 Task: Find connections with filter location Gualaceo with filter topic #fintechwith filter profile language English with filter current company Applus+ IDIADA with filter school SunBeam Institute of Information Technology, Pune-Karad with filter industry Physical, Occupational and Speech Therapists with filter service category Event Photography with filter keywords title Life Coach
Action: Mouse moved to (694, 86)
Screenshot: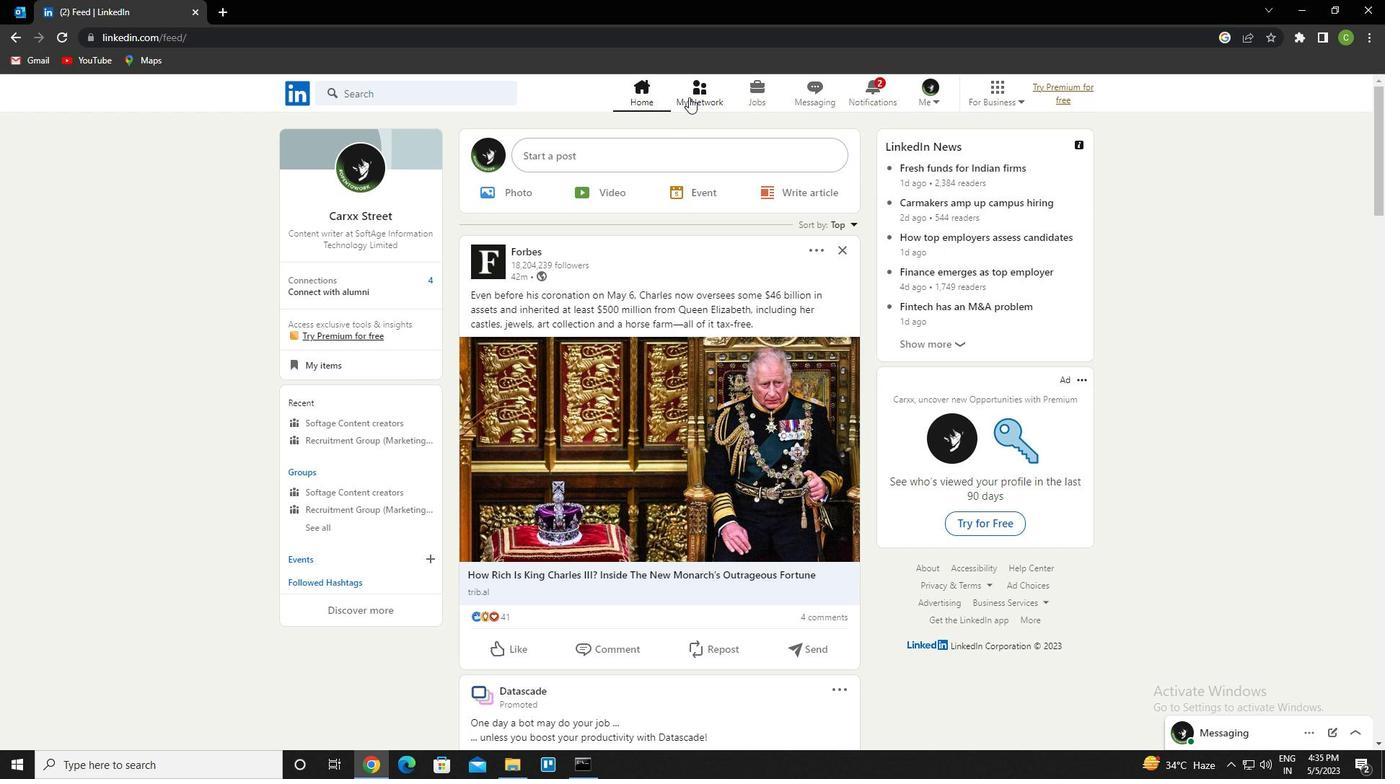 
Action: Mouse pressed left at (694, 86)
Screenshot: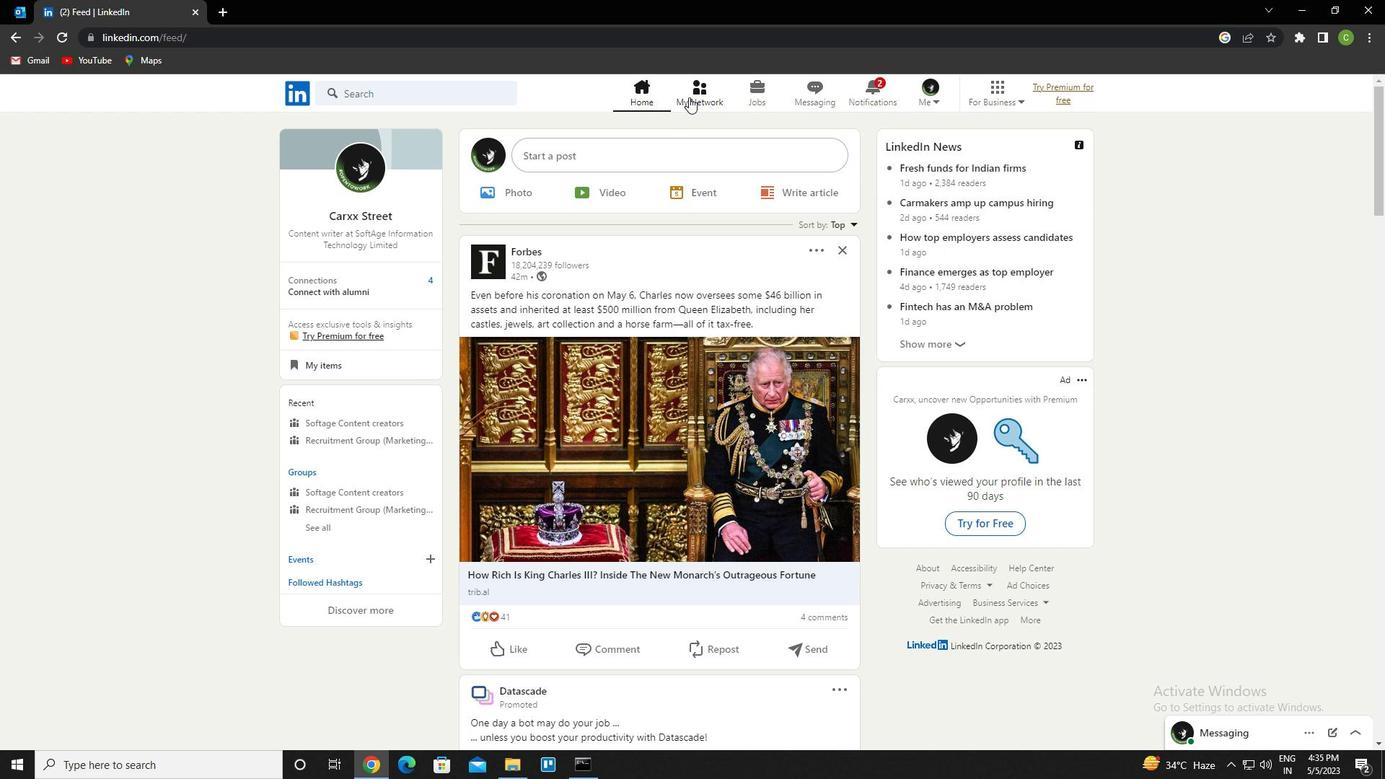
Action: Mouse moved to (433, 165)
Screenshot: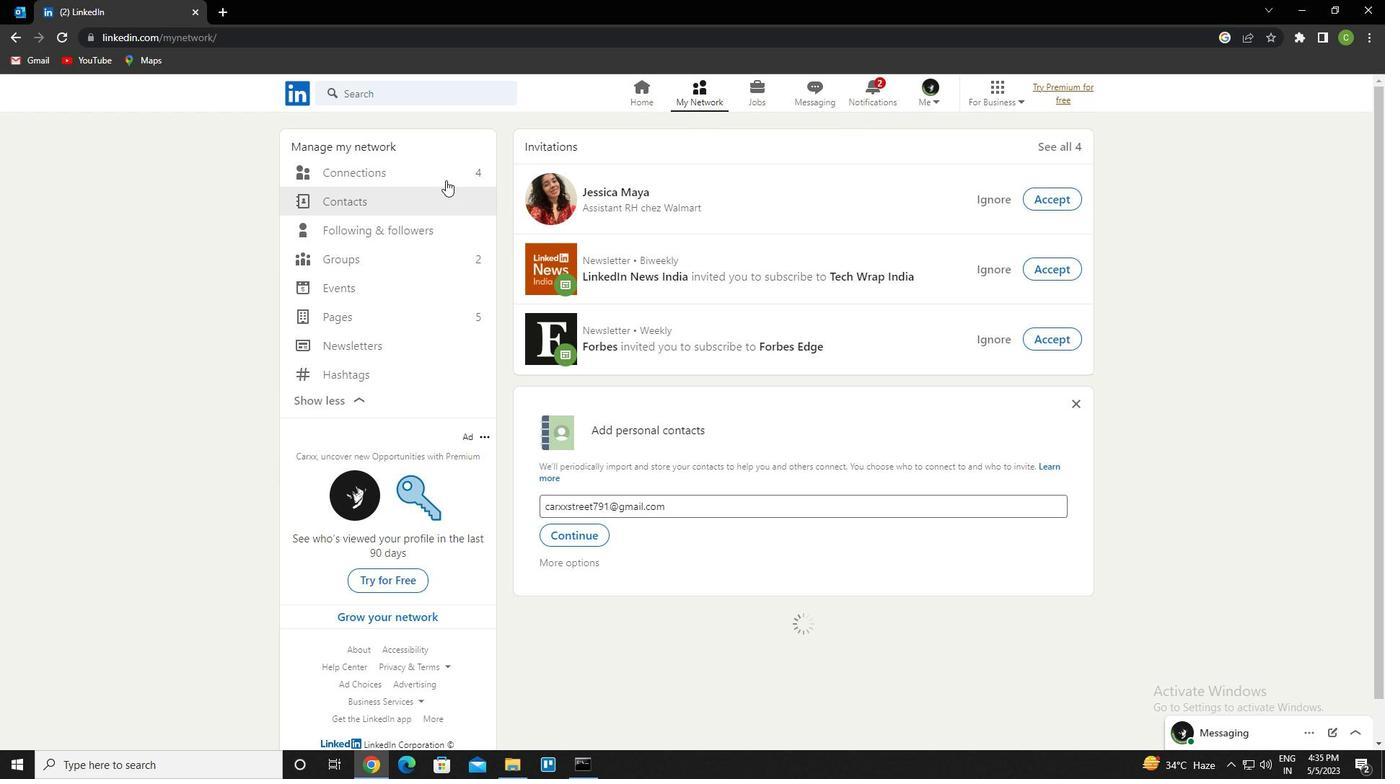 
Action: Mouse pressed left at (433, 165)
Screenshot: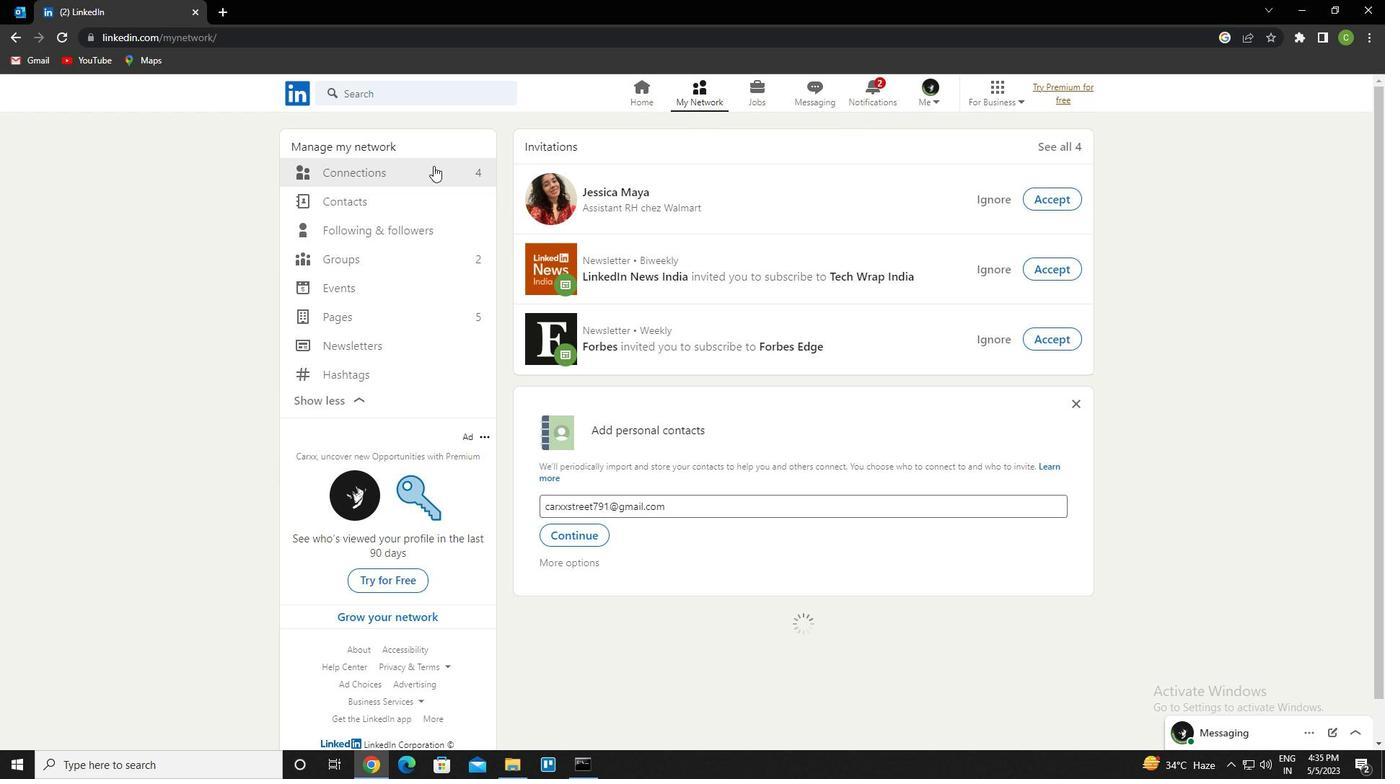 
Action: Mouse moved to (814, 176)
Screenshot: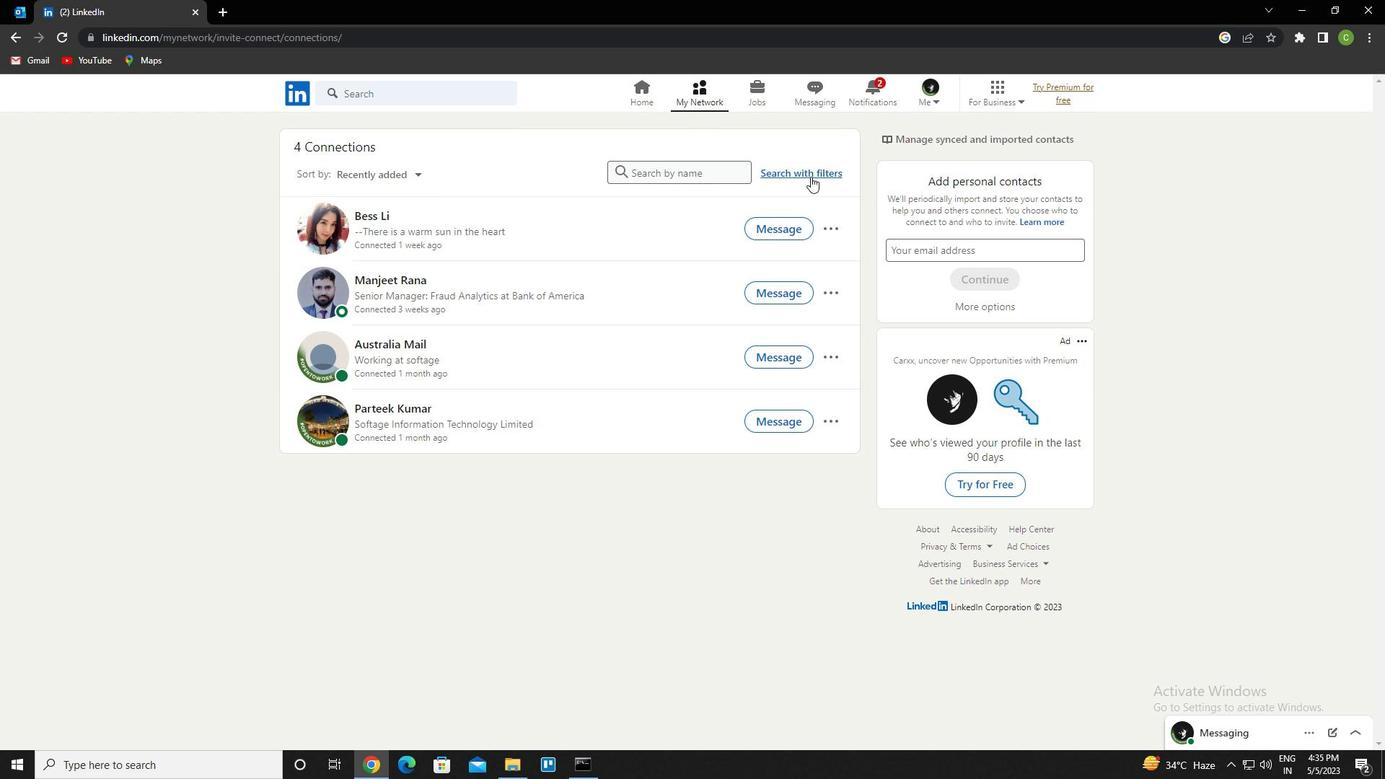 
Action: Mouse pressed left at (814, 176)
Screenshot: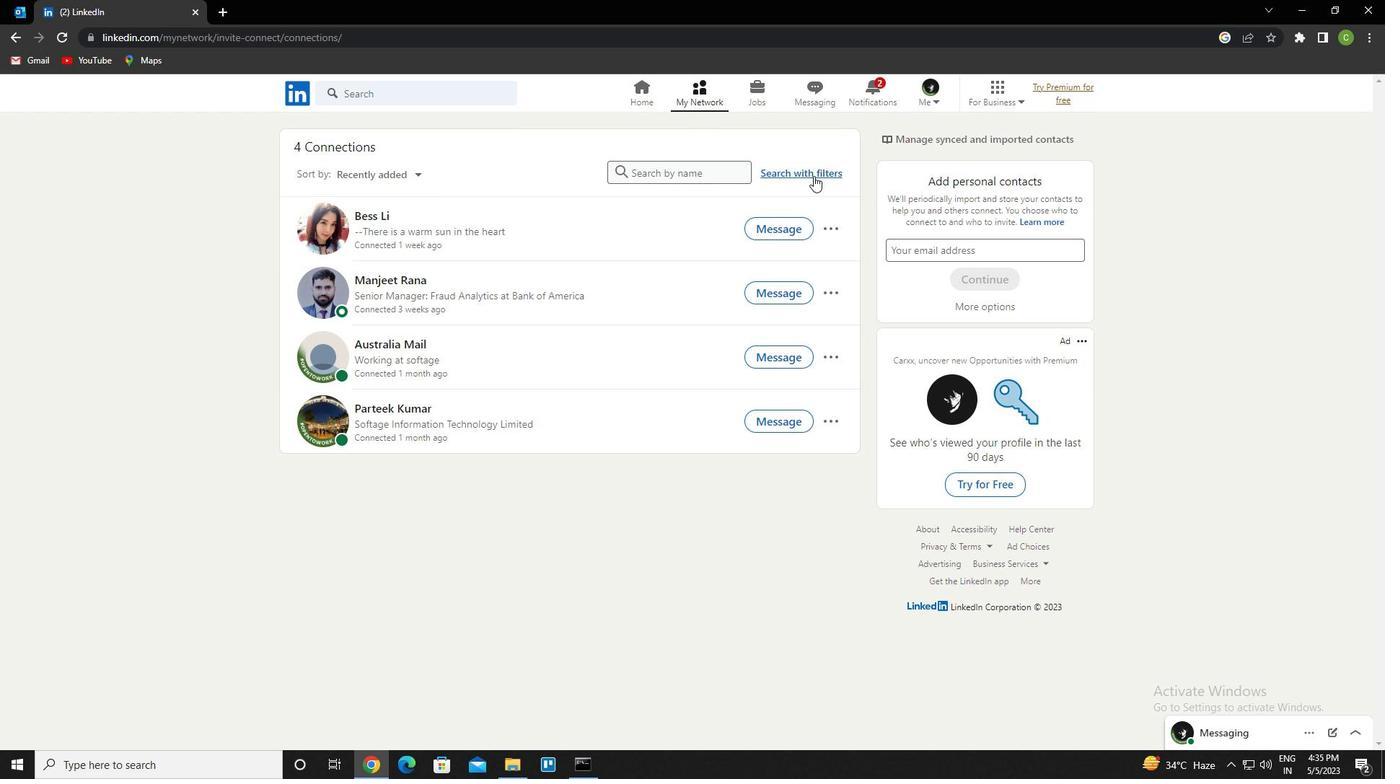 
Action: Mouse moved to (746, 137)
Screenshot: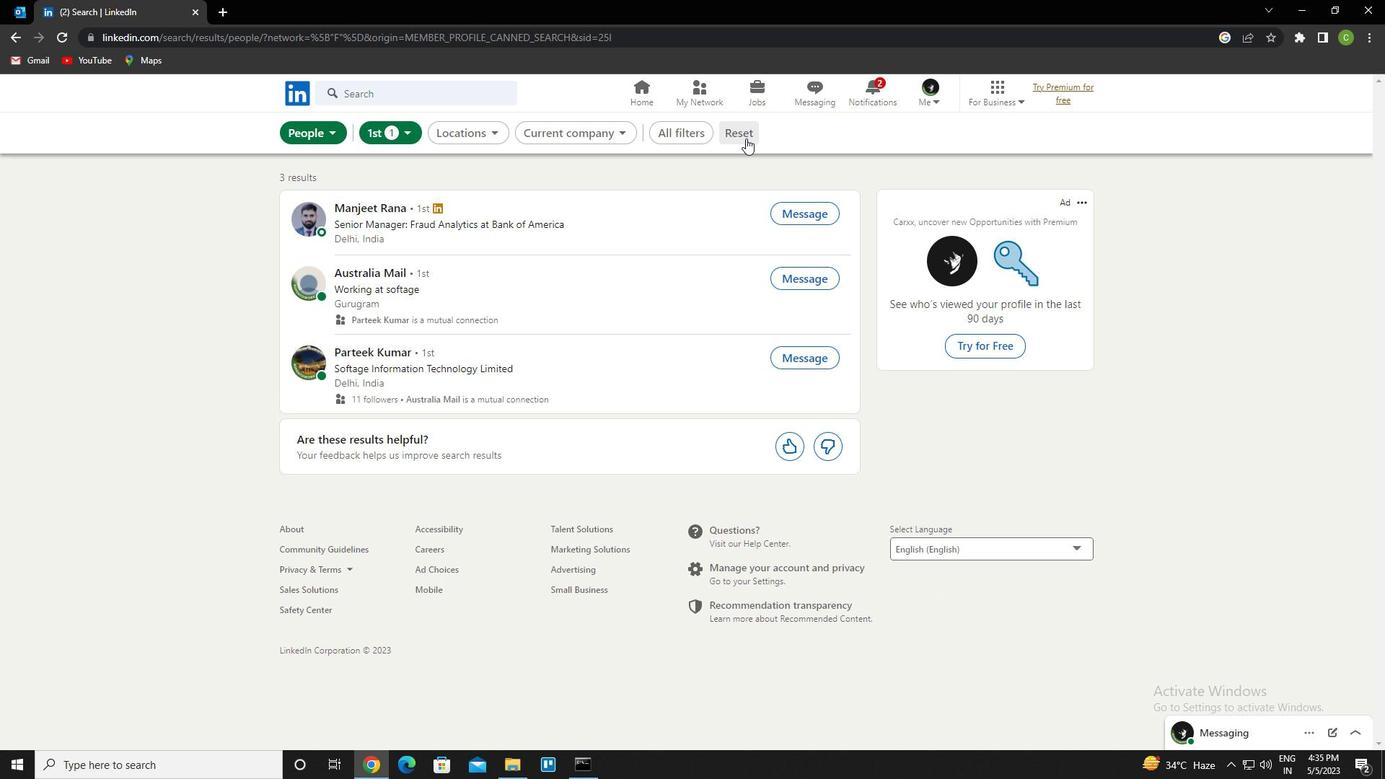 
Action: Mouse pressed left at (746, 137)
Screenshot: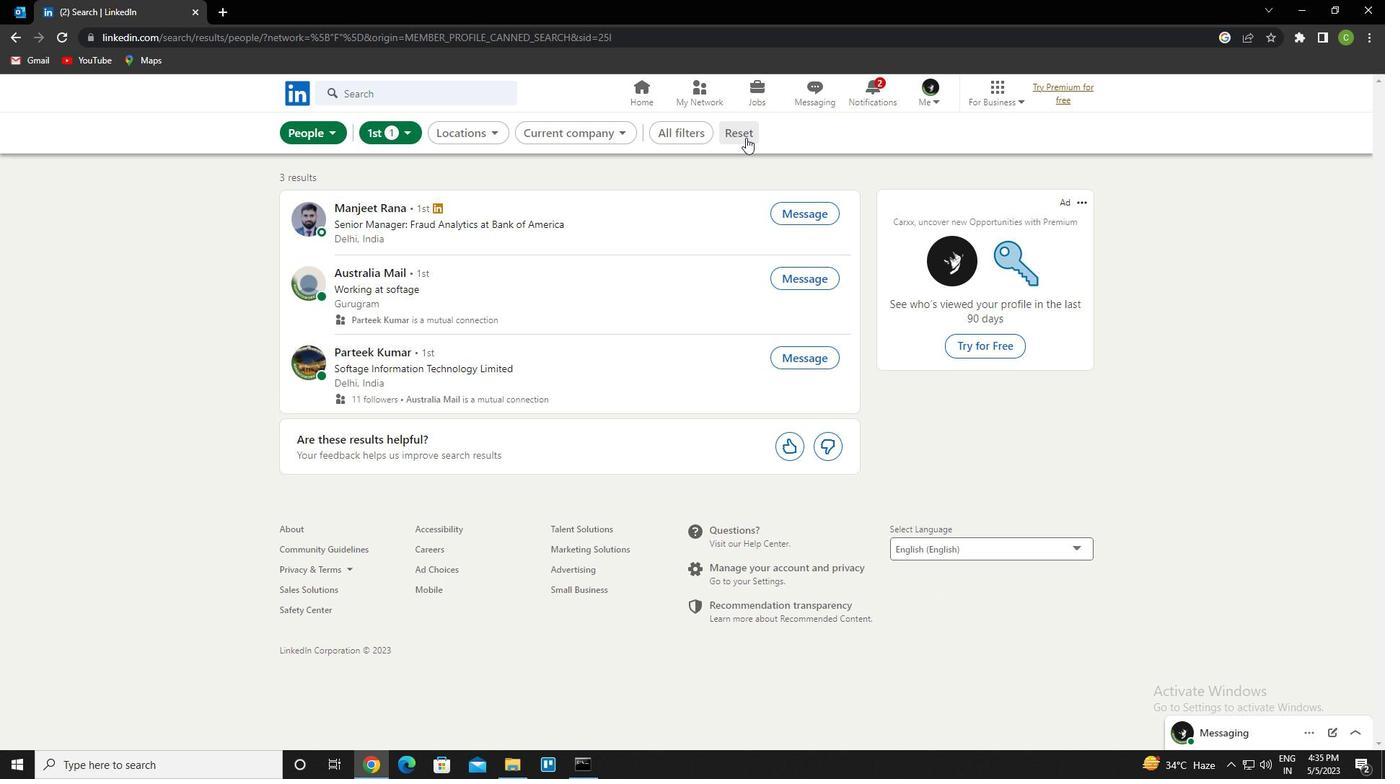
Action: Mouse moved to (713, 137)
Screenshot: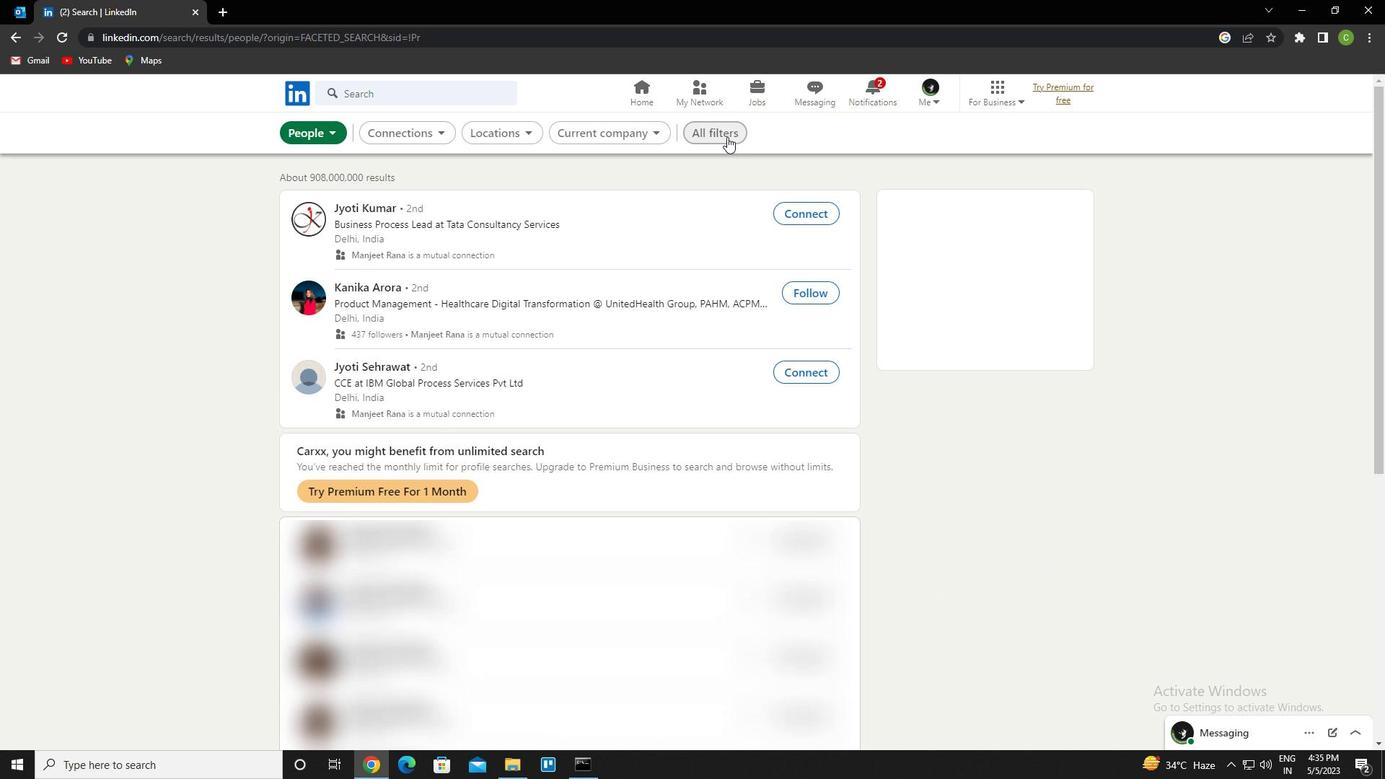 
Action: Mouse pressed left at (713, 137)
Screenshot: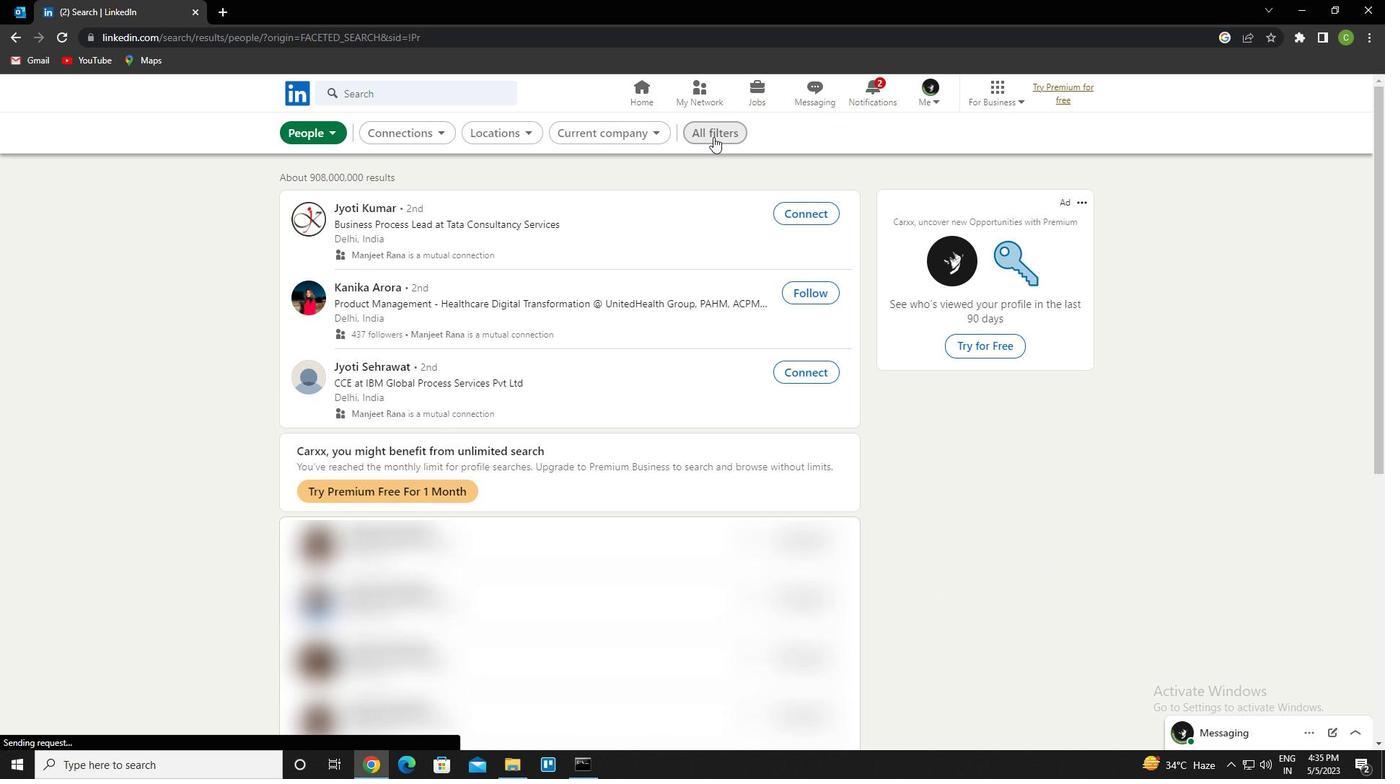 
Action: Mouse moved to (1182, 440)
Screenshot: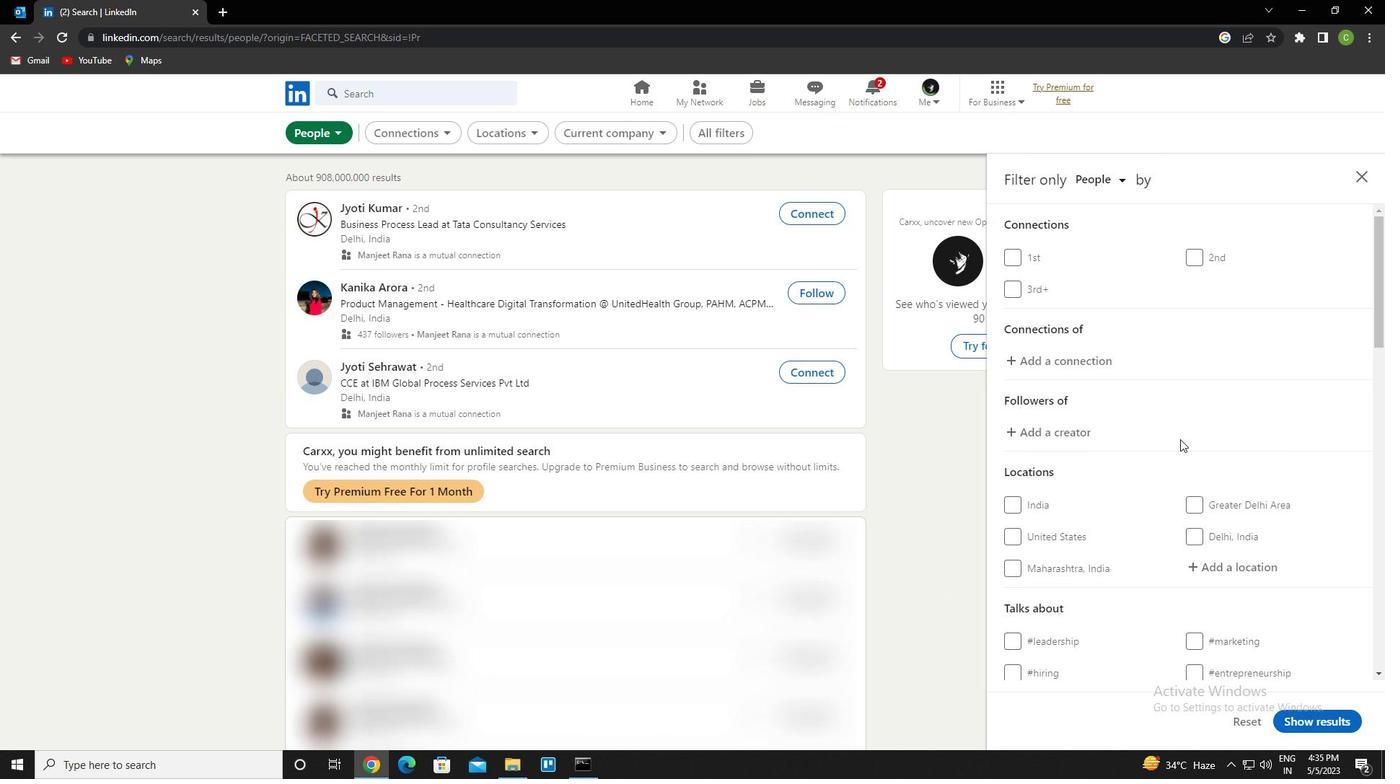 
Action: Mouse scrolled (1182, 440) with delta (0, 0)
Screenshot: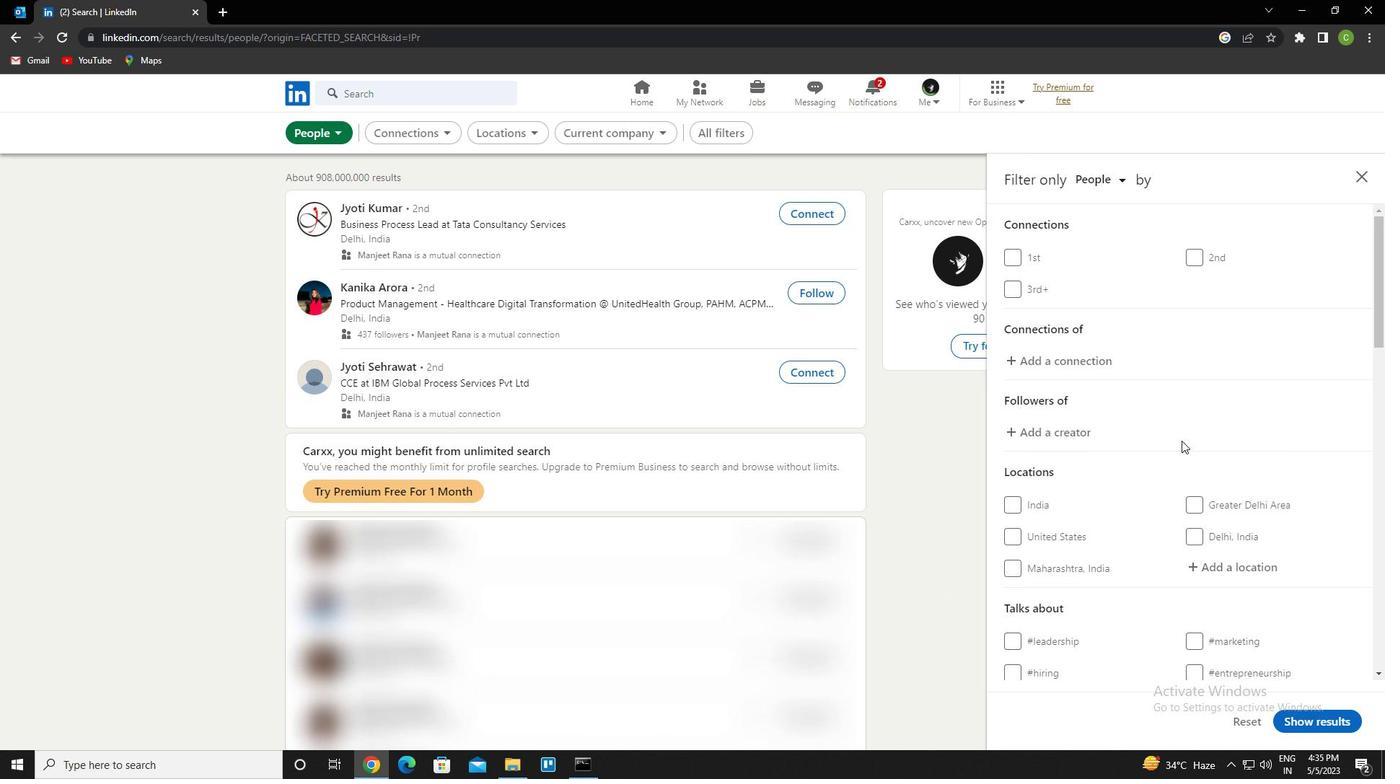 
Action: Mouse moved to (1182, 440)
Screenshot: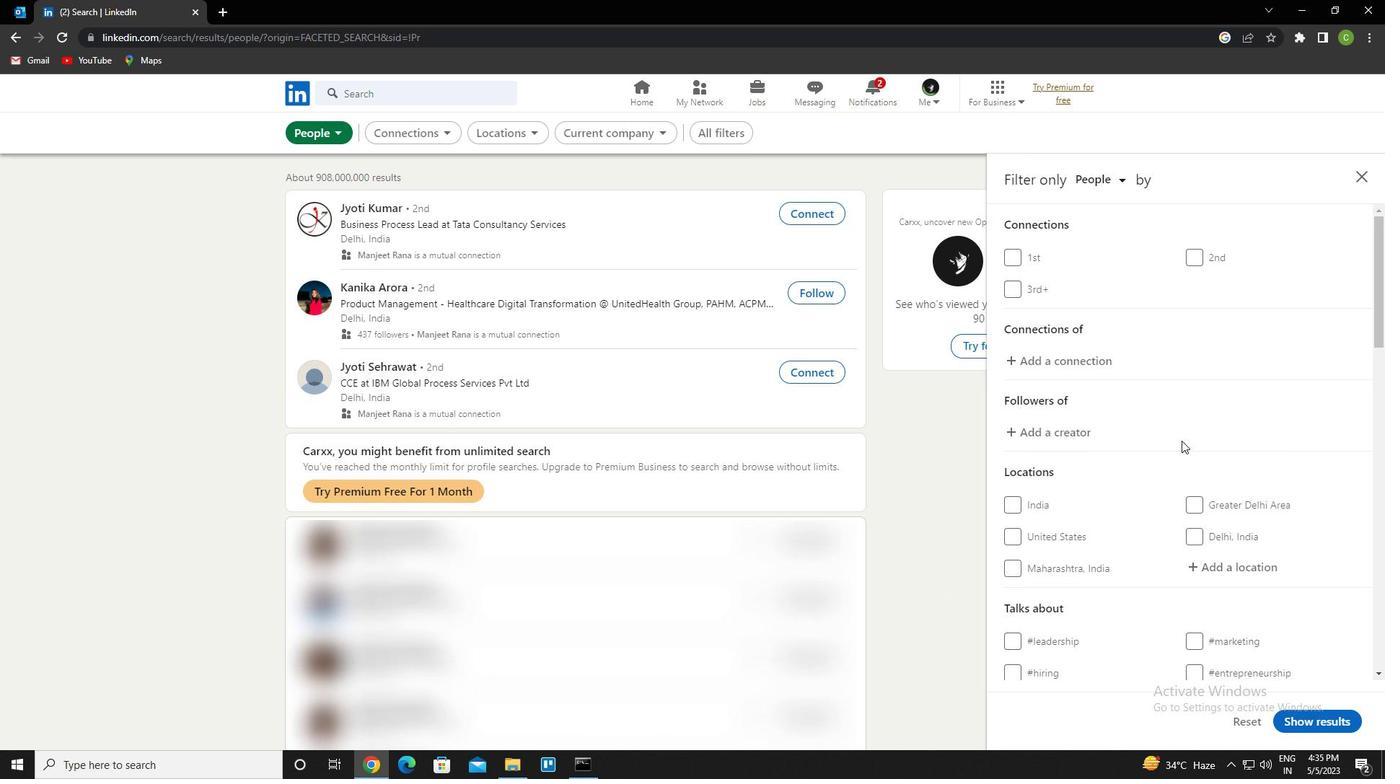 
Action: Mouse scrolled (1182, 440) with delta (0, 0)
Screenshot: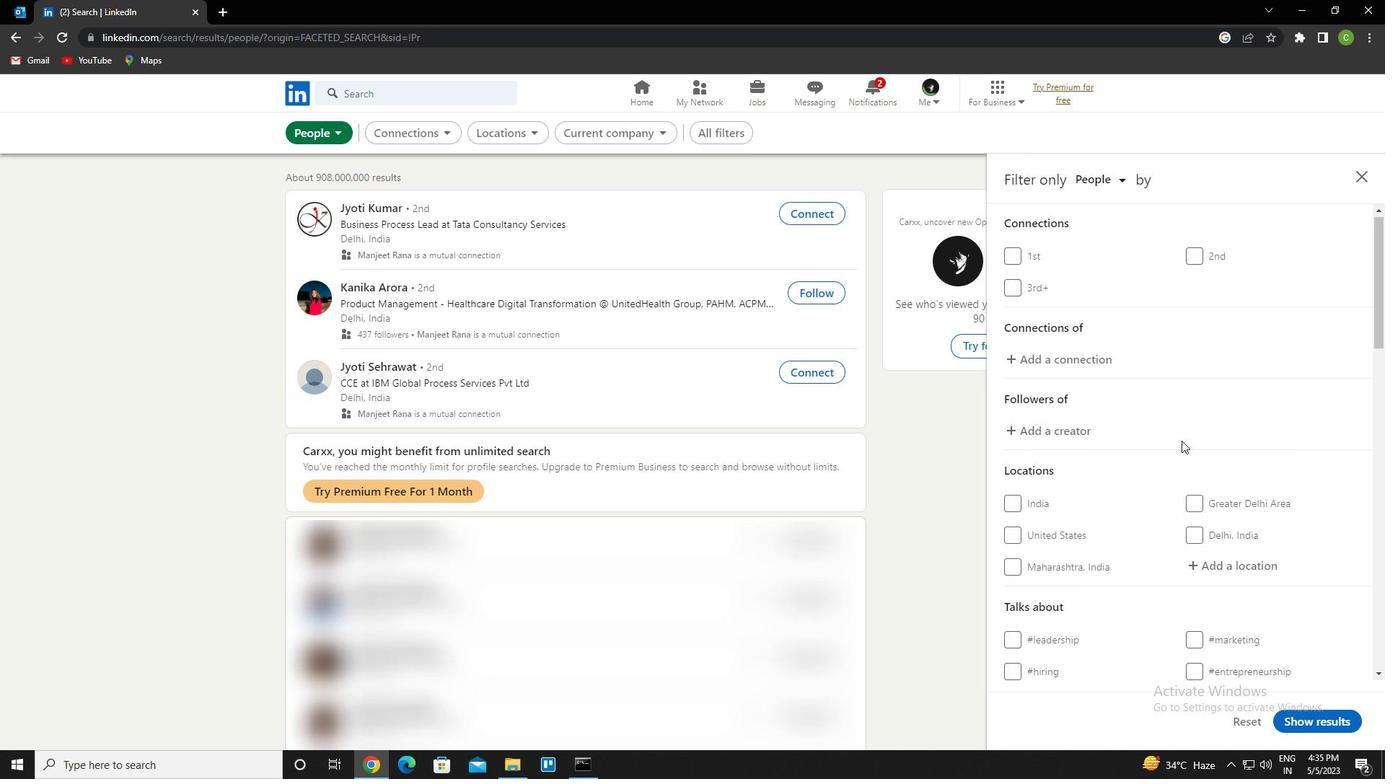
Action: Mouse moved to (1222, 422)
Screenshot: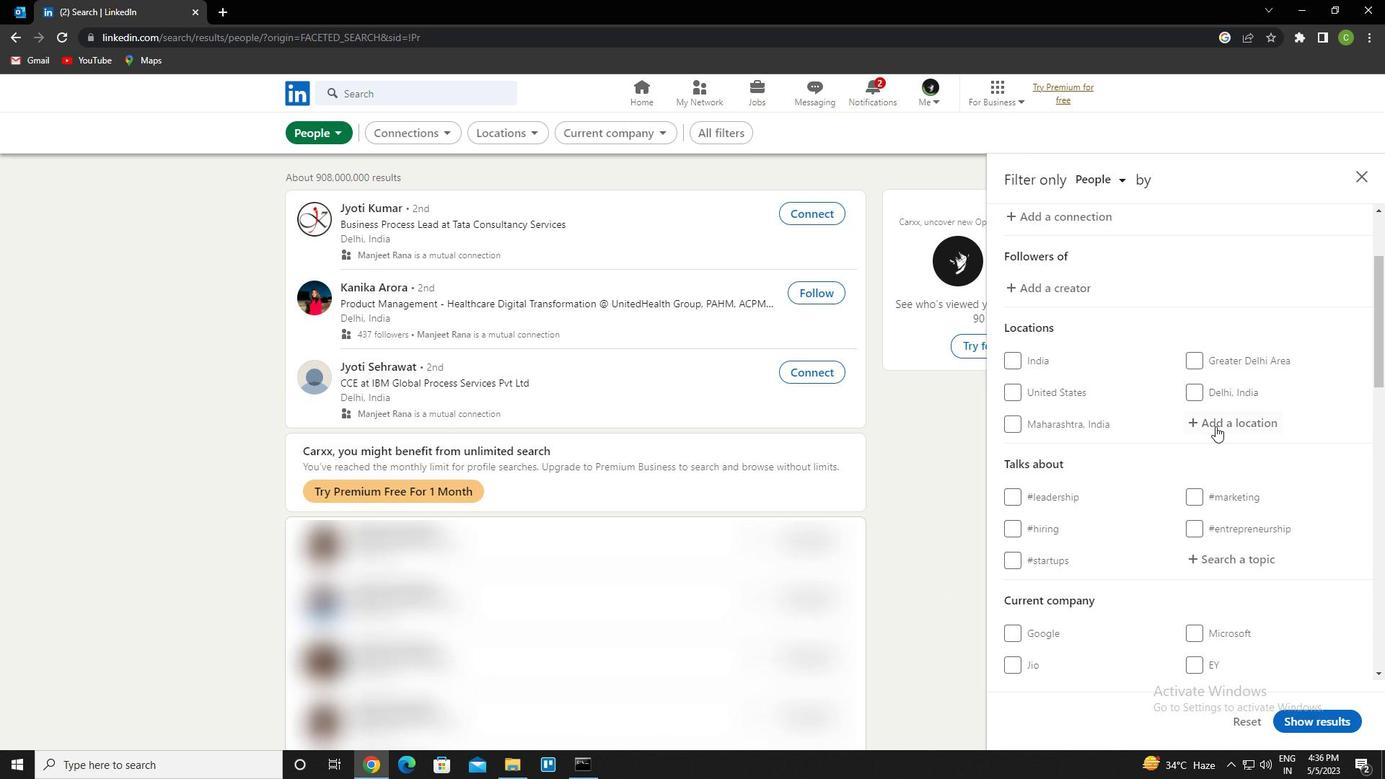 
Action: Mouse pressed left at (1222, 422)
Screenshot: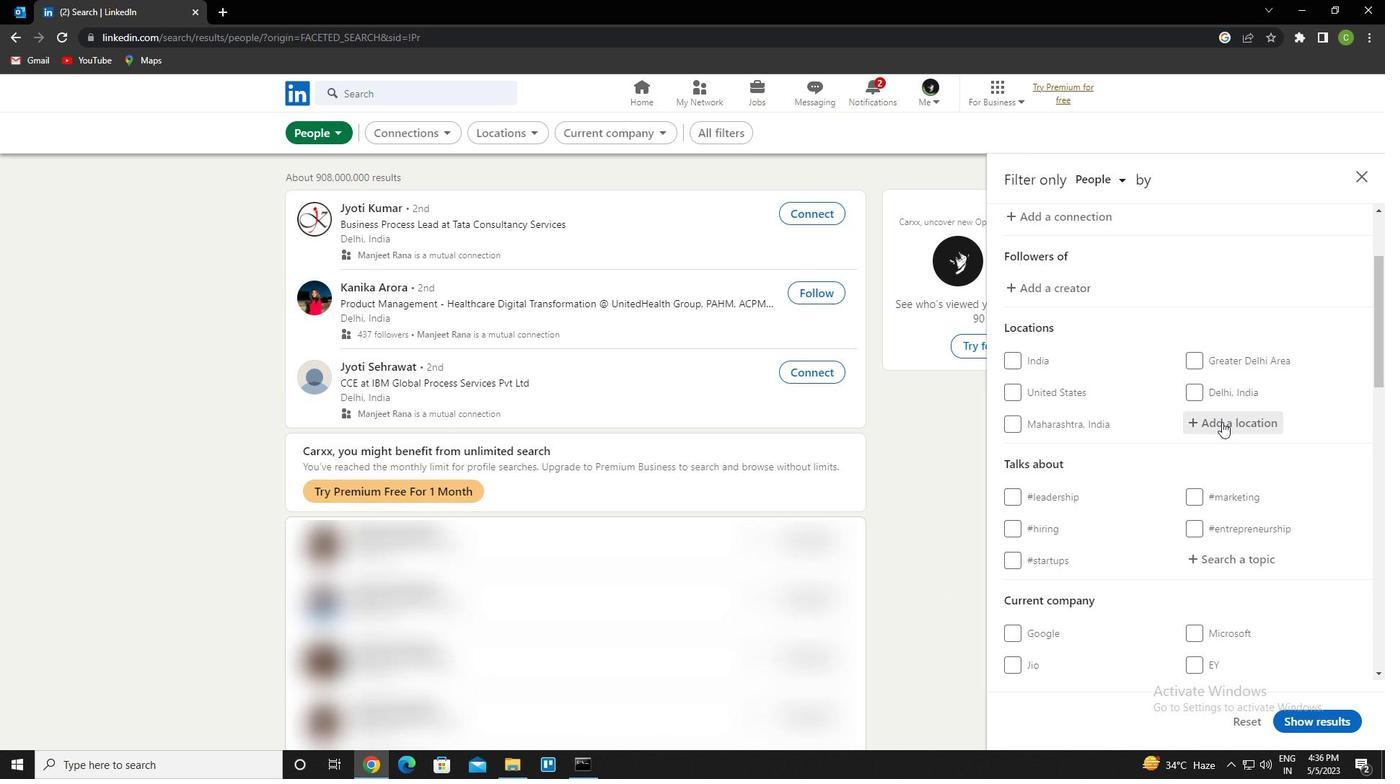 
Action: Key pressed <Key.caps_lock>g<Key.caps_lock>ualaceo<Key.down><Key.enter>
Screenshot: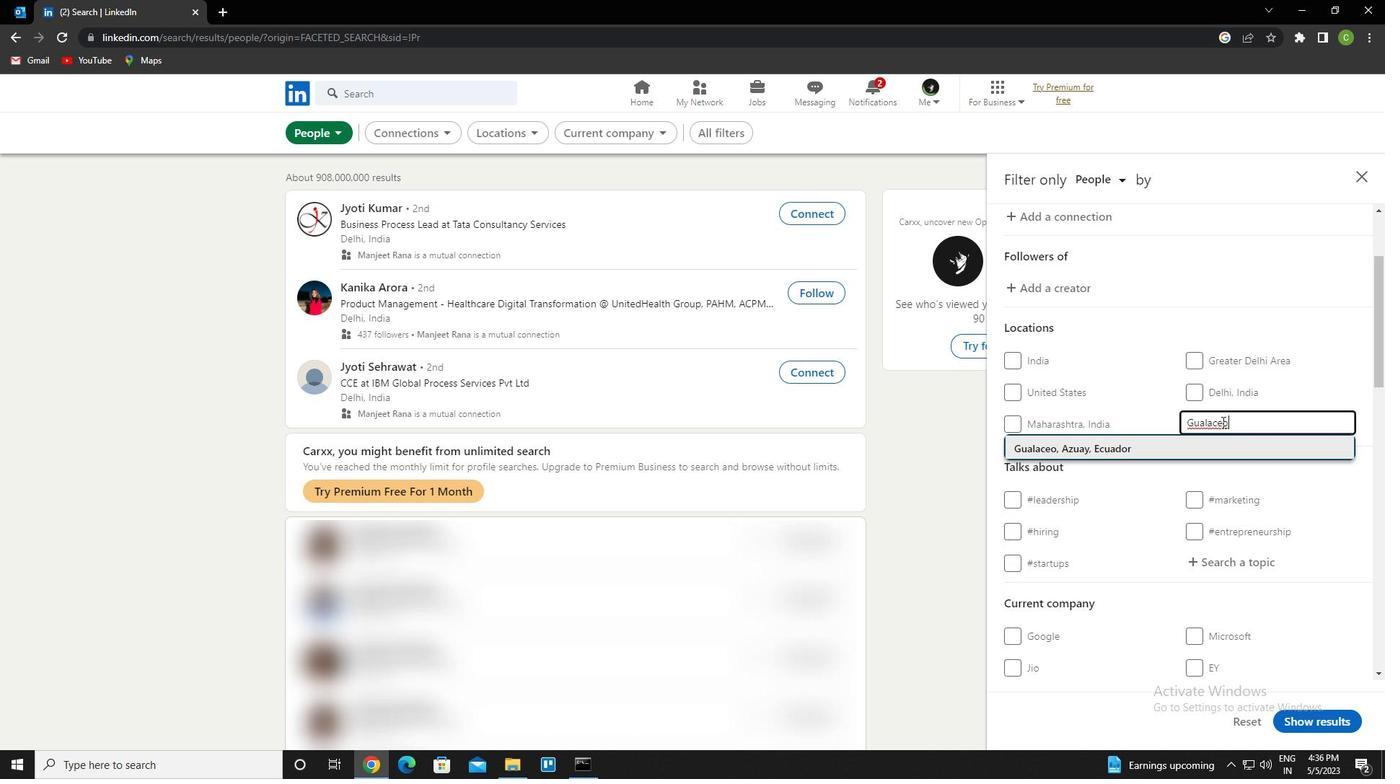 
Action: Mouse moved to (1221, 428)
Screenshot: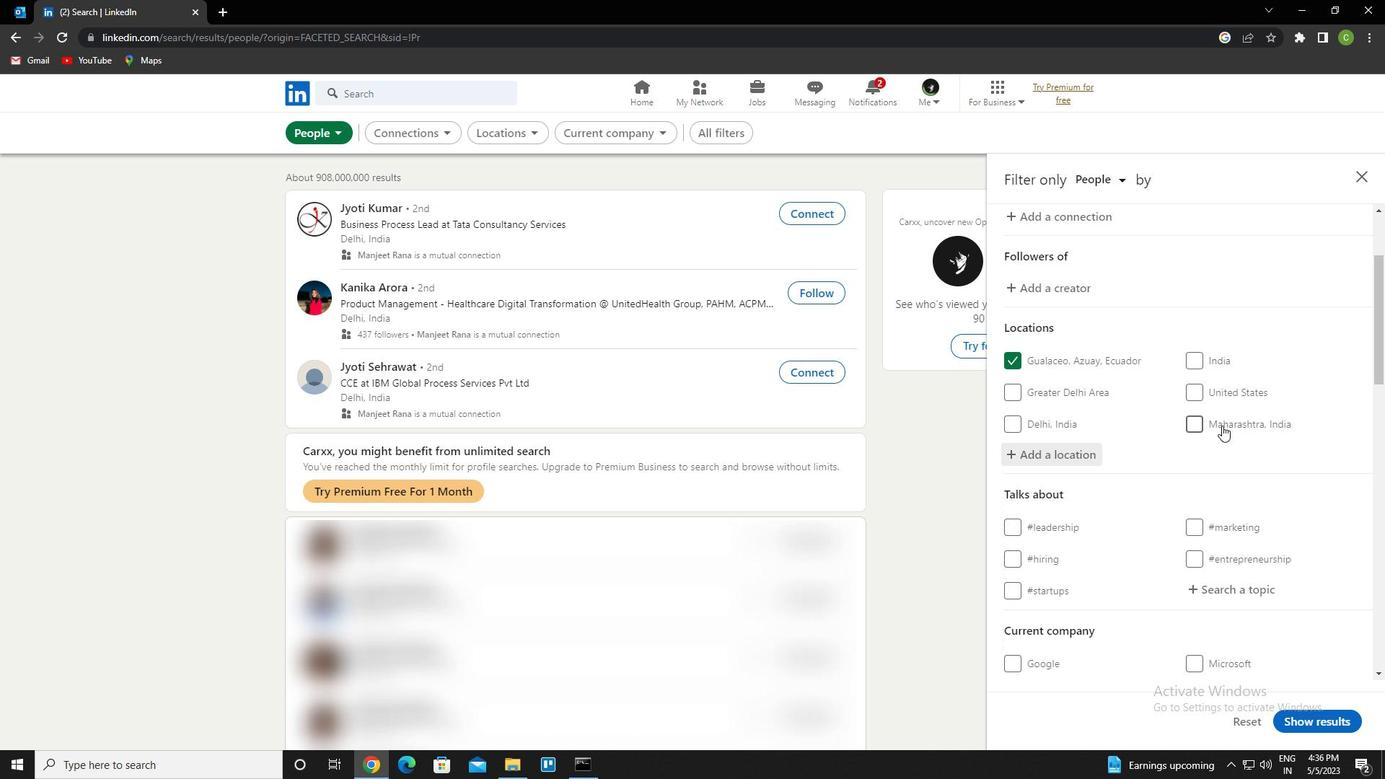 
Action: Mouse scrolled (1221, 427) with delta (0, 0)
Screenshot: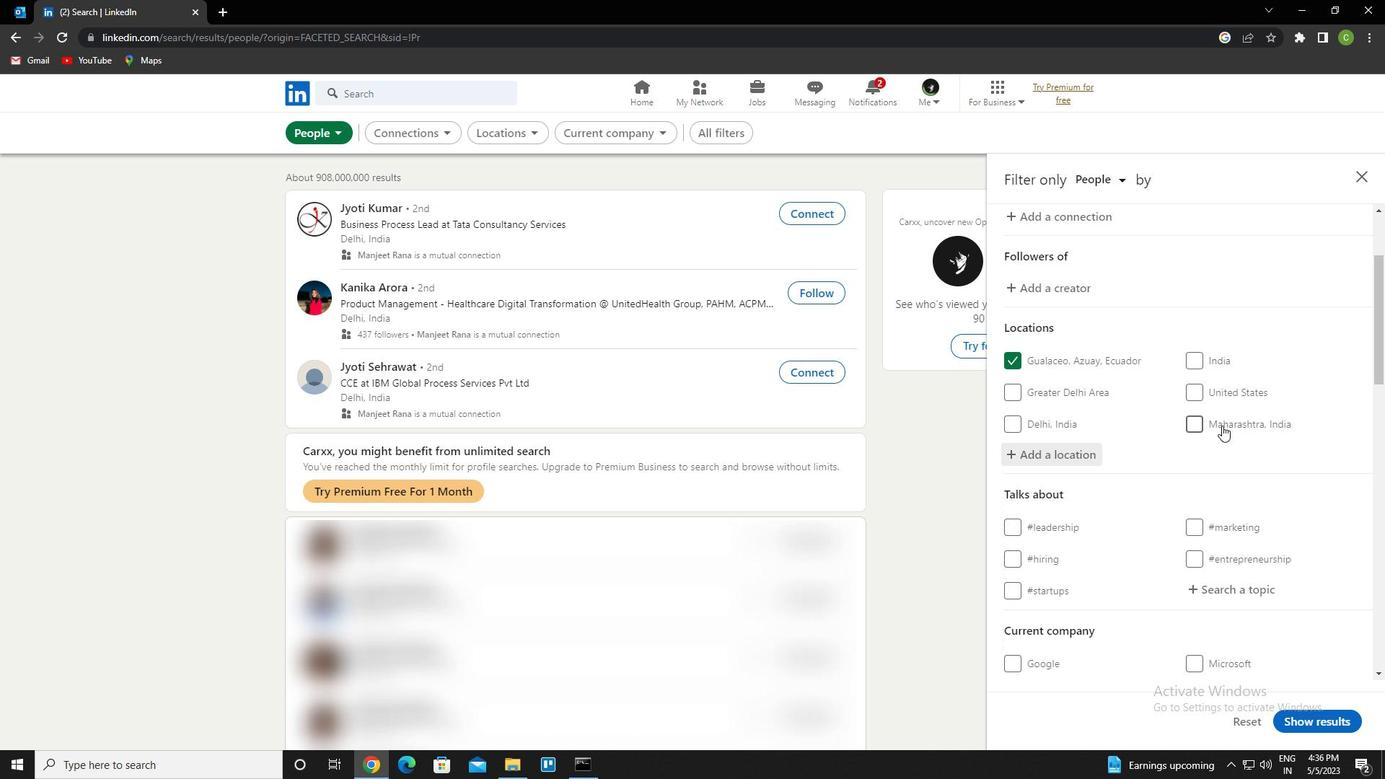 
Action: Mouse moved to (1216, 443)
Screenshot: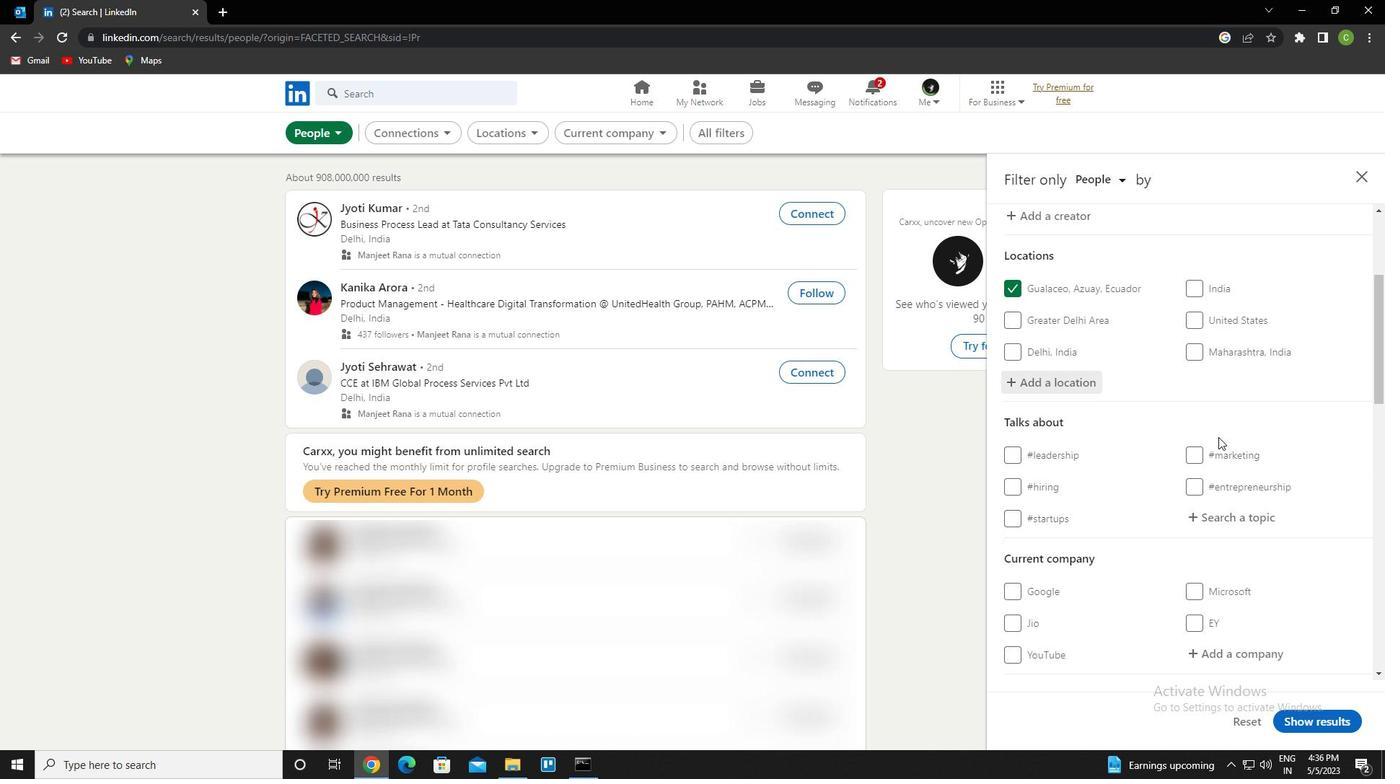 
Action: Mouse scrolled (1216, 442) with delta (0, 0)
Screenshot: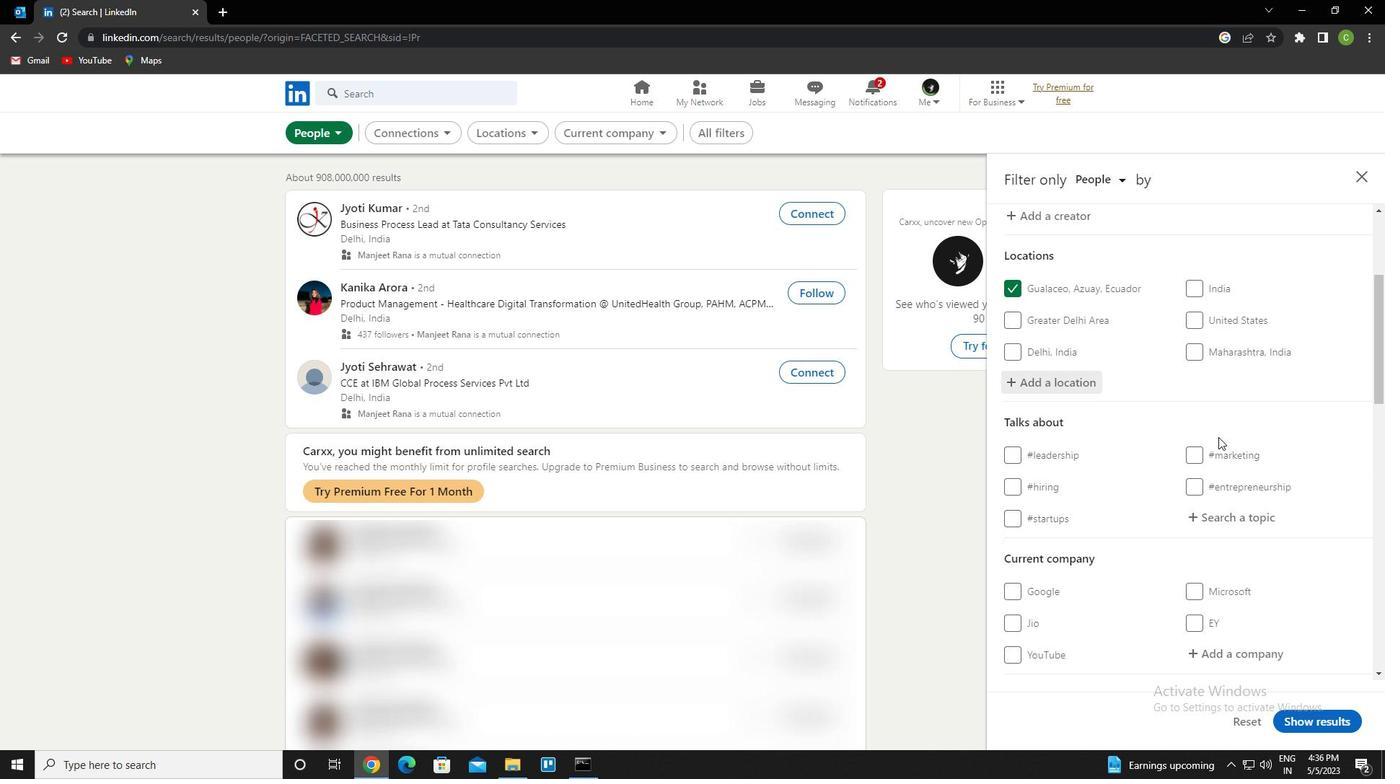
Action: Mouse moved to (1227, 451)
Screenshot: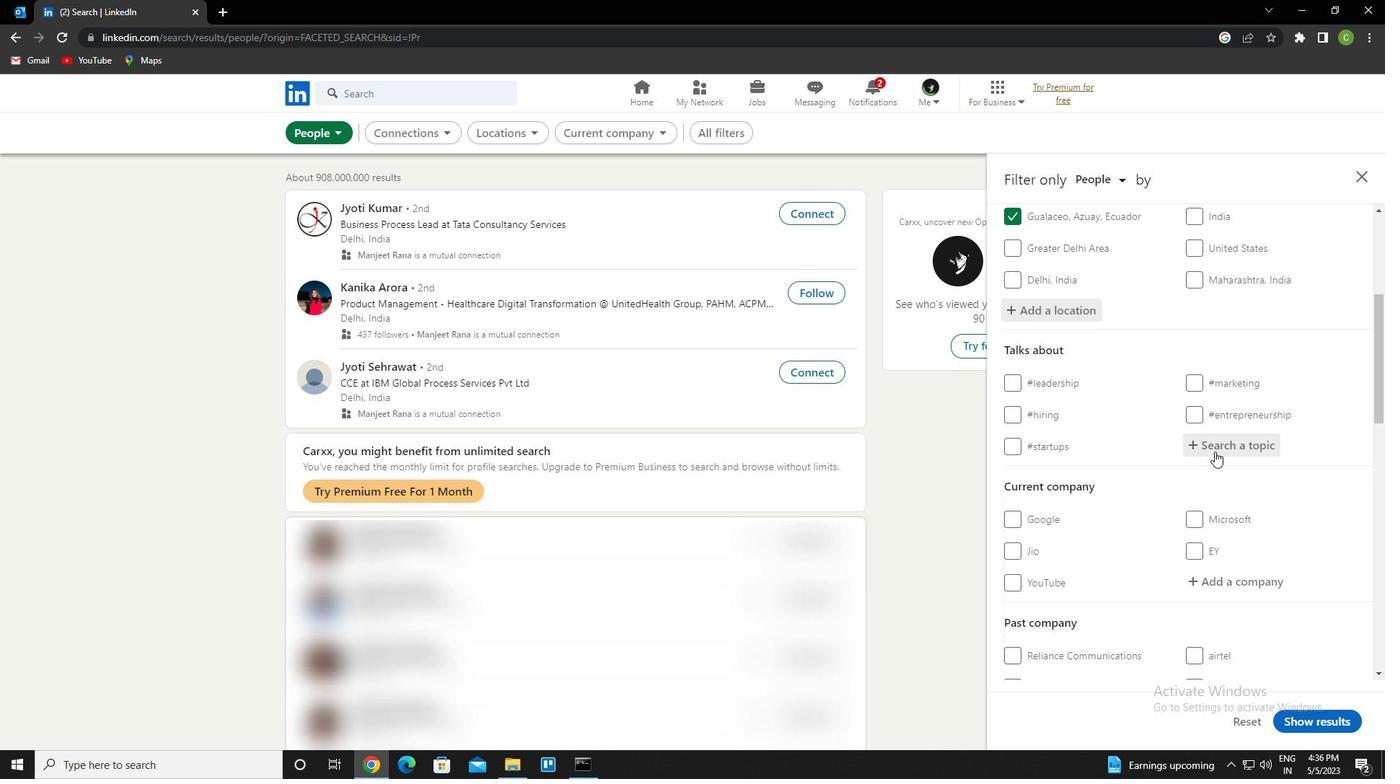 
Action: Mouse pressed left at (1227, 451)
Screenshot: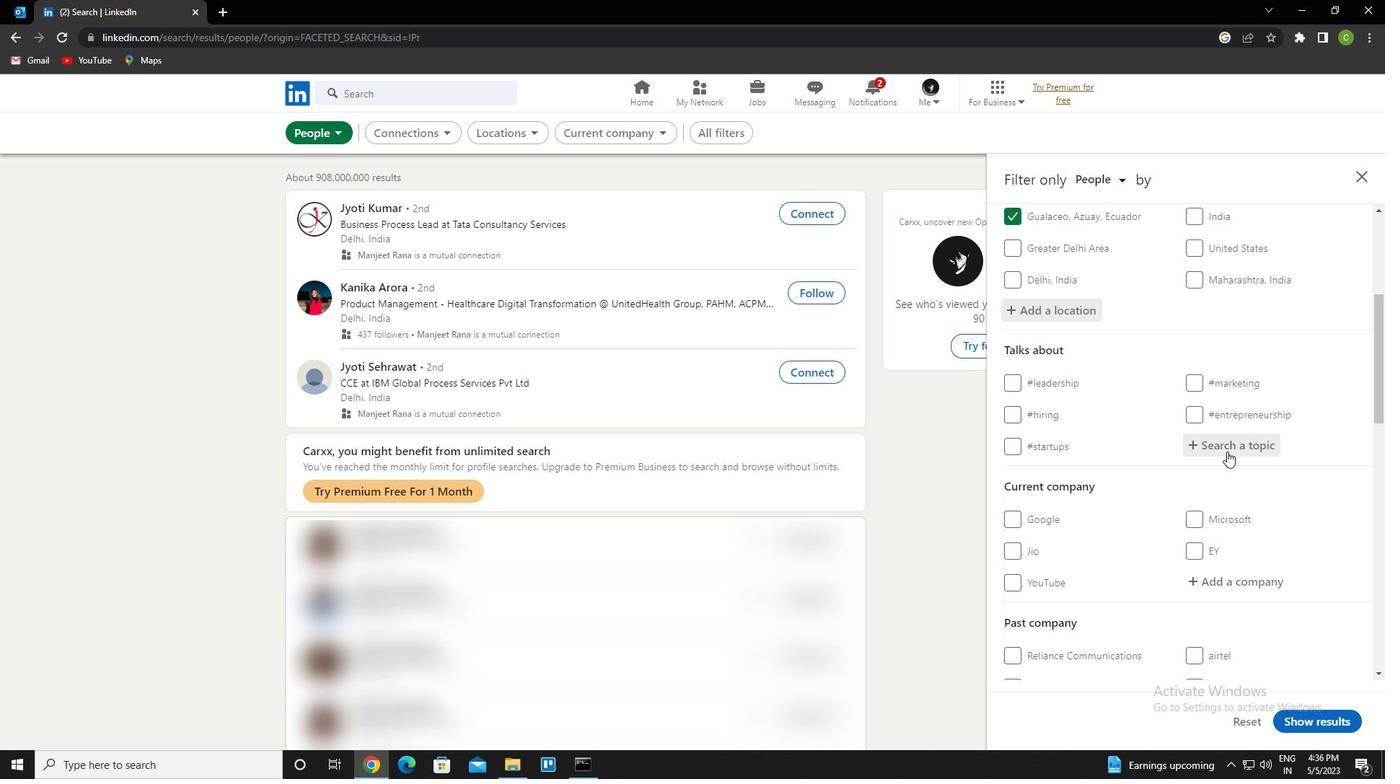 
Action: Key pressed fintech<Key.down><Key.enter>
Screenshot: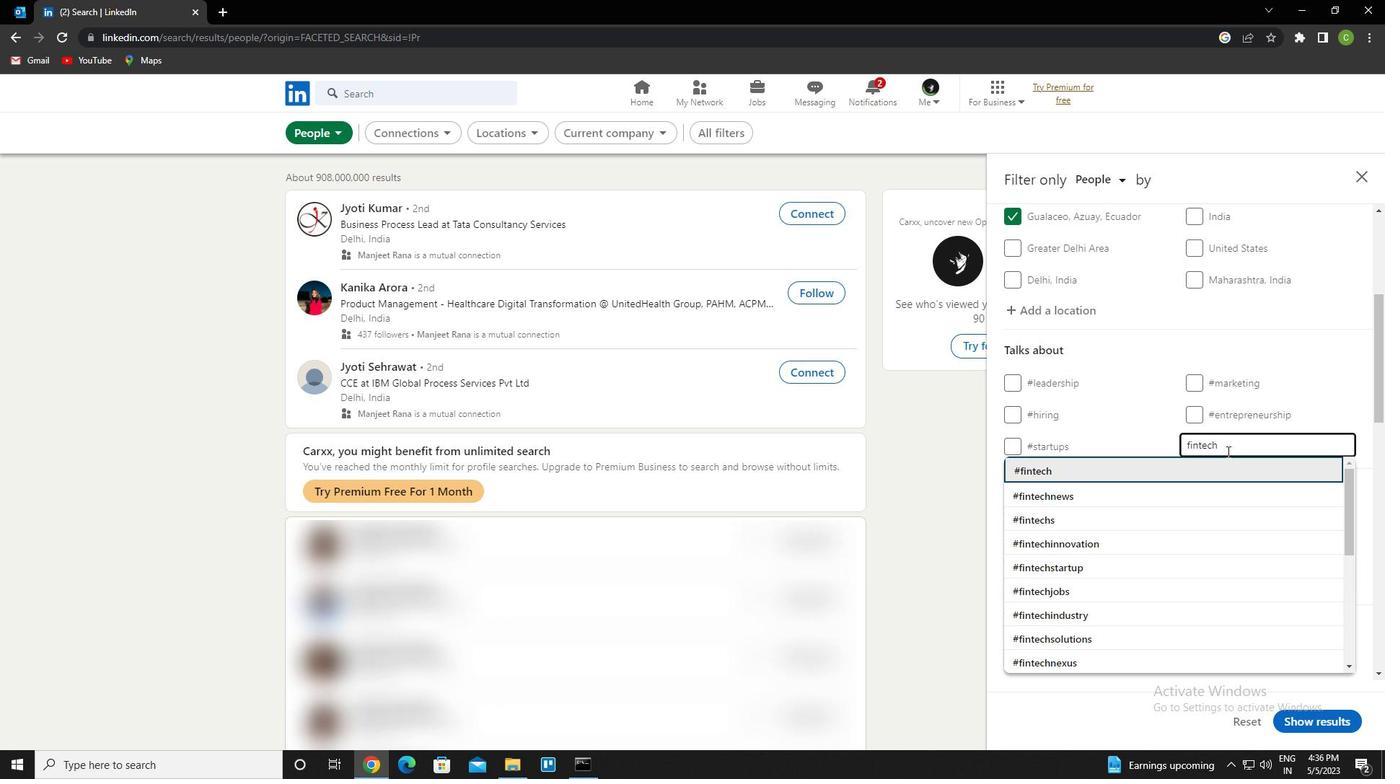 
Action: Mouse scrolled (1227, 451) with delta (0, 0)
Screenshot: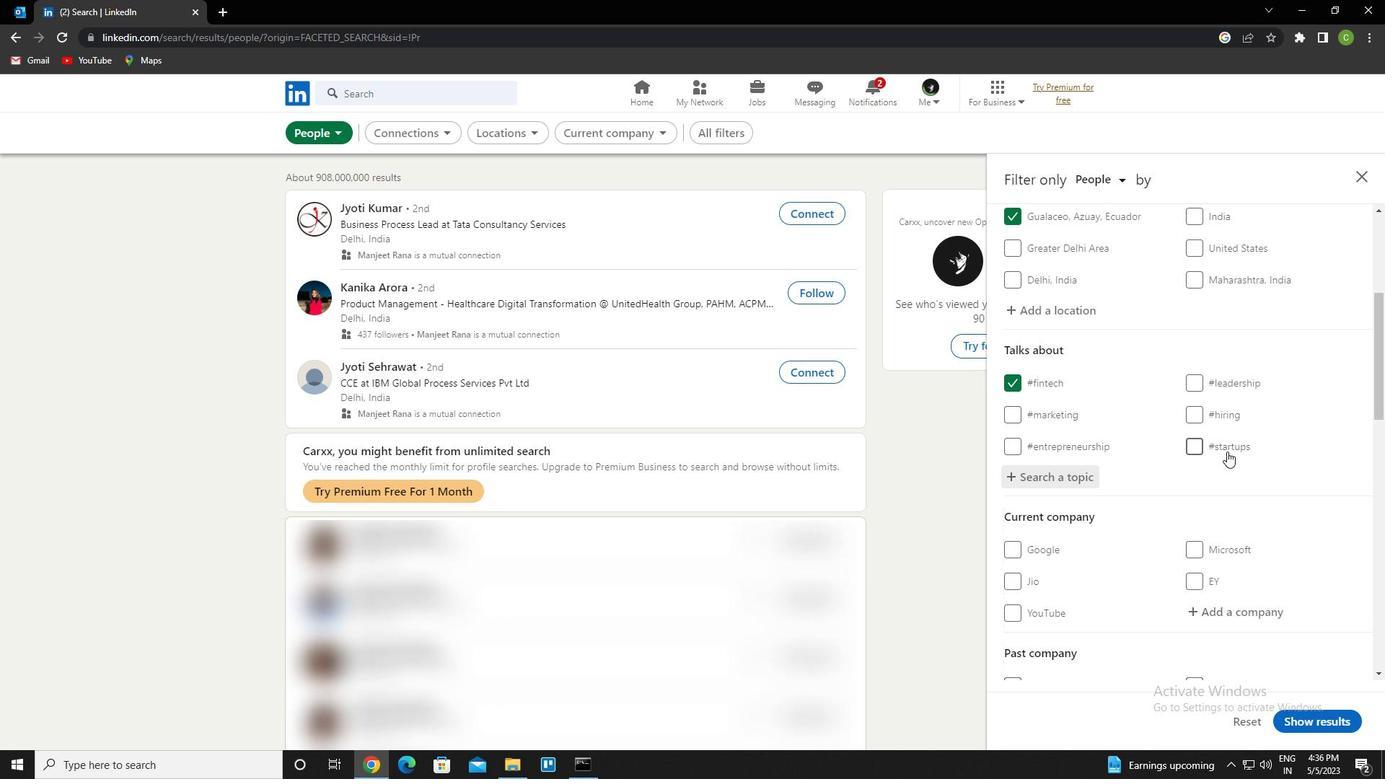 
Action: Mouse scrolled (1227, 451) with delta (0, 0)
Screenshot: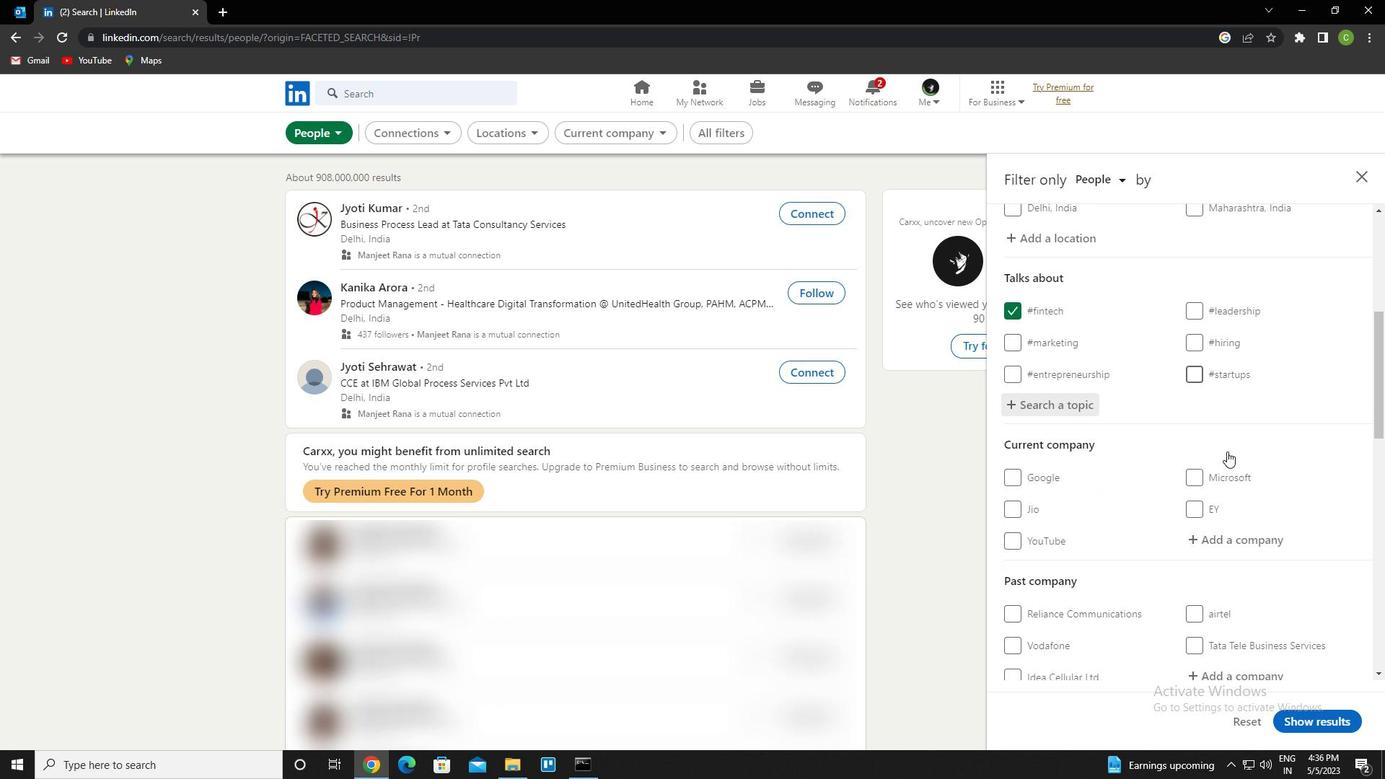 
Action: Mouse scrolled (1227, 451) with delta (0, 0)
Screenshot: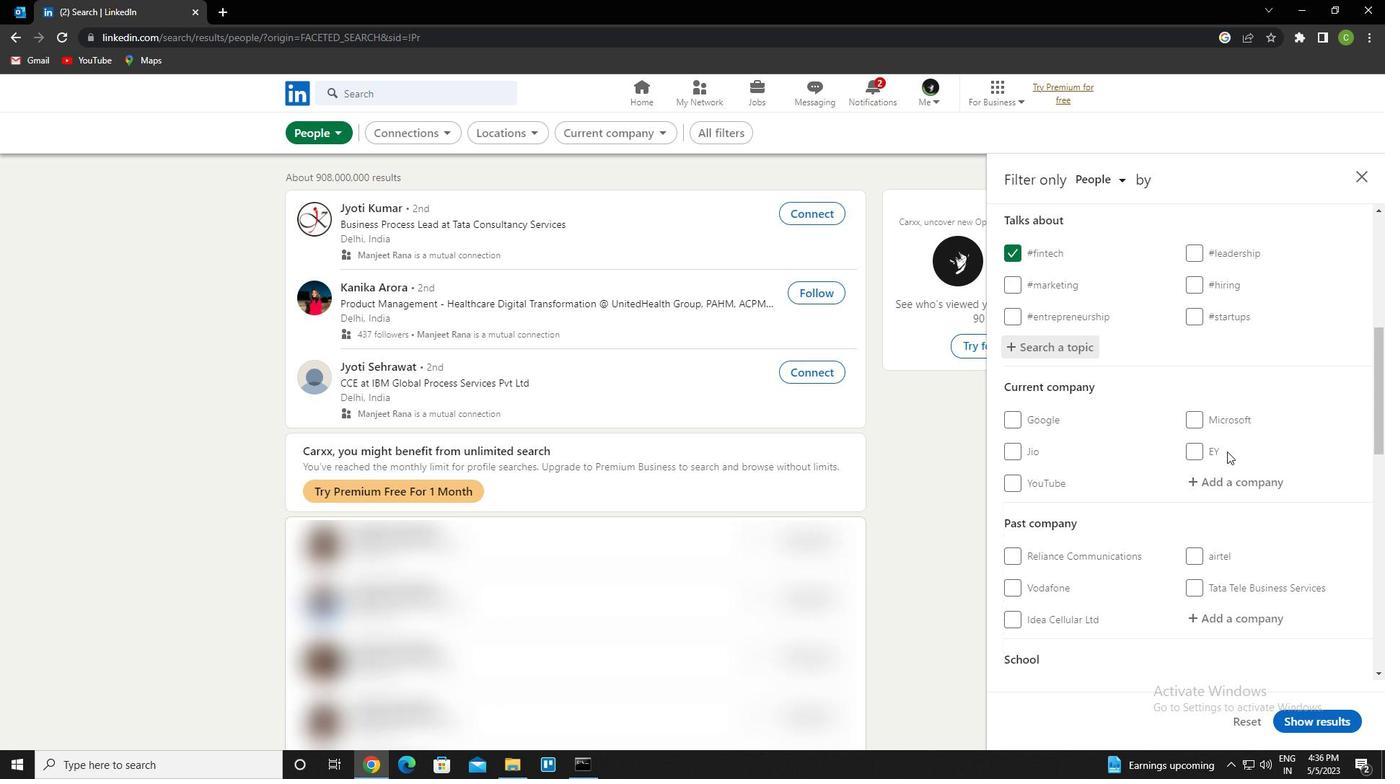 
Action: Mouse scrolled (1227, 451) with delta (0, 0)
Screenshot: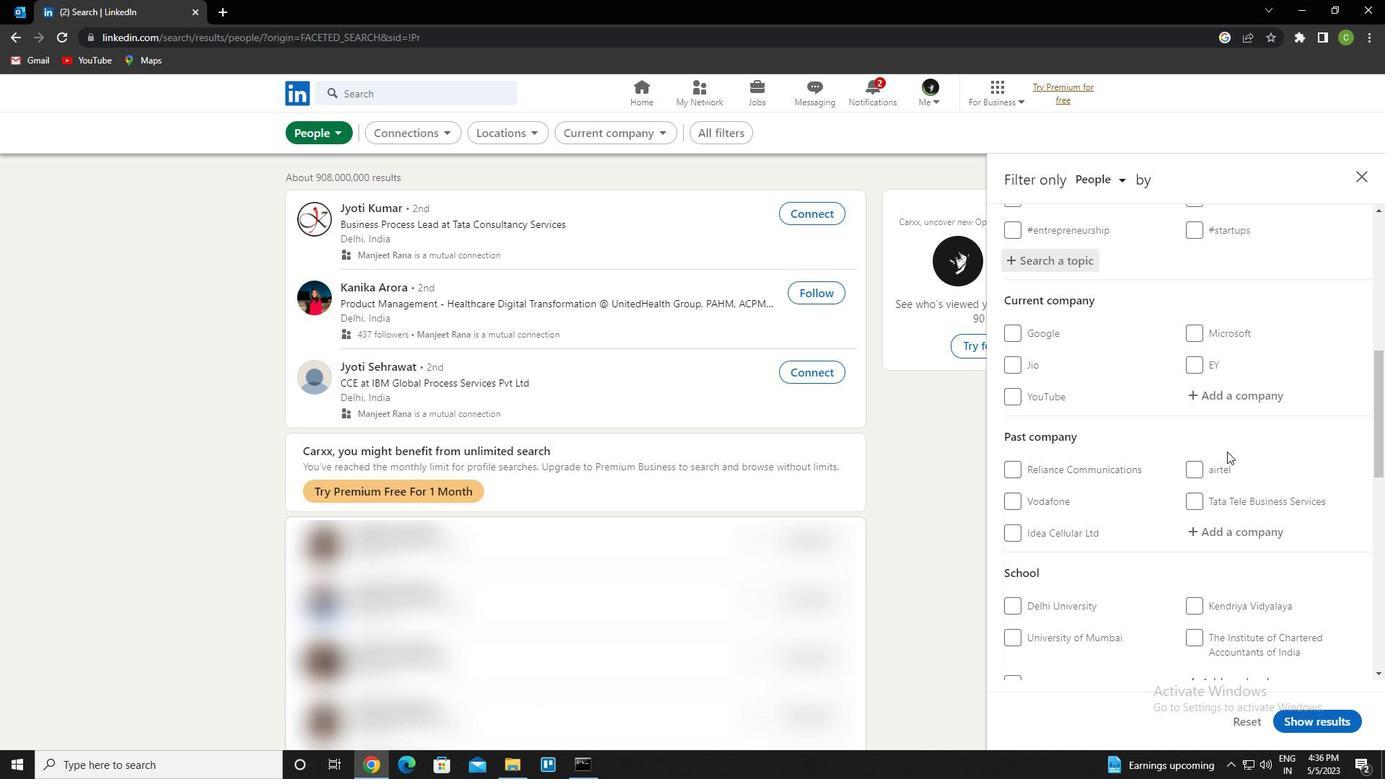 
Action: Mouse scrolled (1227, 451) with delta (0, 0)
Screenshot: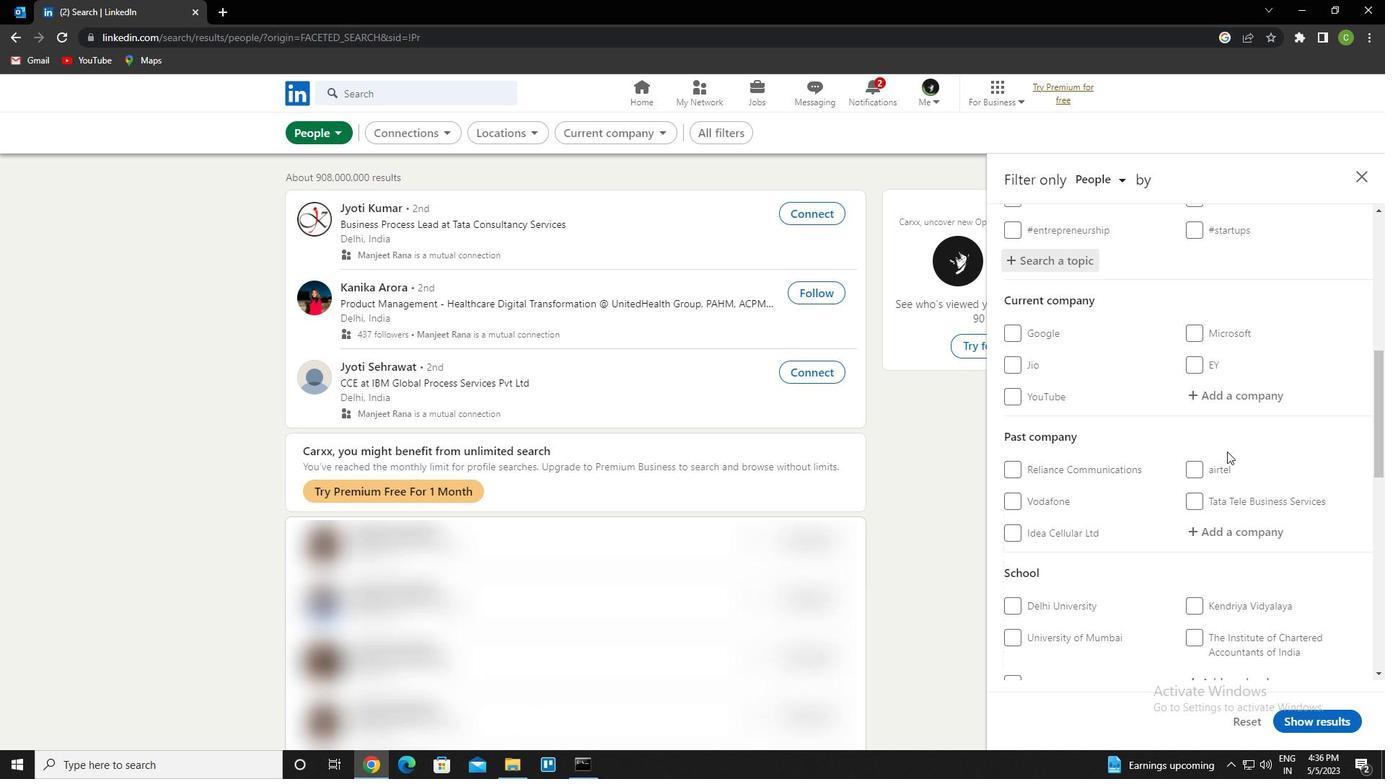 
Action: Mouse scrolled (1227, 451) with delta (0, 0)
Screenshot: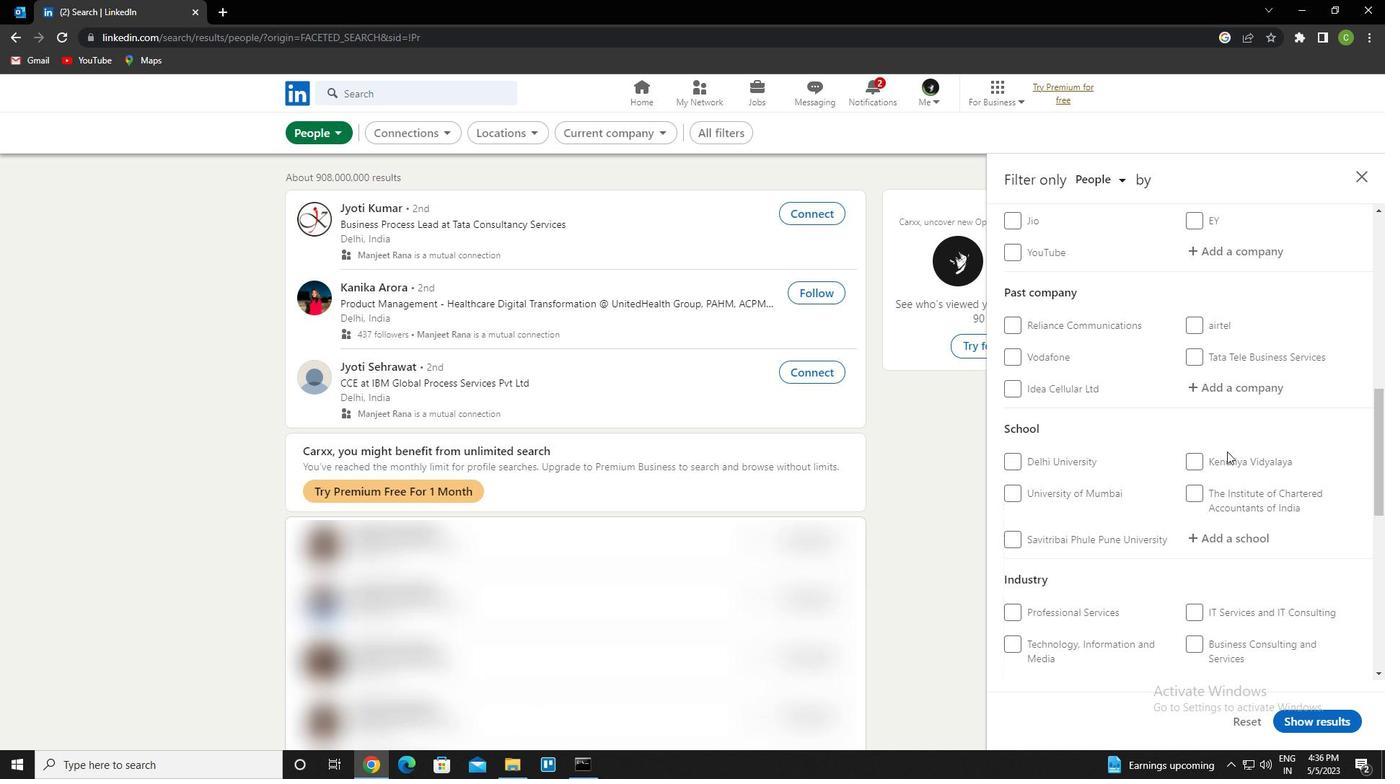 
Action: Mouse scrolled (1227, 451) with delta (0, 0)
Screenshot: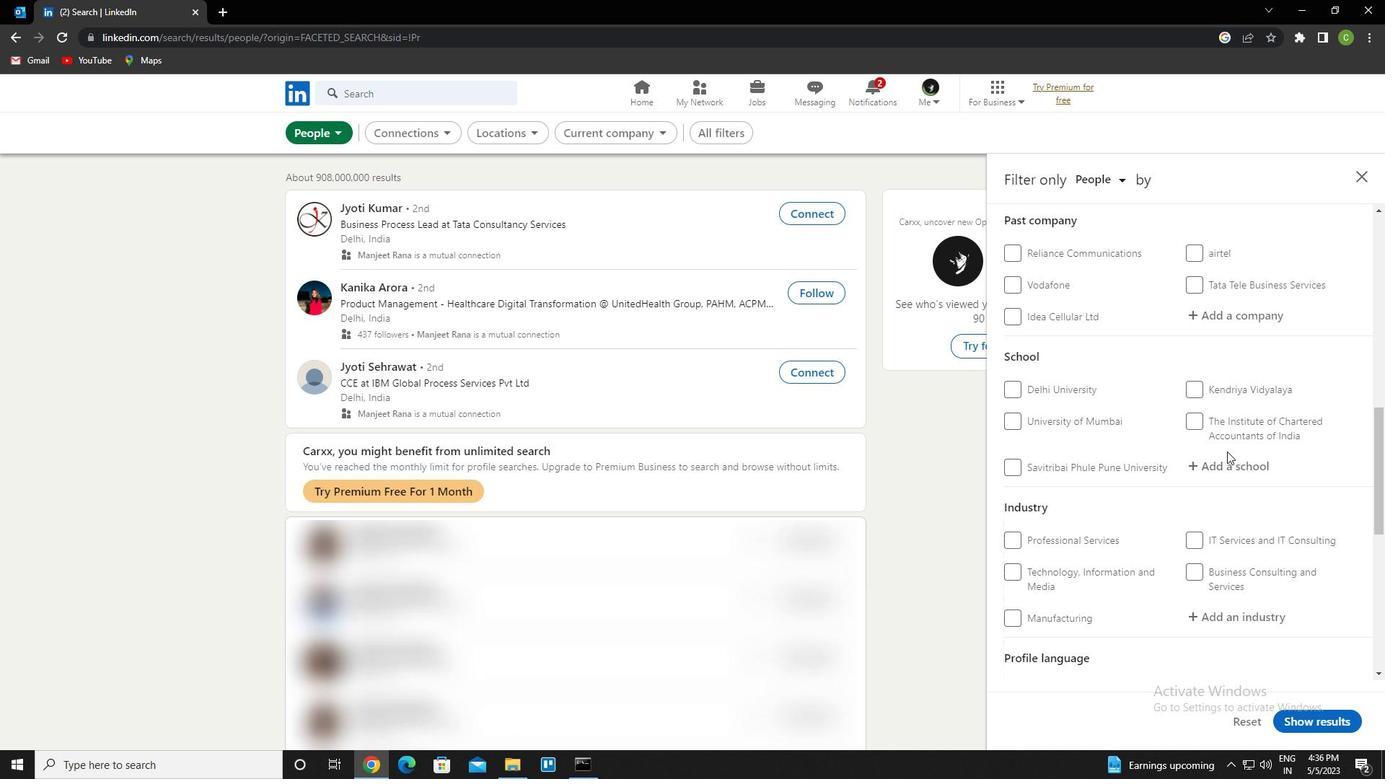 
Action: Mouse scrolled (1227, 451) with delta (0, 0)
Screenshot: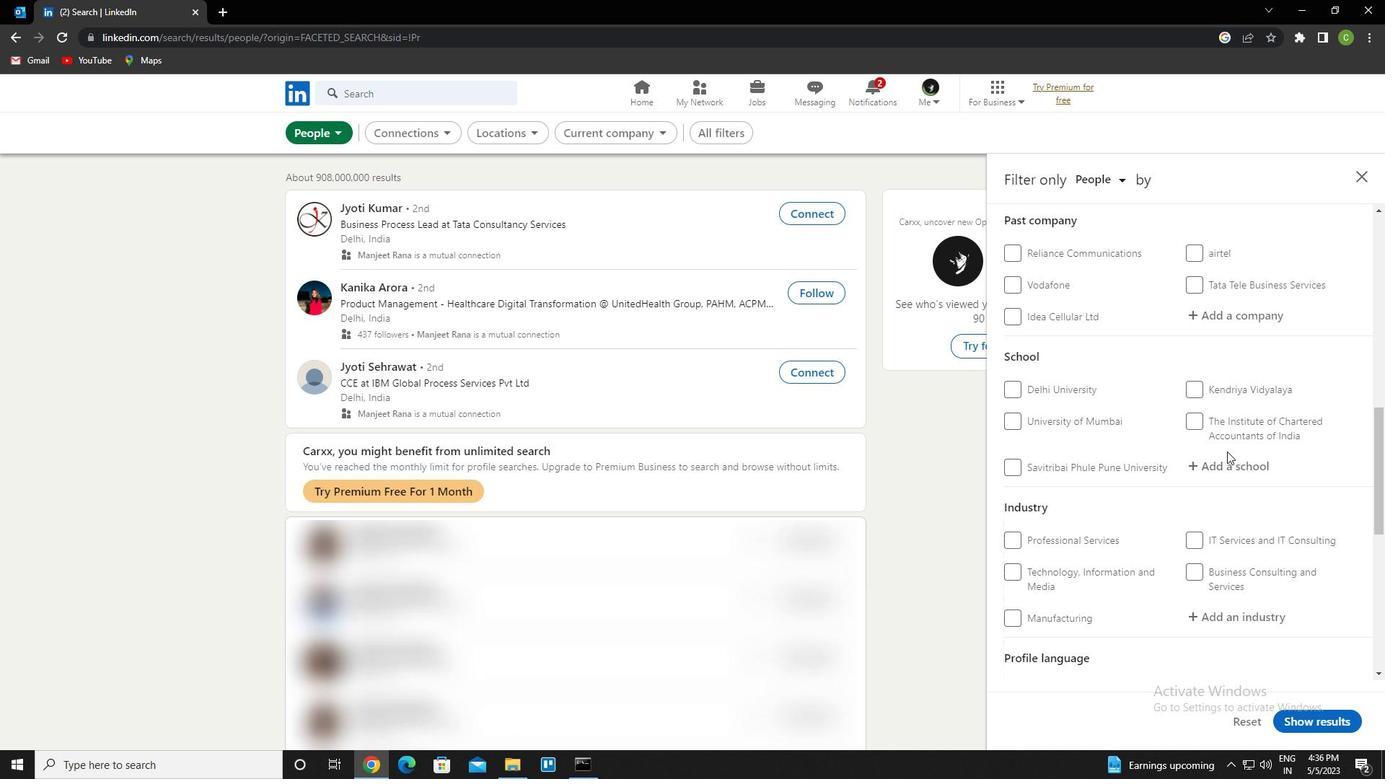 
Action: Mouse scrolled (1227, 451) with delta (0, 0)
Screenshot: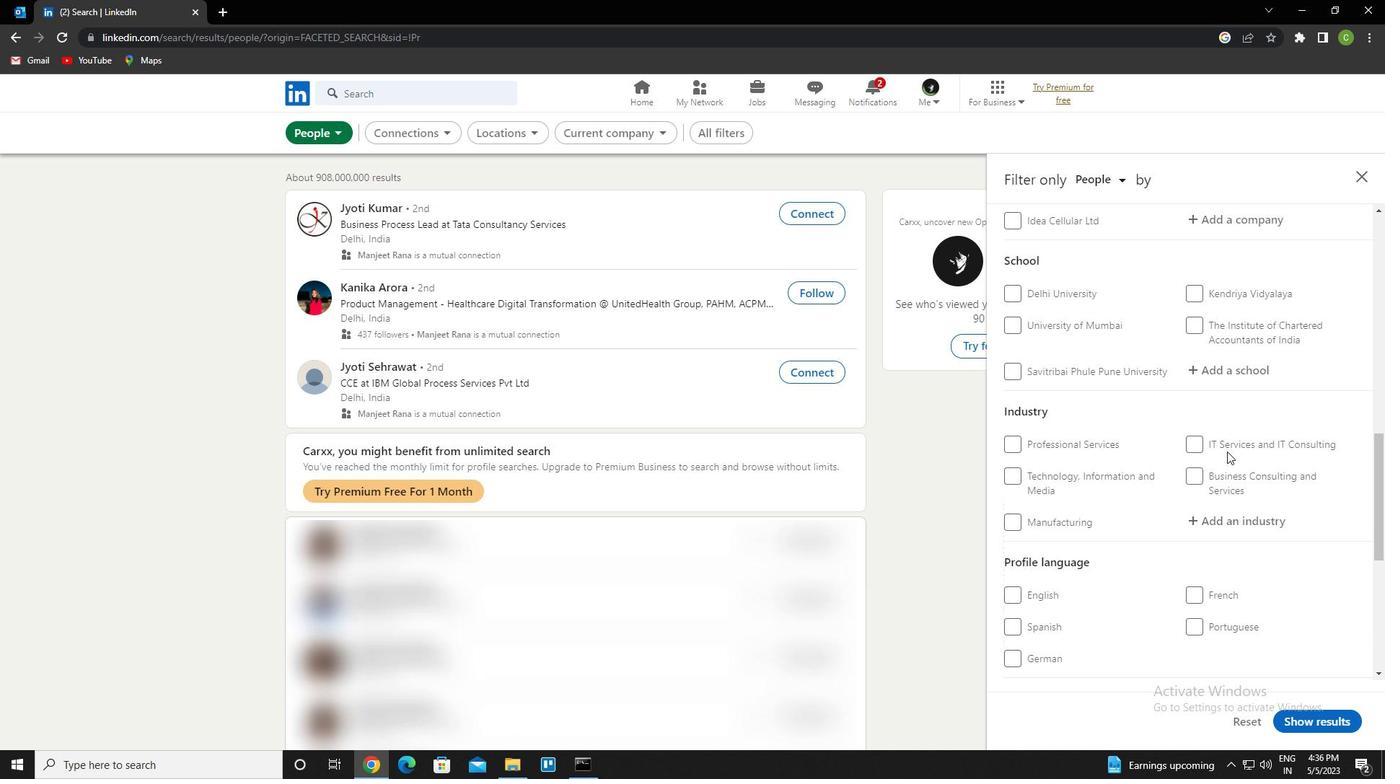 
Action: Mouse moved to (1008, 469)
Screenshot: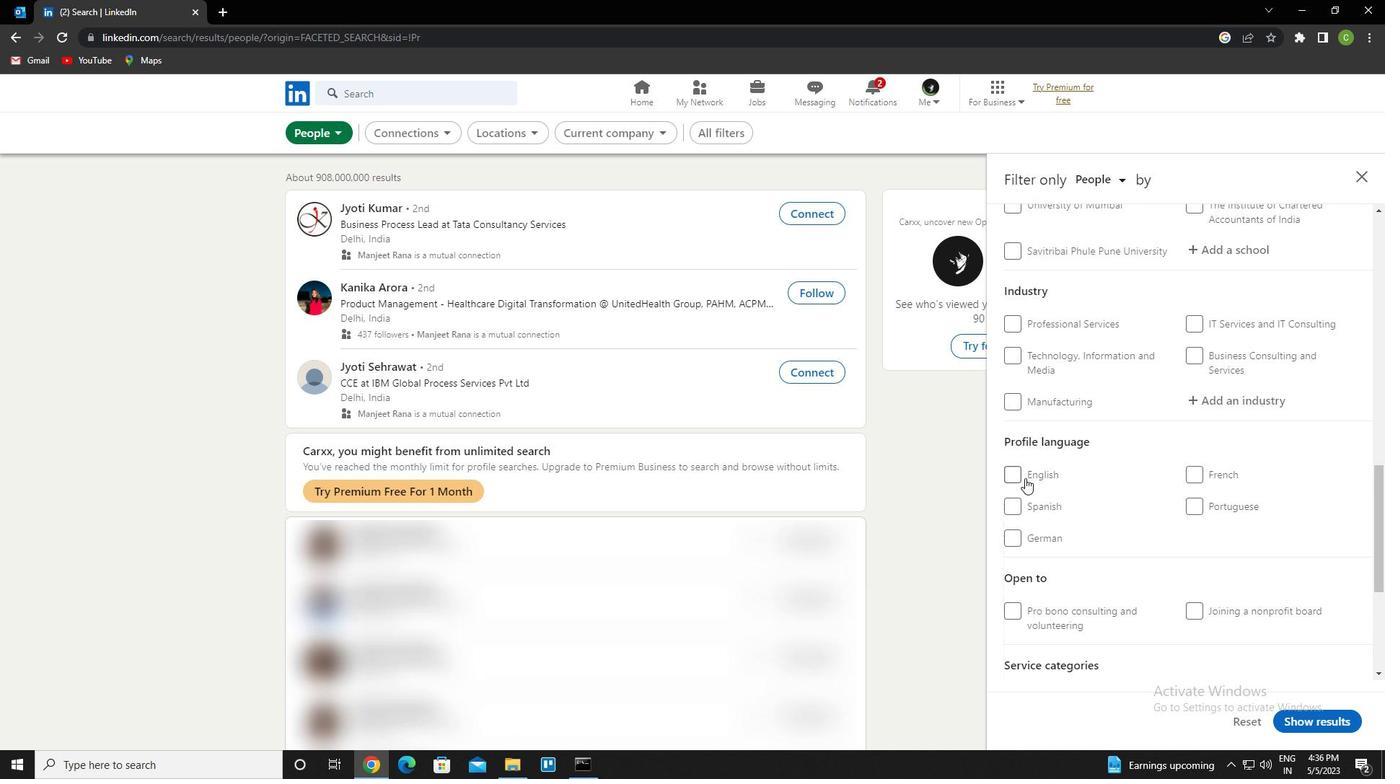 
Action: Mouse pressed left at (1008, 469)
Screenshot: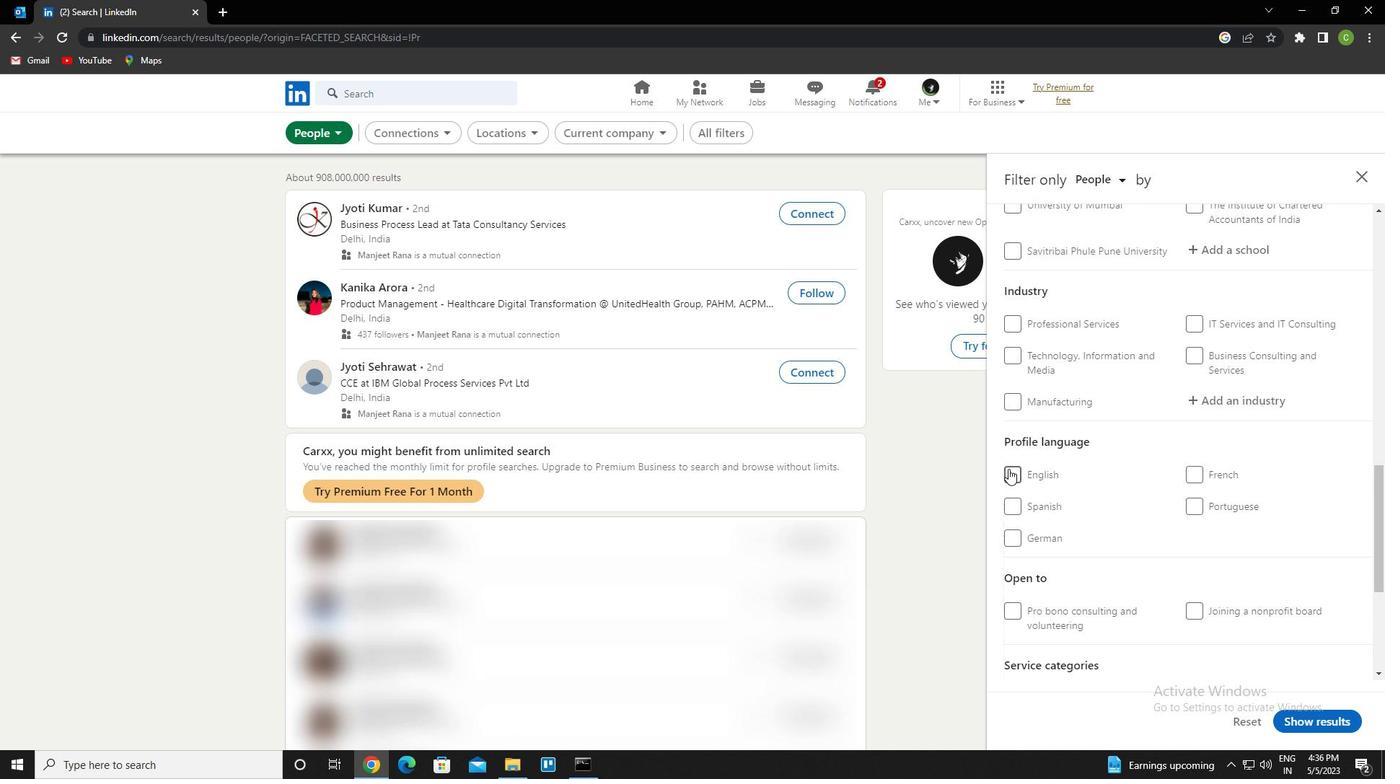 
Action: Mouse moved to (1119, 450)
Screenshot: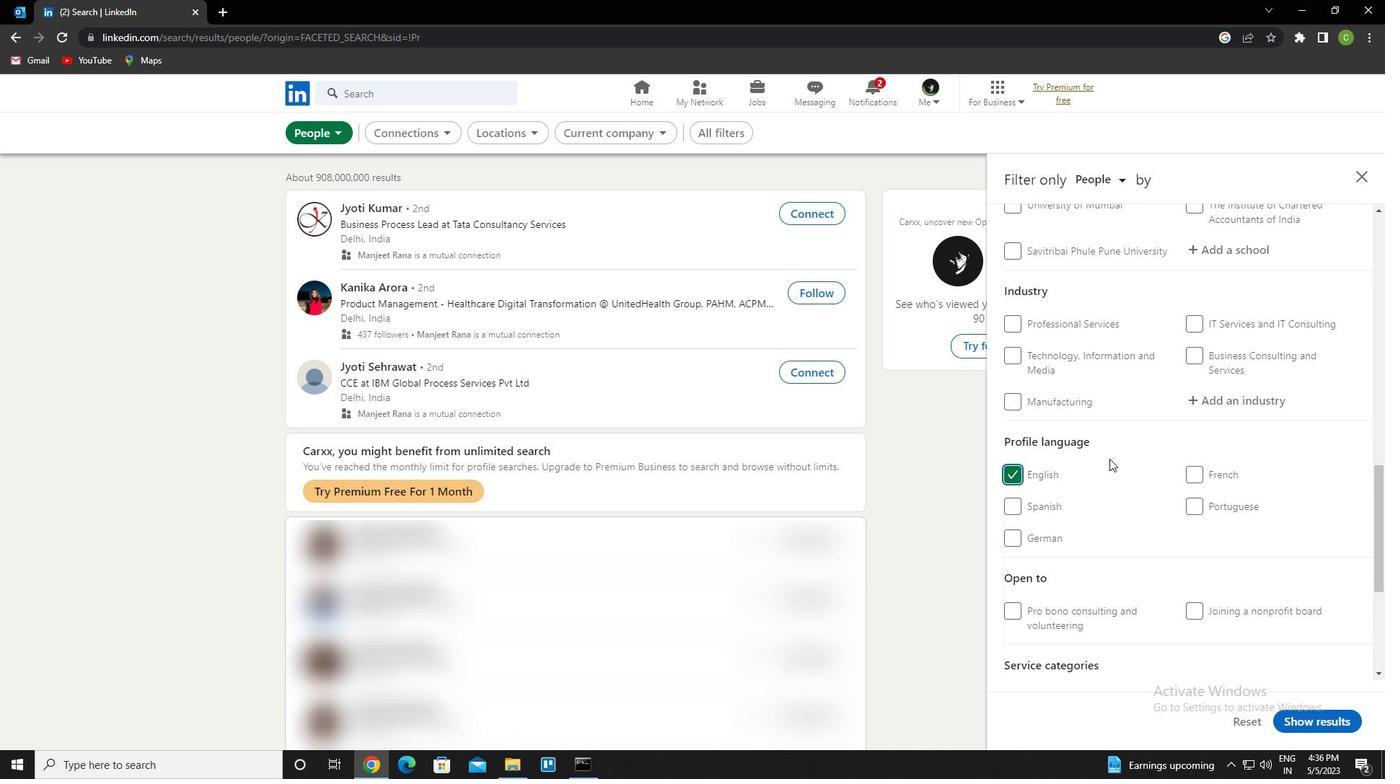 
Action: Mouse scrolled (1119, 451) with delta (0, 0)
Screenshot: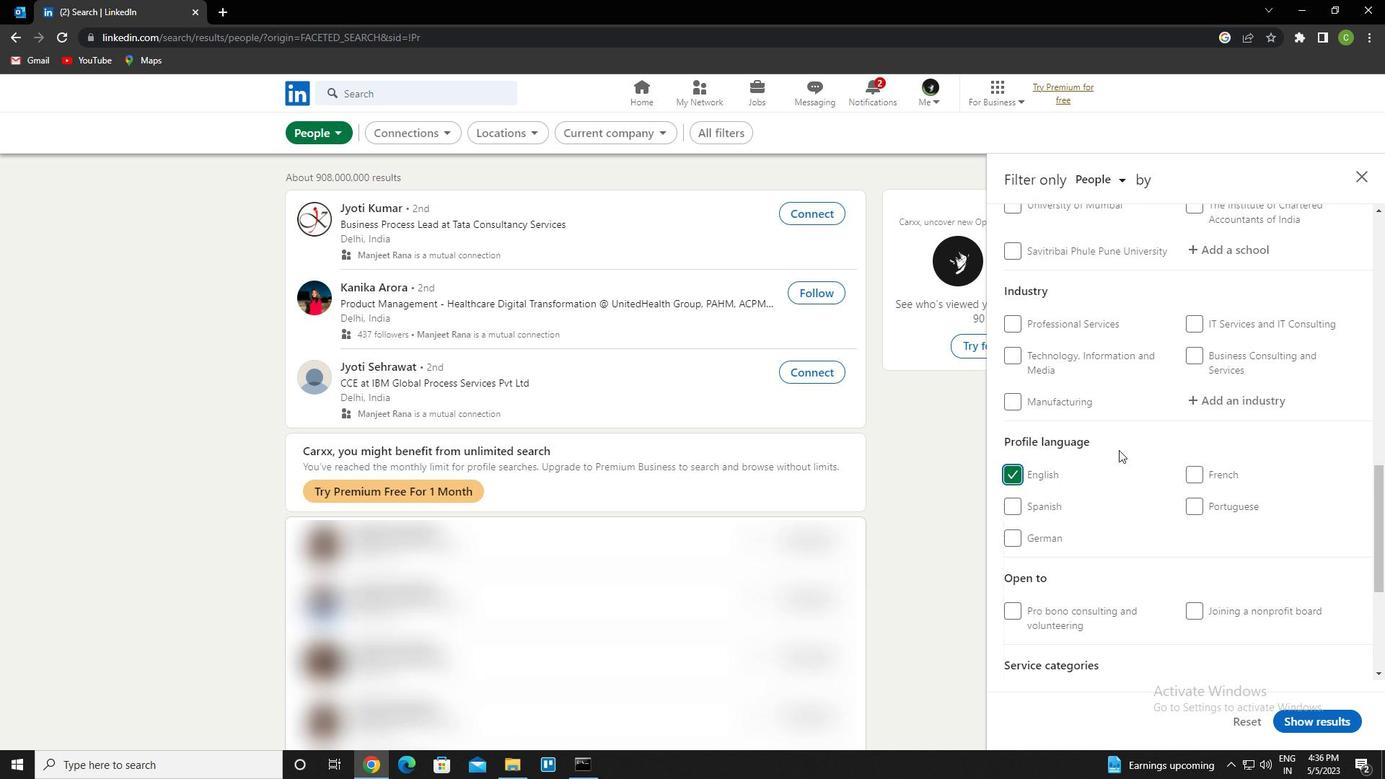
Action: Mouse scrolled (1119, 451) with delta (0, 0)
Screenshot: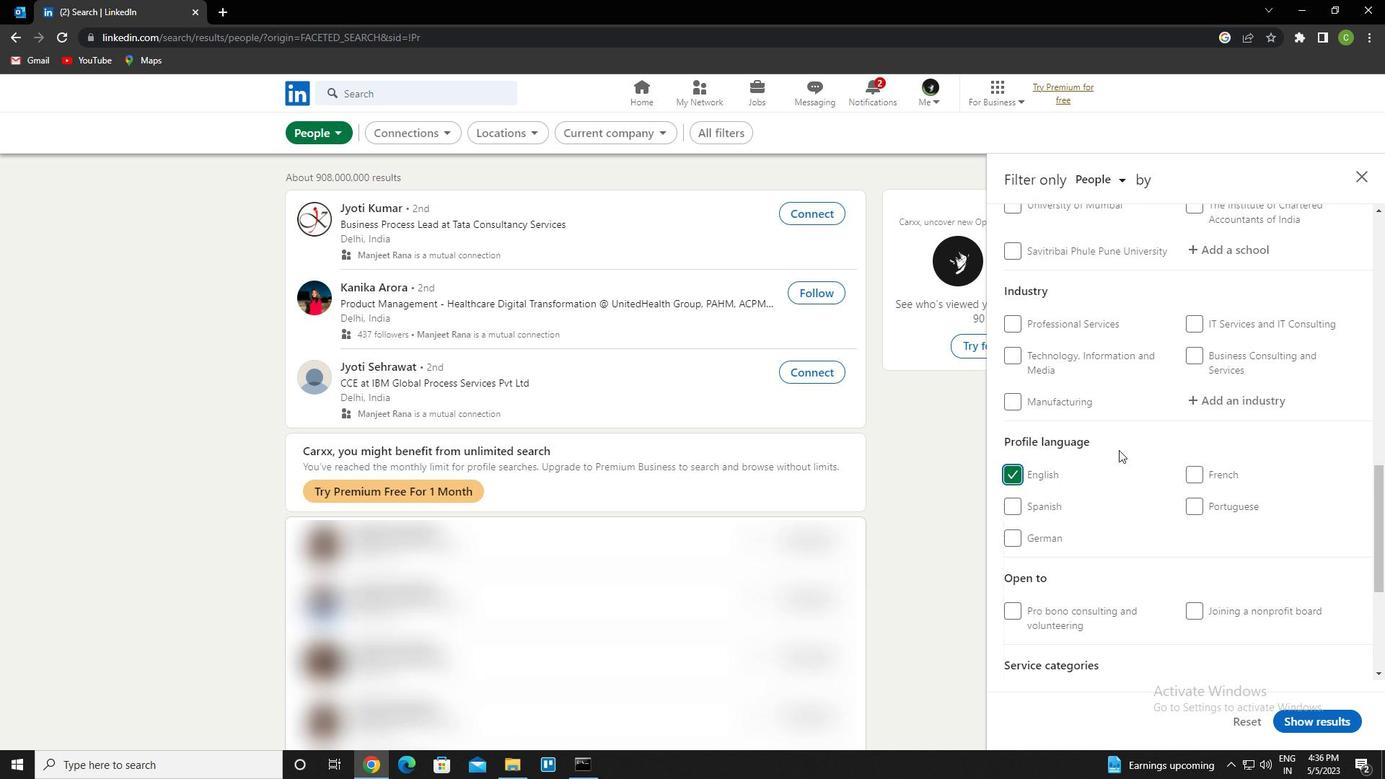 
Action: Mouse scrolled (1119, 451) with delta (0, 0)
Screenshot: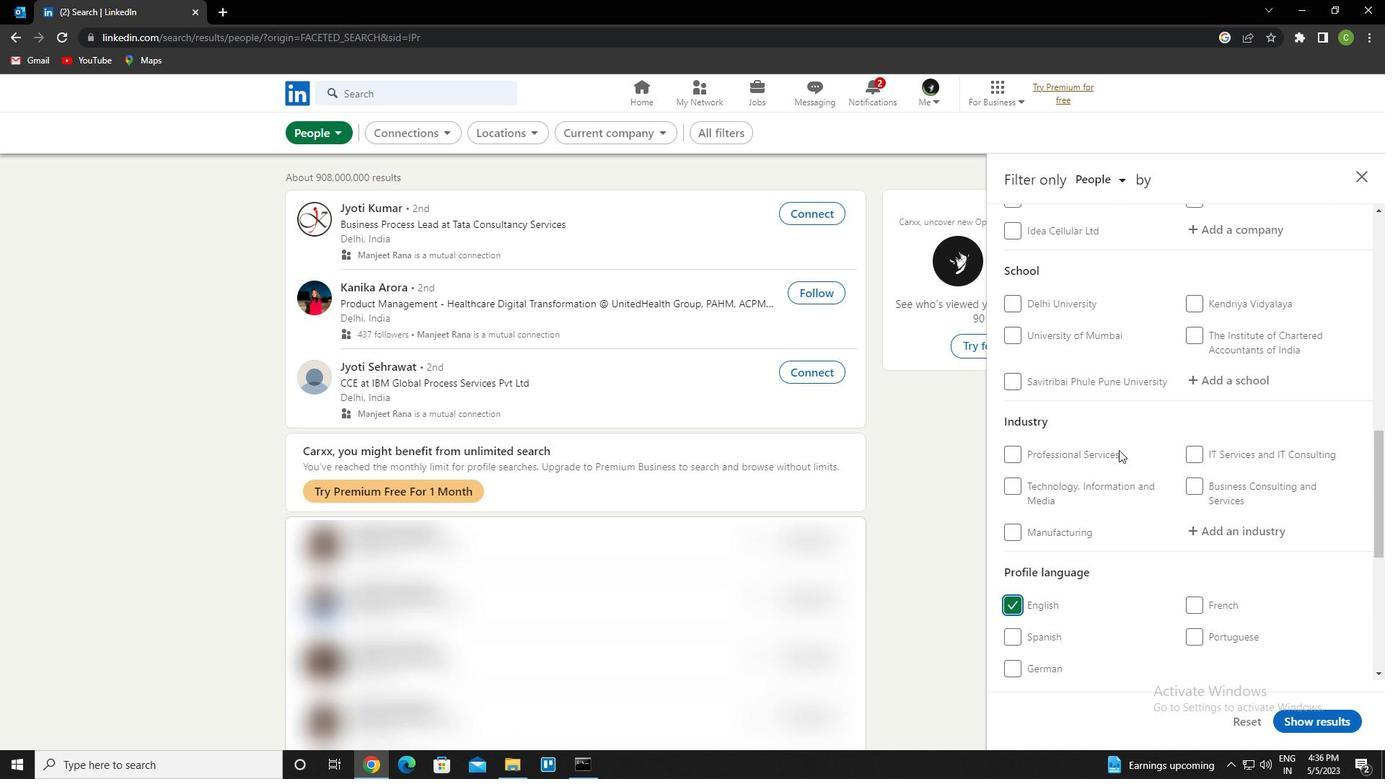 
Action: Mouse scrolled (1119, 451) with delta (0, 0)
Screenshot: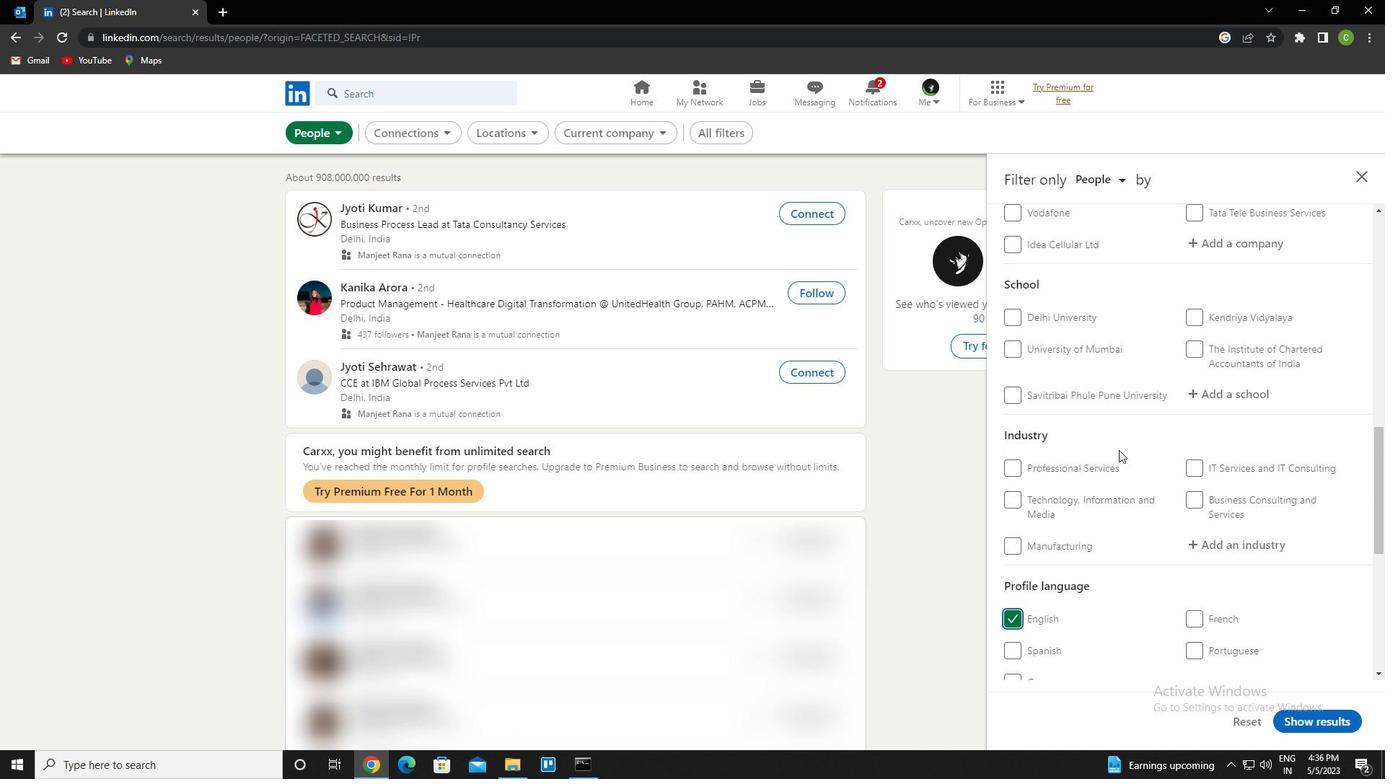 
Action: Mouse scrolled (1119, 451) with delta (0, 0)
Screenshot: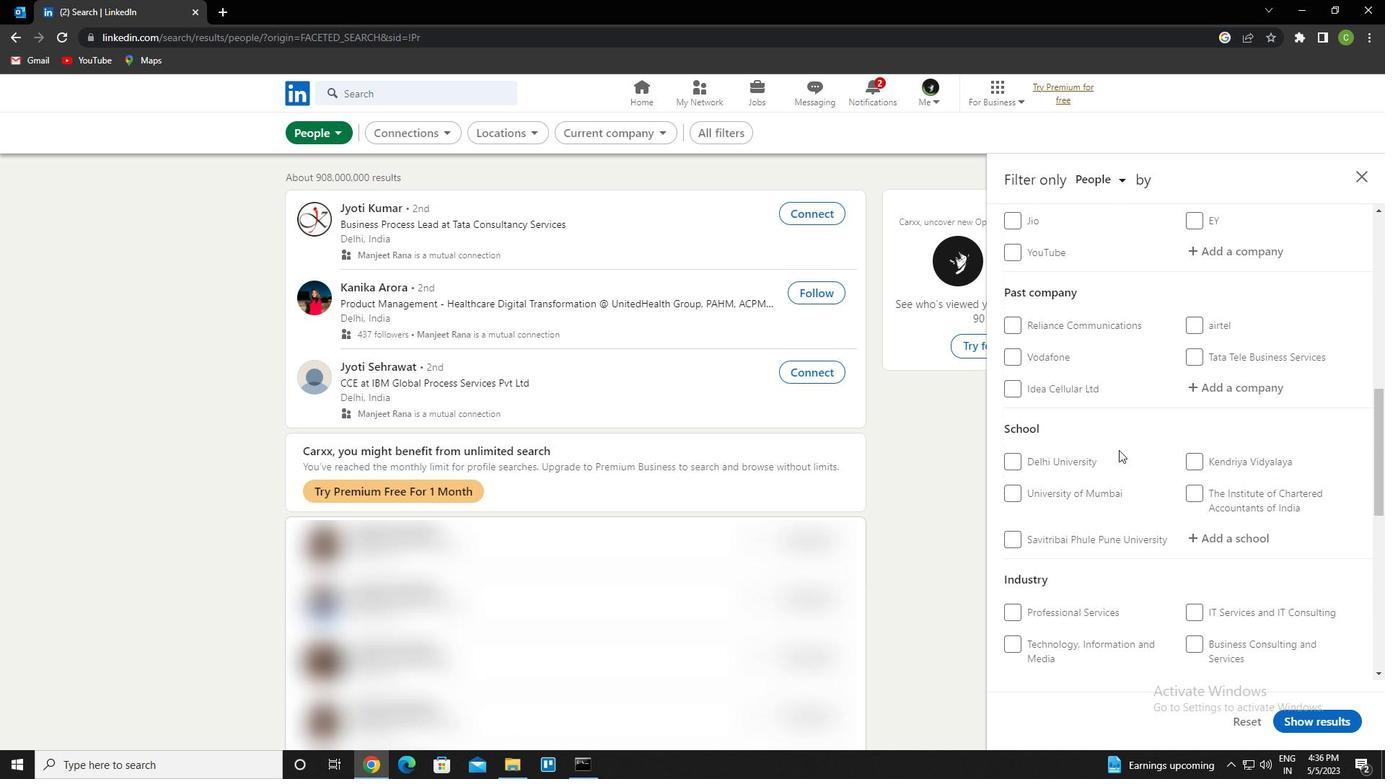 
Action: Mouse scrolled (1119, 451) with delta (0, 0)
Screenshot: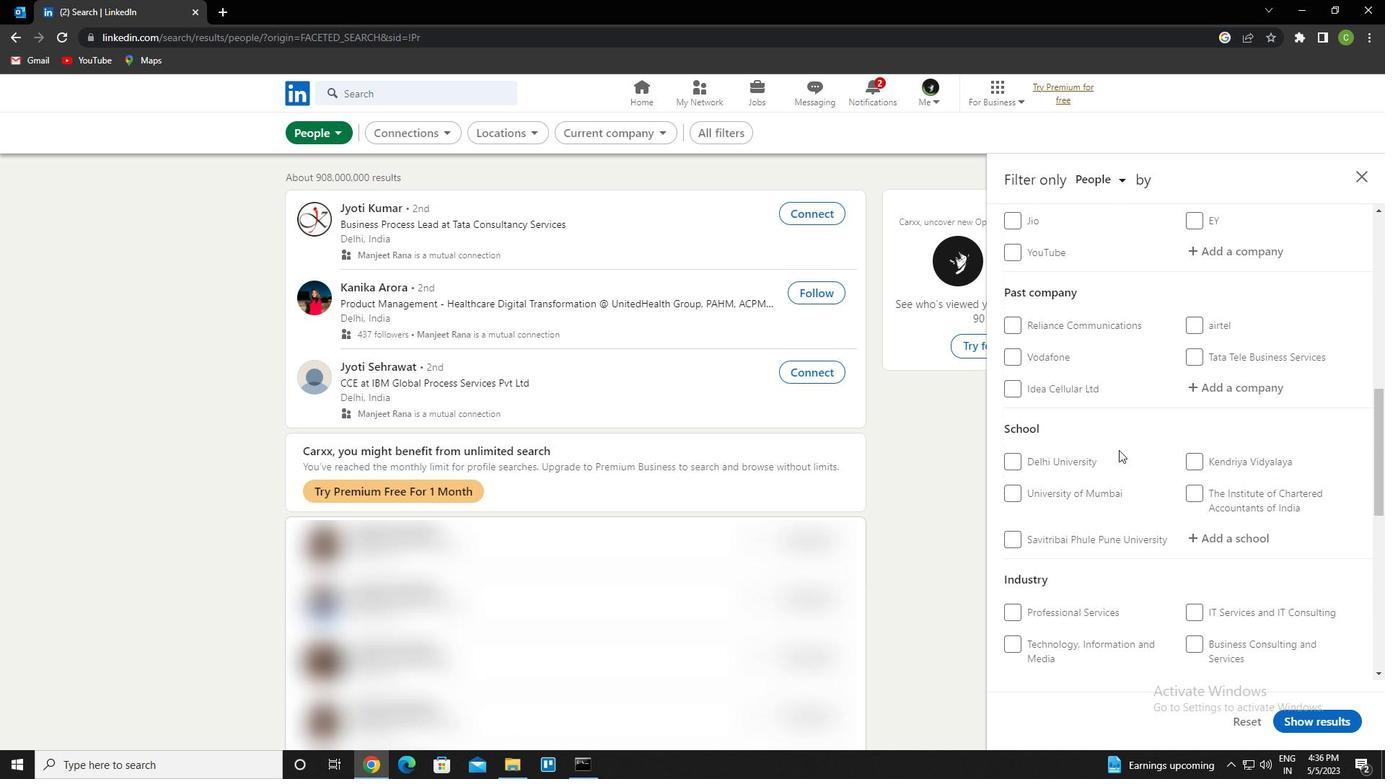 
Action: Mouse scrolled (1119, 451) with delta (0, 0)
Screenshot: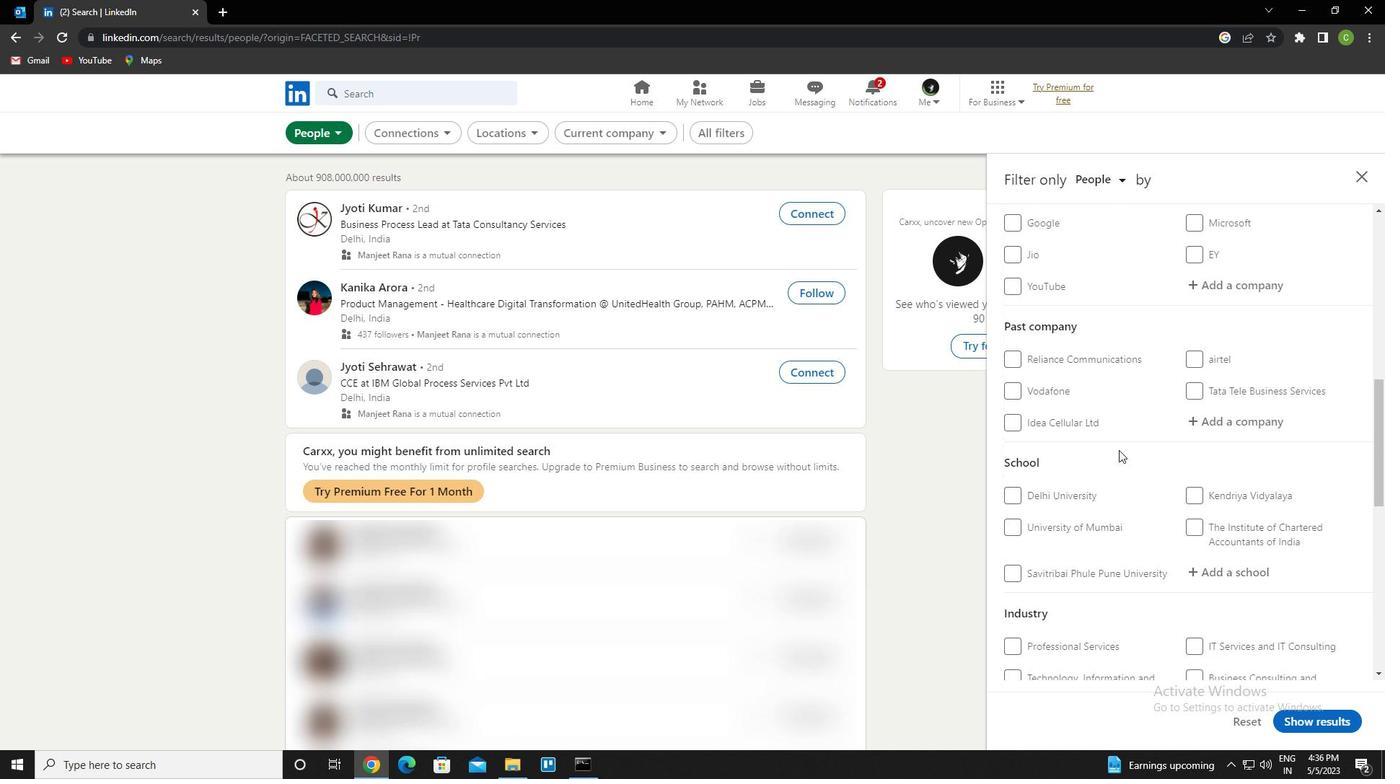 
Action: Mouse moved to (1217, 467)
Screenshot: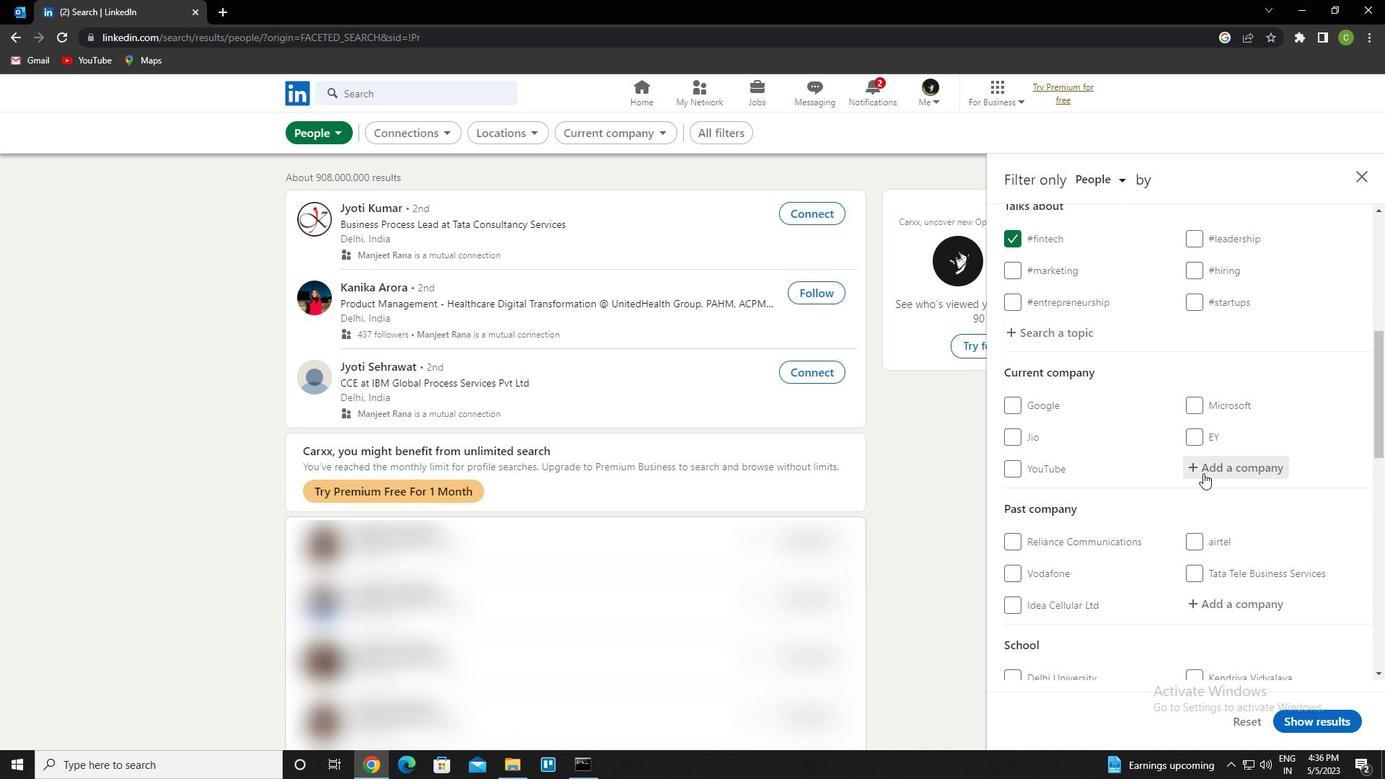 
Action: Mouse pressed left at (1217, 467)
Screenshot: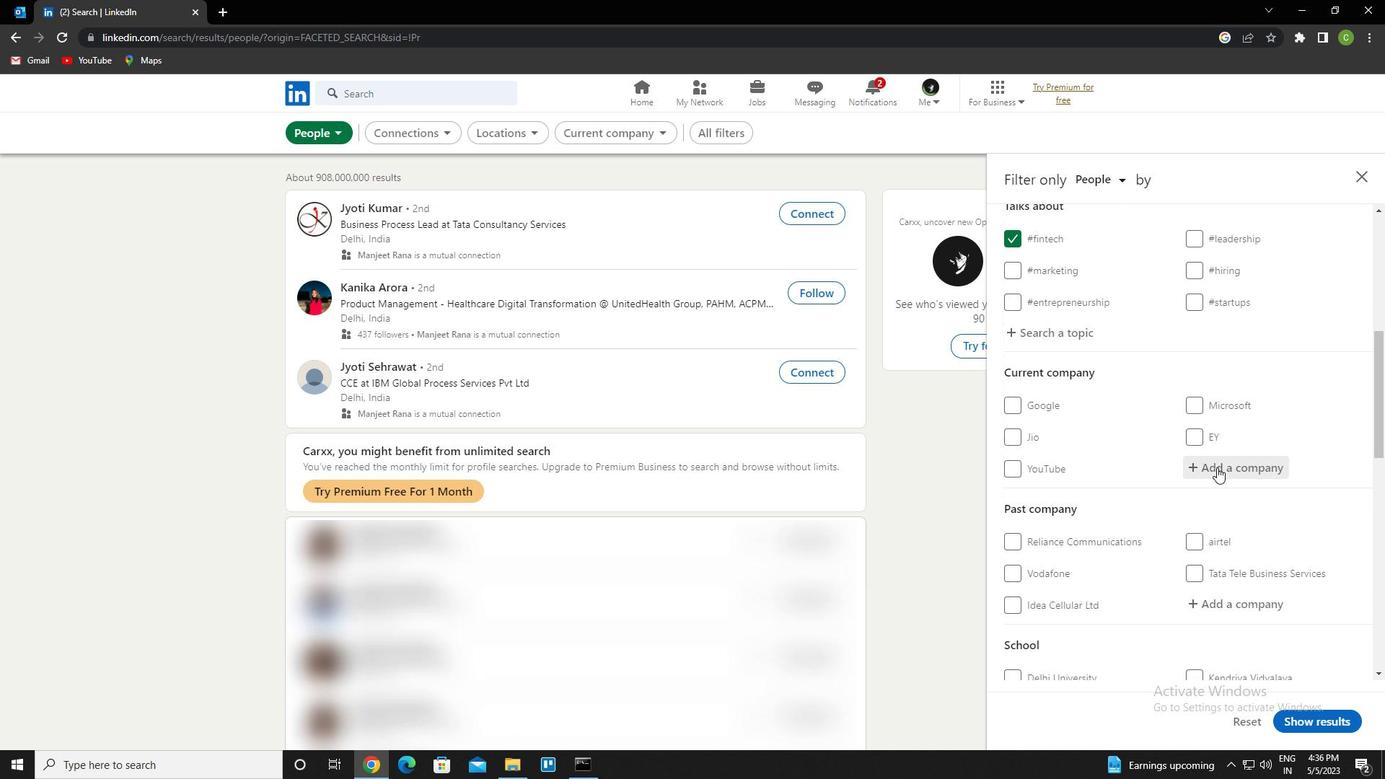 
Action: Key pressed <Key.caps_lock>a<Key.caps_lock>ppl
Screenshot: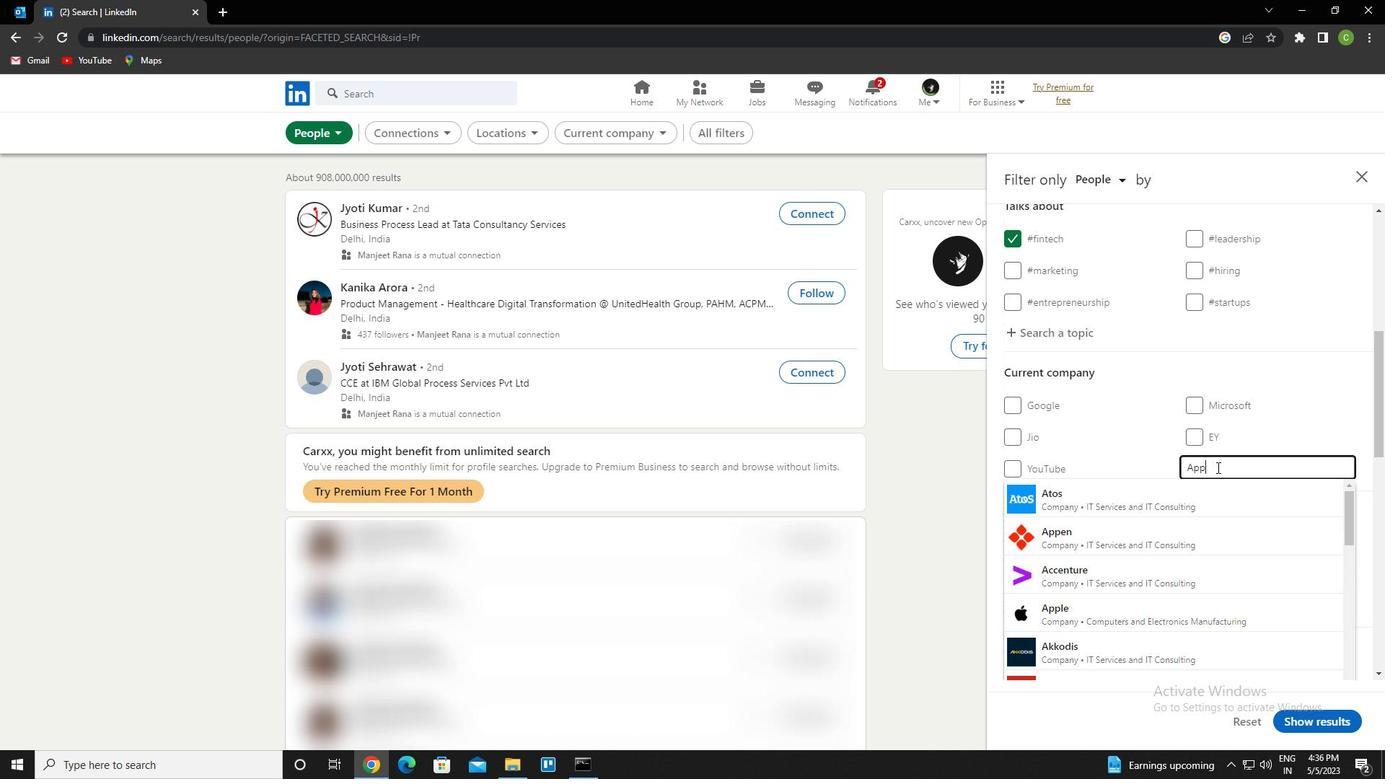 
Action: Mouse moved to (1218, 466)
Screenshot: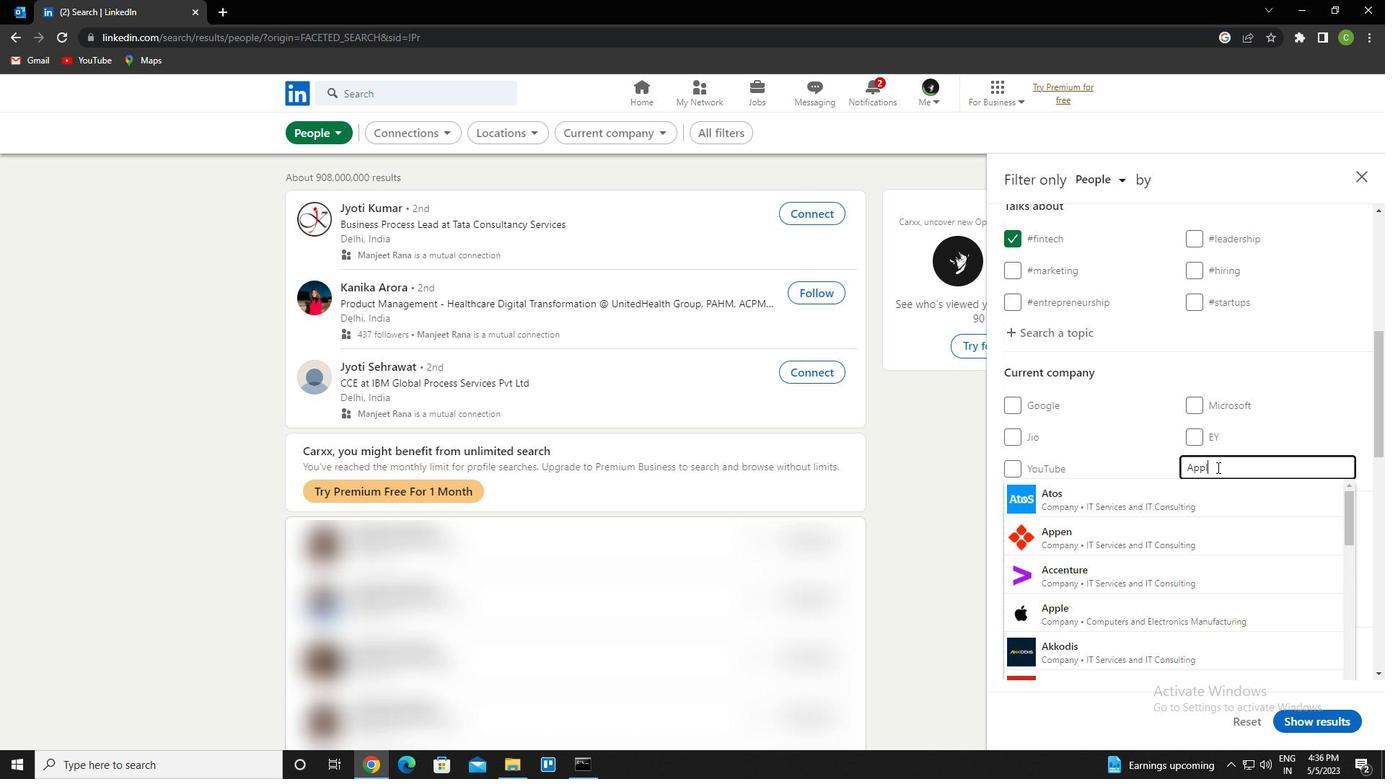 
Action: Key pressed us<Key.space><Key.caps_lock>idiada<Key.down><Key.enter>
Screenshot: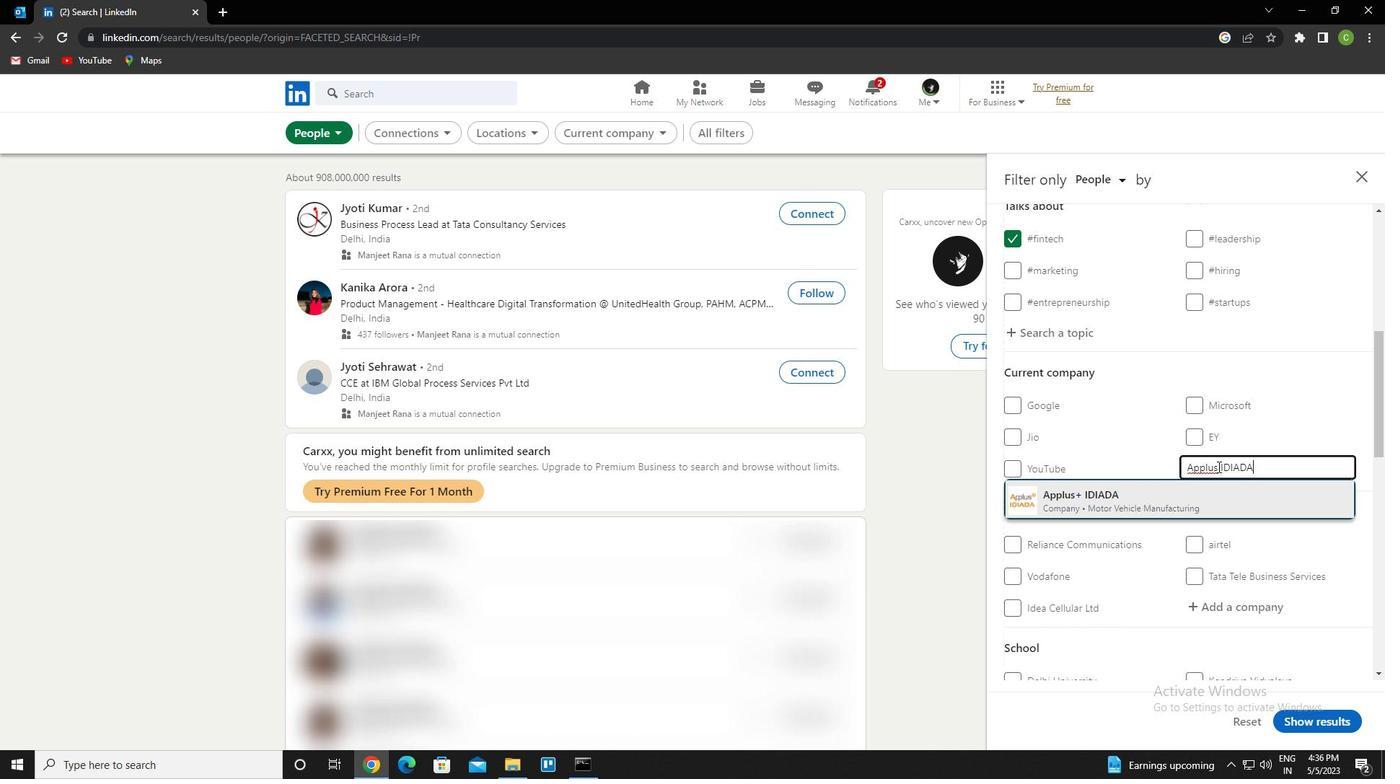 
Action: Mouse moved to (1238, 449)
Screenshot: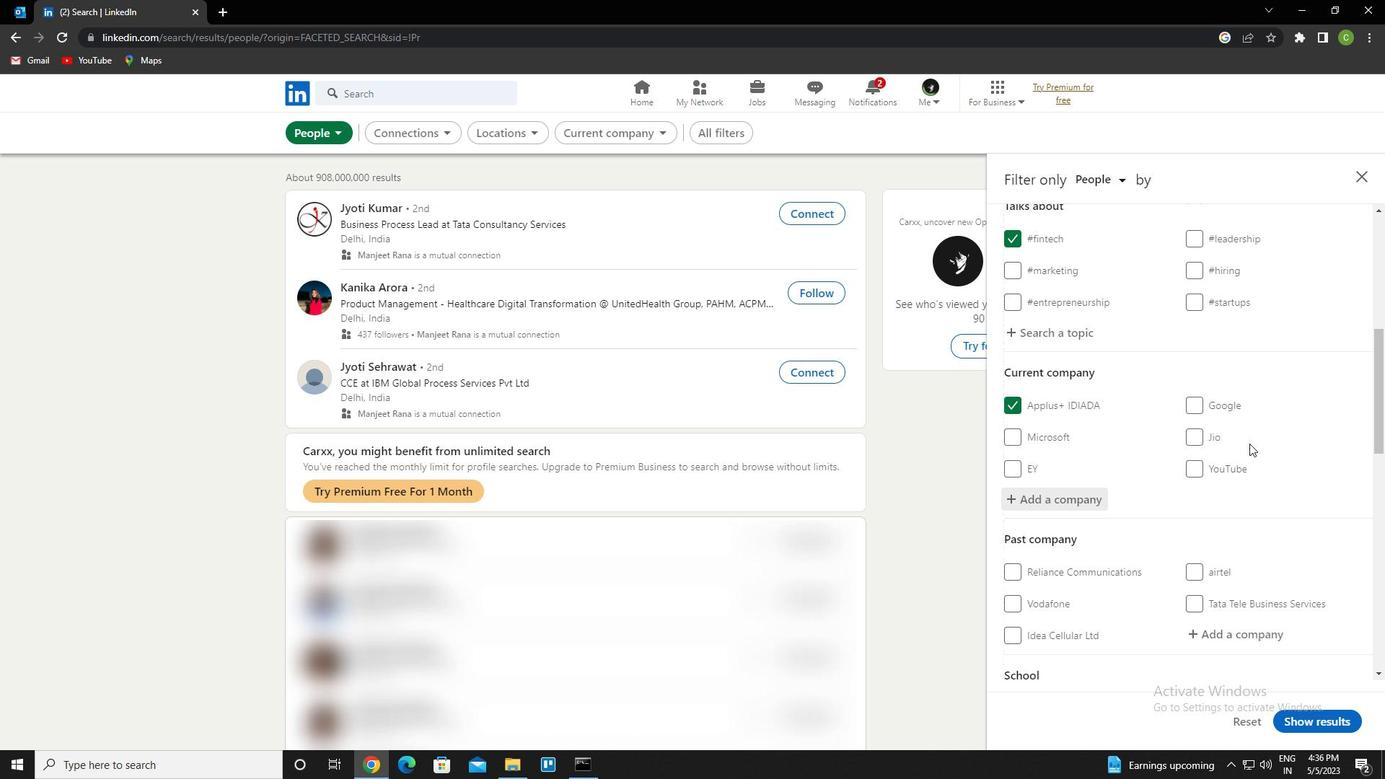 
Action: Mouse scrolled (1238, 448) with delta (0, 0)
Screenshot: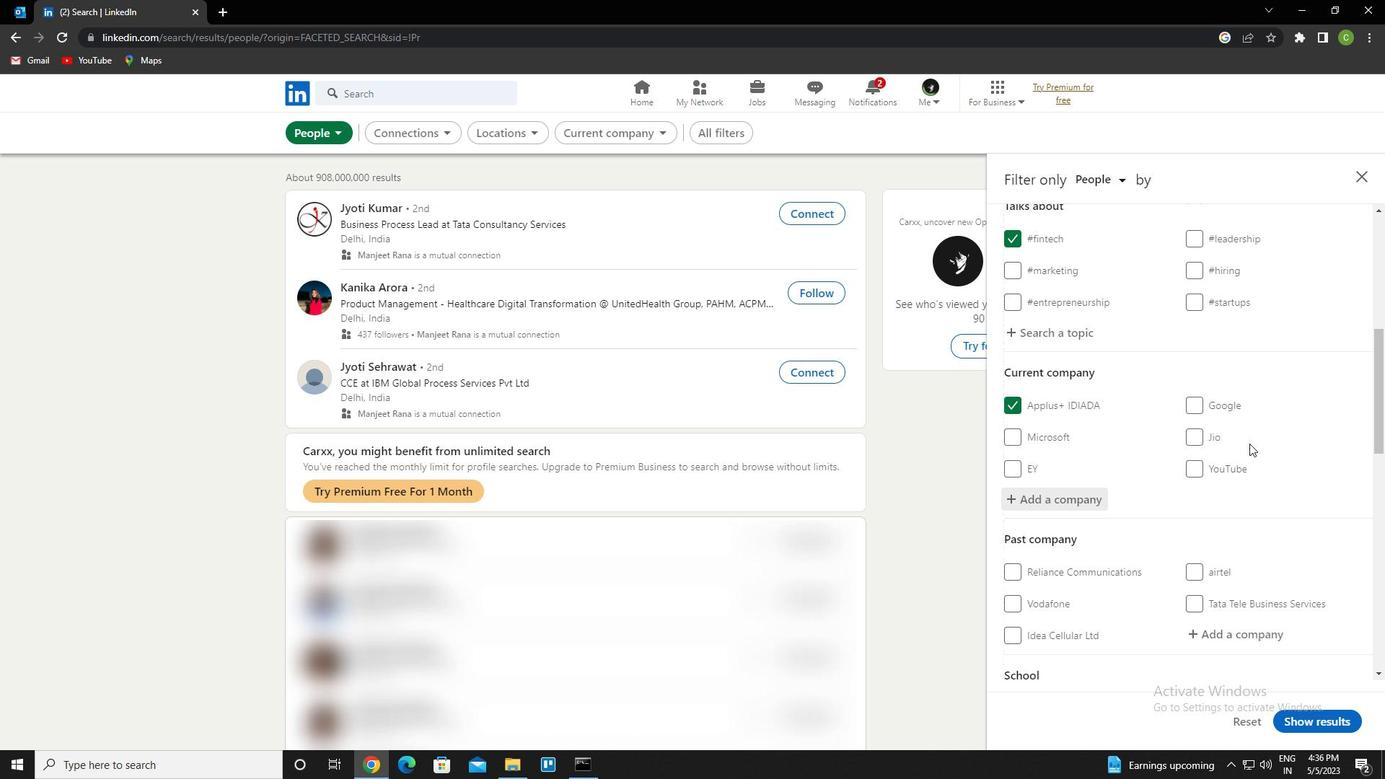 
Action: Mouse moved to (1236, 450)
Screenshot: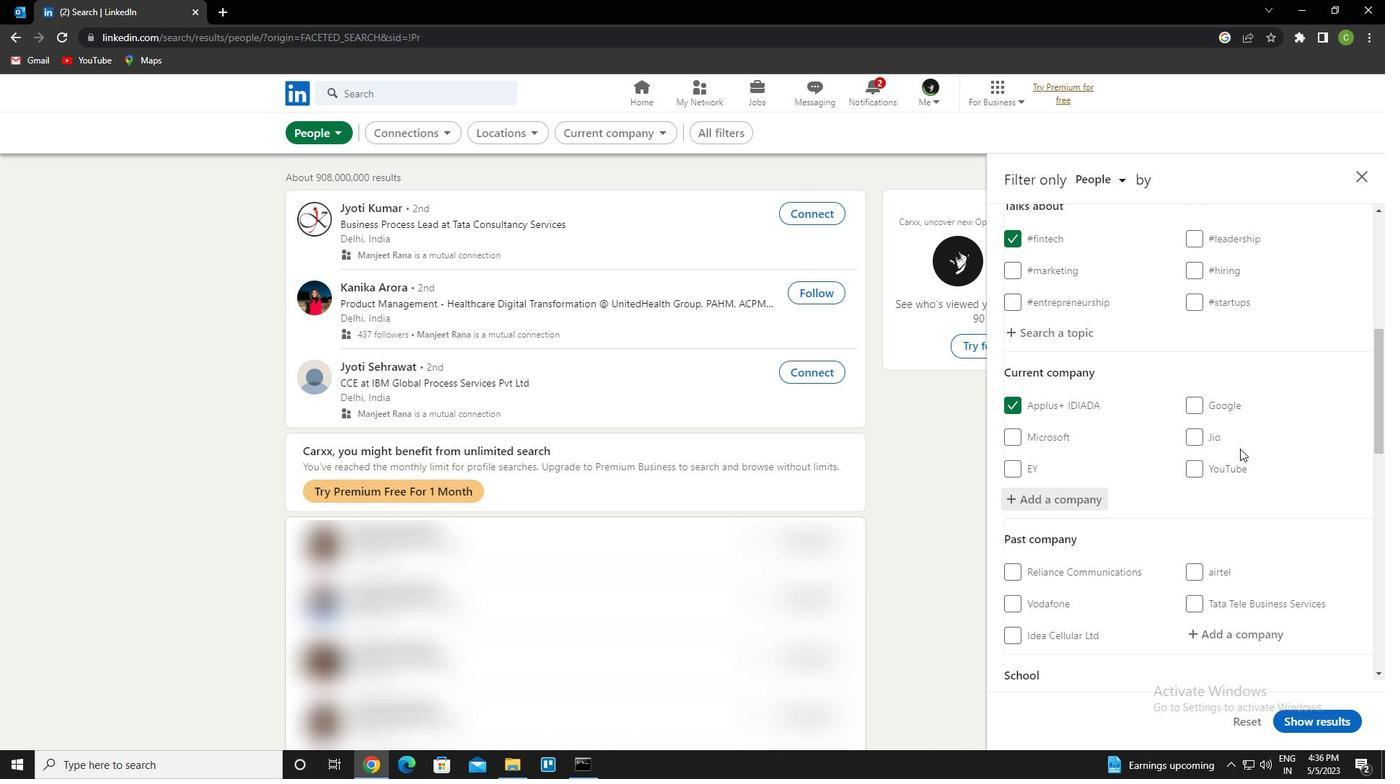 
Action: Mouse scrolled (1236, 449) with delta (0, 0)
Screenshot: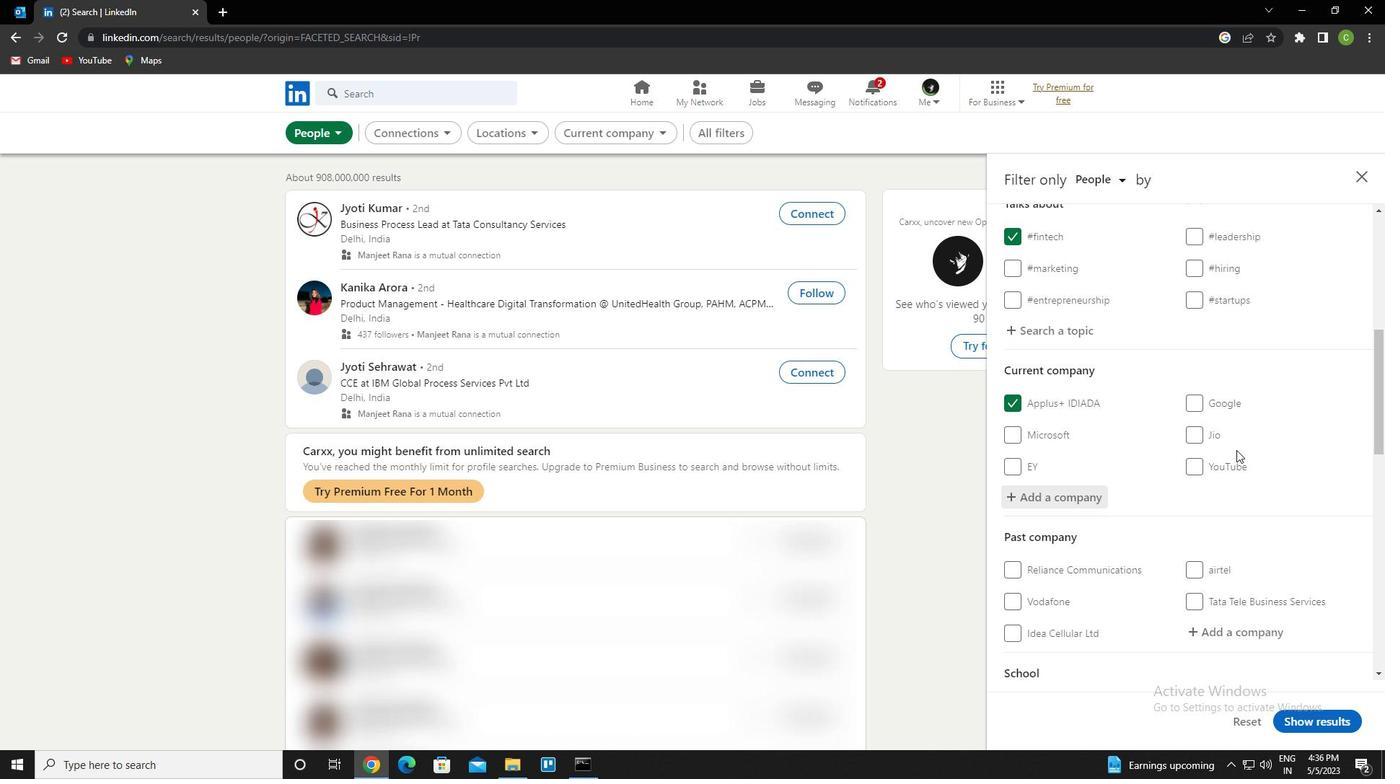 
Action: Mouse scrolled (1236, 449) with delta (0, 0)
Screenshot: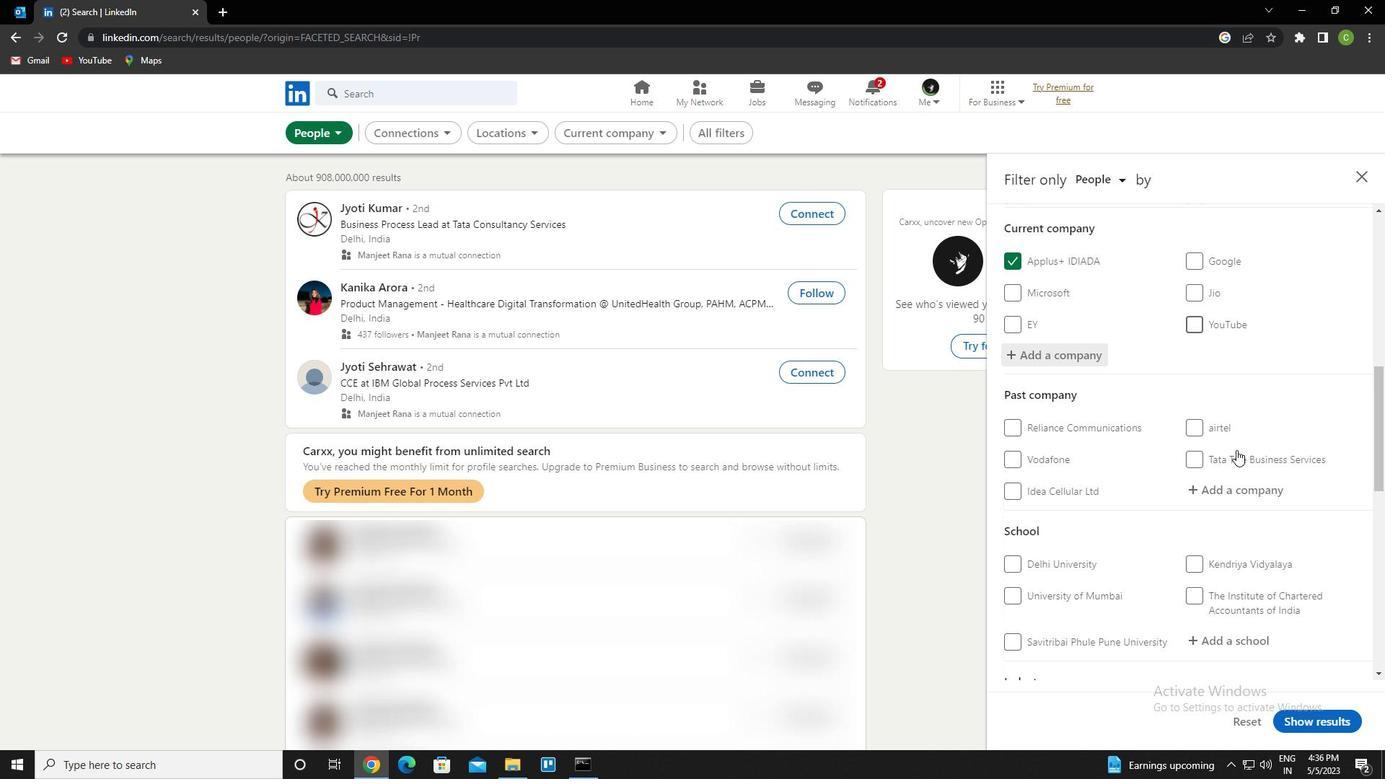 
Action: Mouse scrolled (1236, 449) with delta (0, 0)
Screenshot: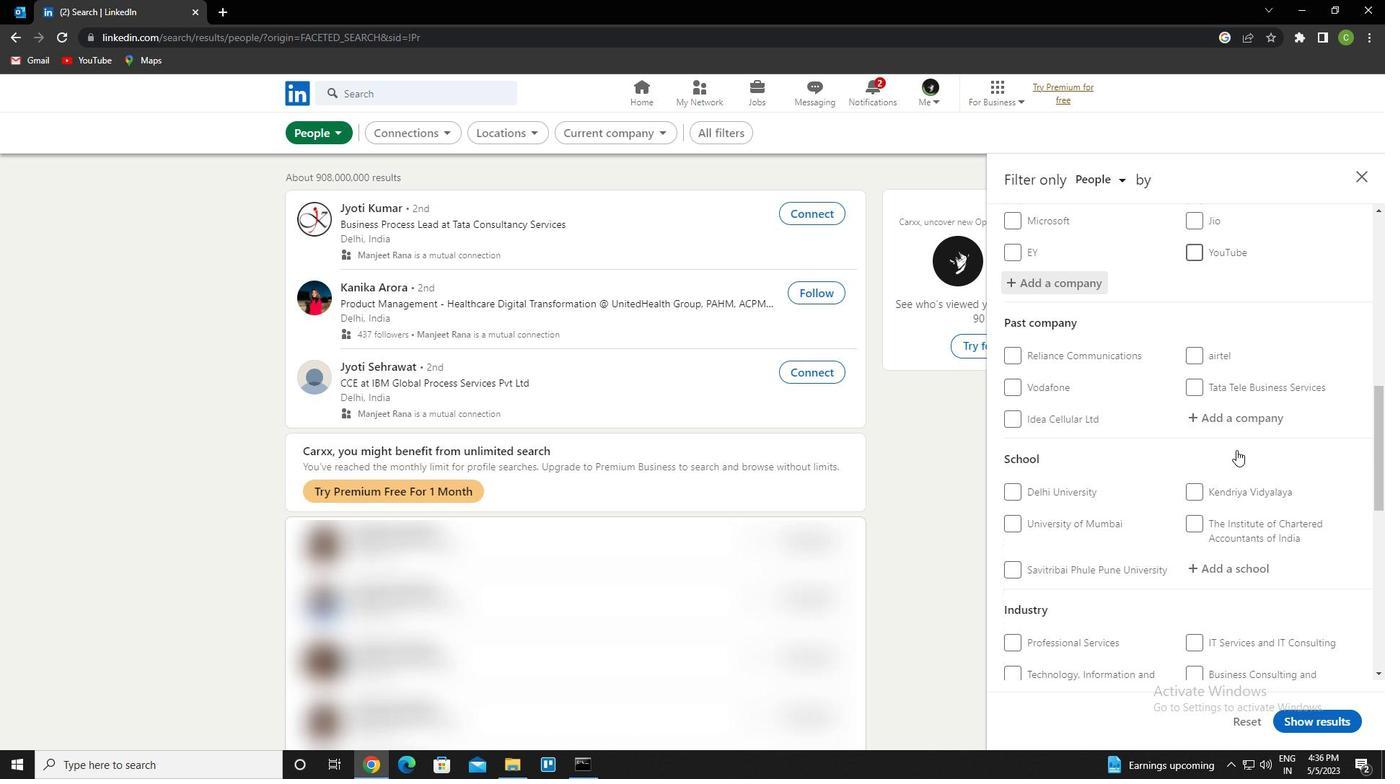 
Action: Mouse moved to (1231, 497)
Screenshot: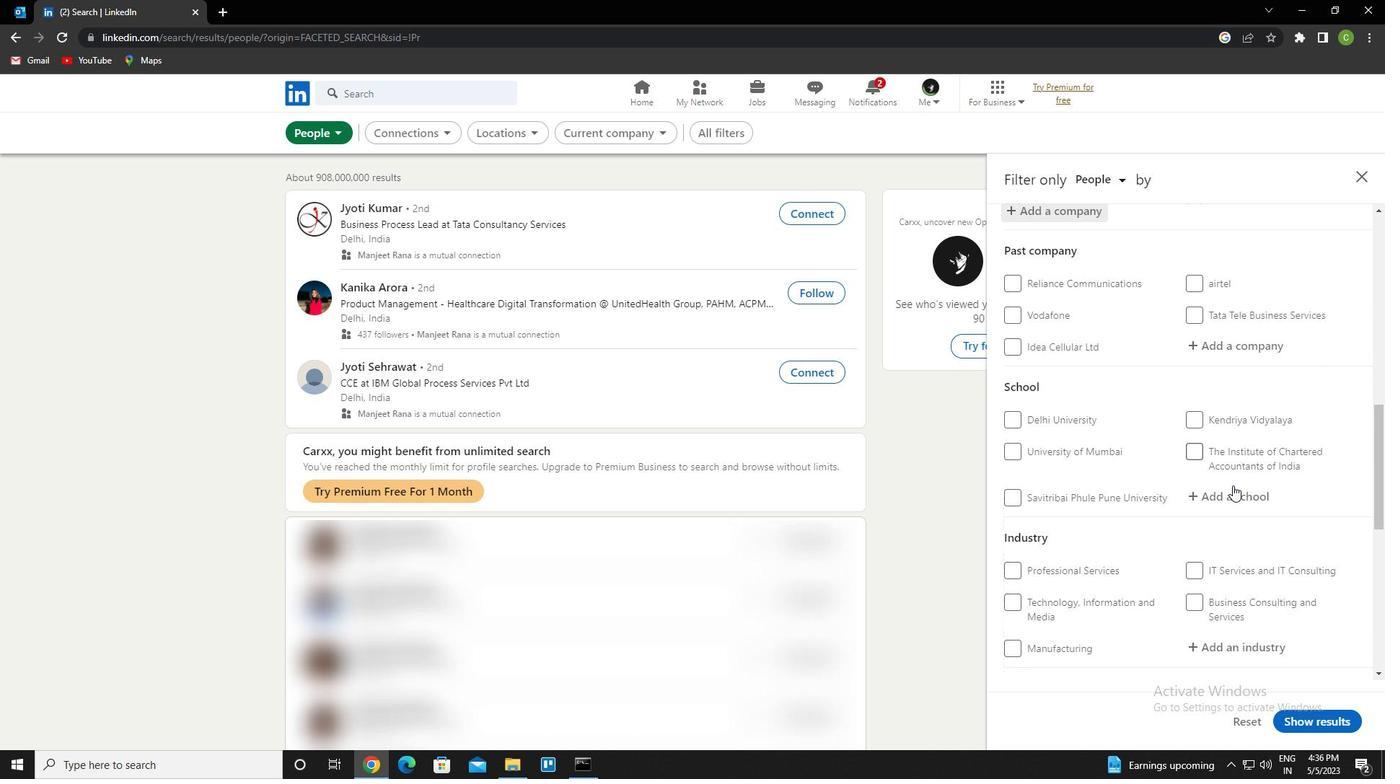 
Action: Mouse pressed left at (1231, 497)
Screenshot: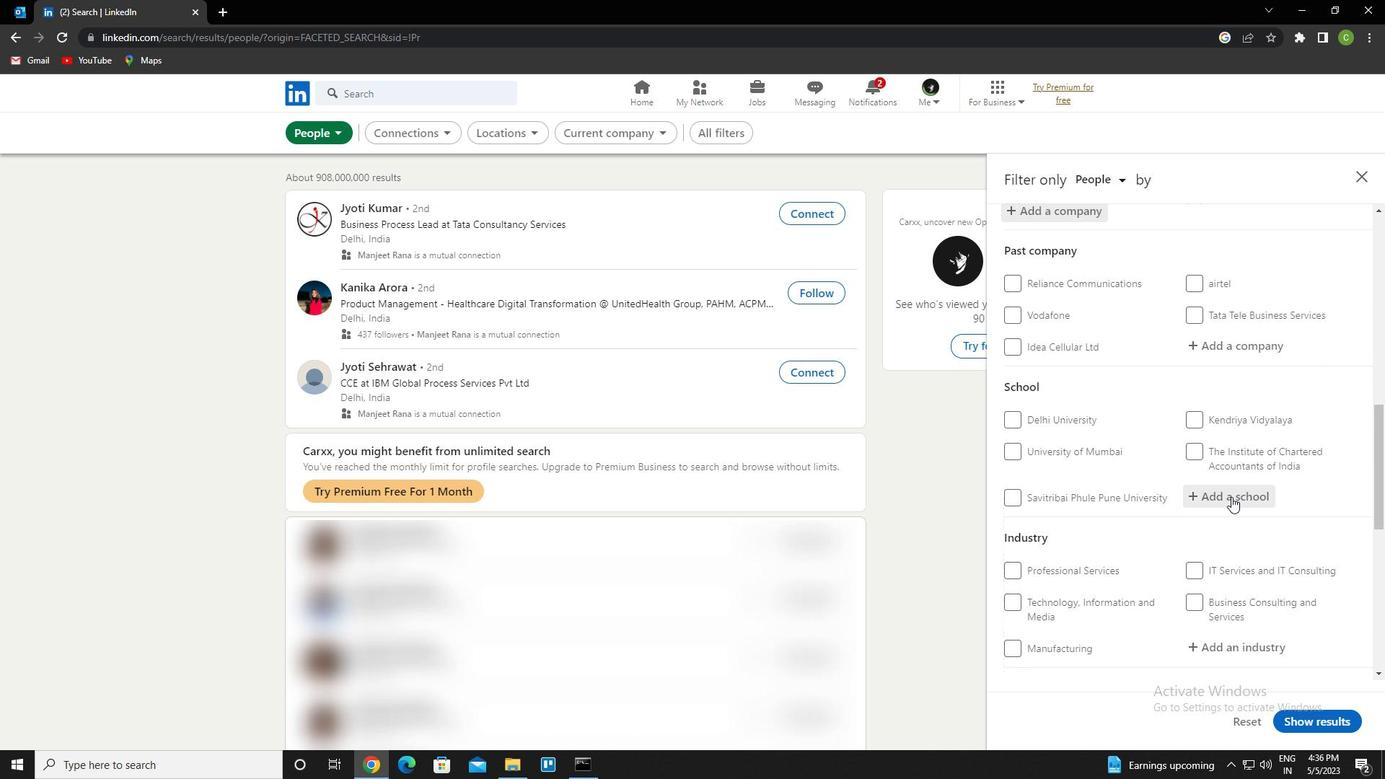 
Action: Key pressed <Key.caps_lock><Key.caps_lock>s<Key.caps_lock>unbeam<Key.space><Key.caps_lock>i<Key.caps_lock>nstitute<Key.space>of<Key.space>information<Key.space><Key.caps_lock>t<Key.caps_lock>echnology<Key.down><Key.enter>
Screenshot: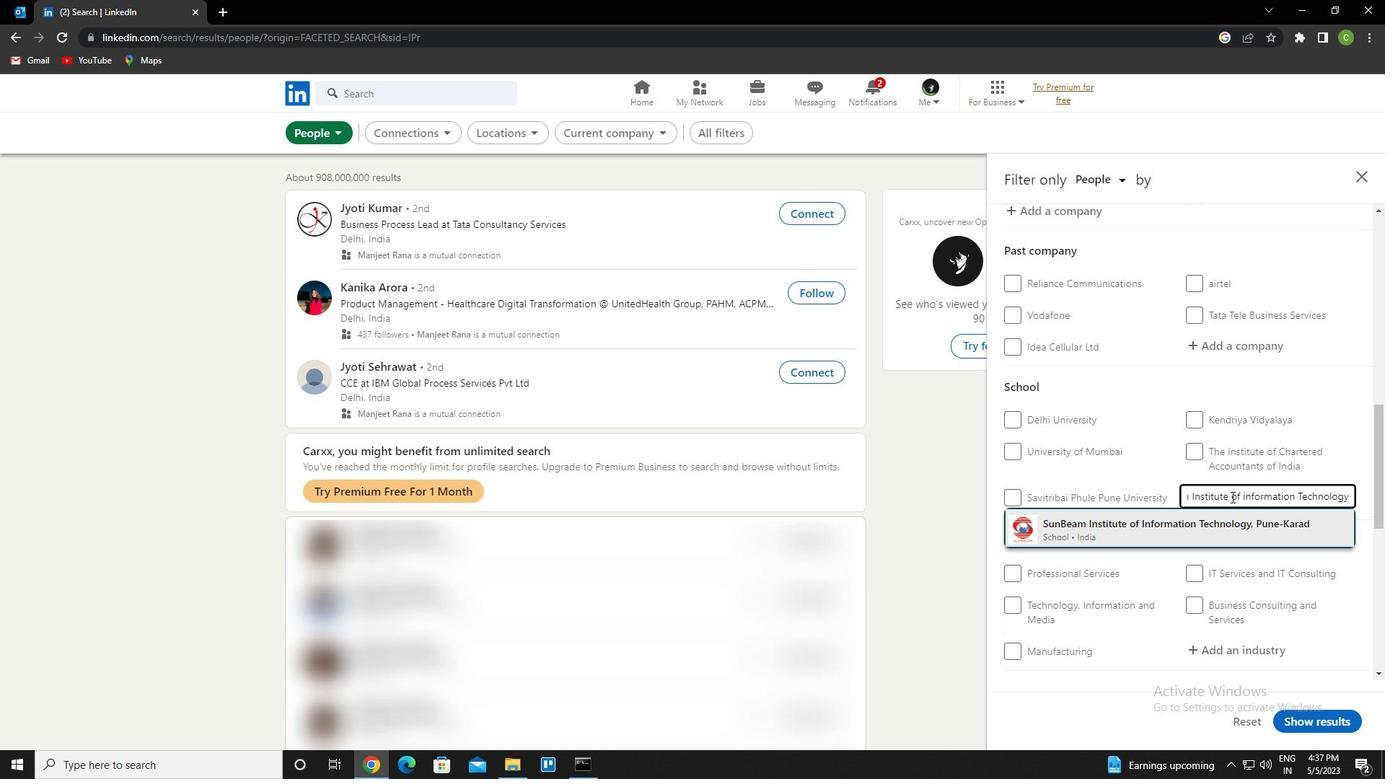 
Action: Mouse scrolled (1231, 496) with delta (0, 0)
Screenshot: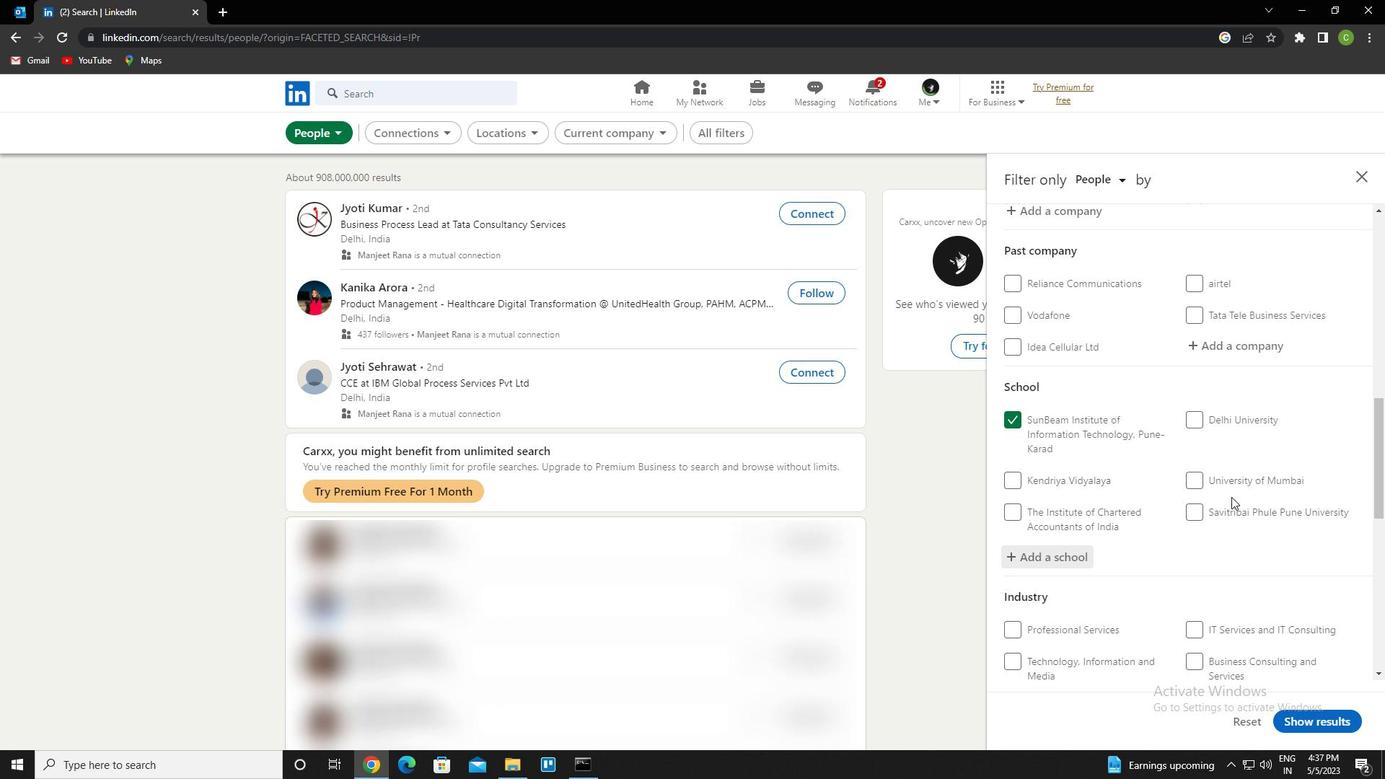 
Action: Mouse scrolled (1231, 496) with delta (0, 0)
Screenshot: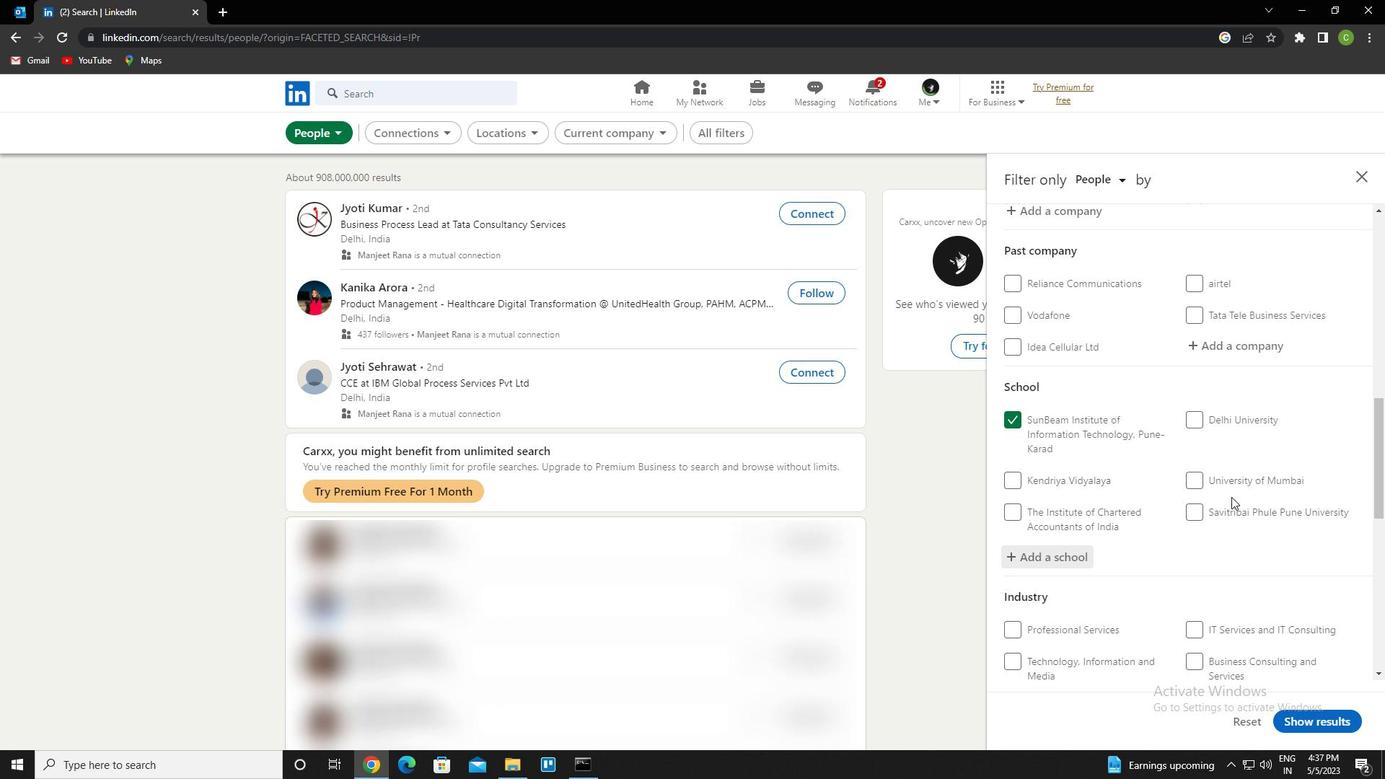 
Action: Mouse scrolled (1231, 496) with delta (0, 0)
Screenshot: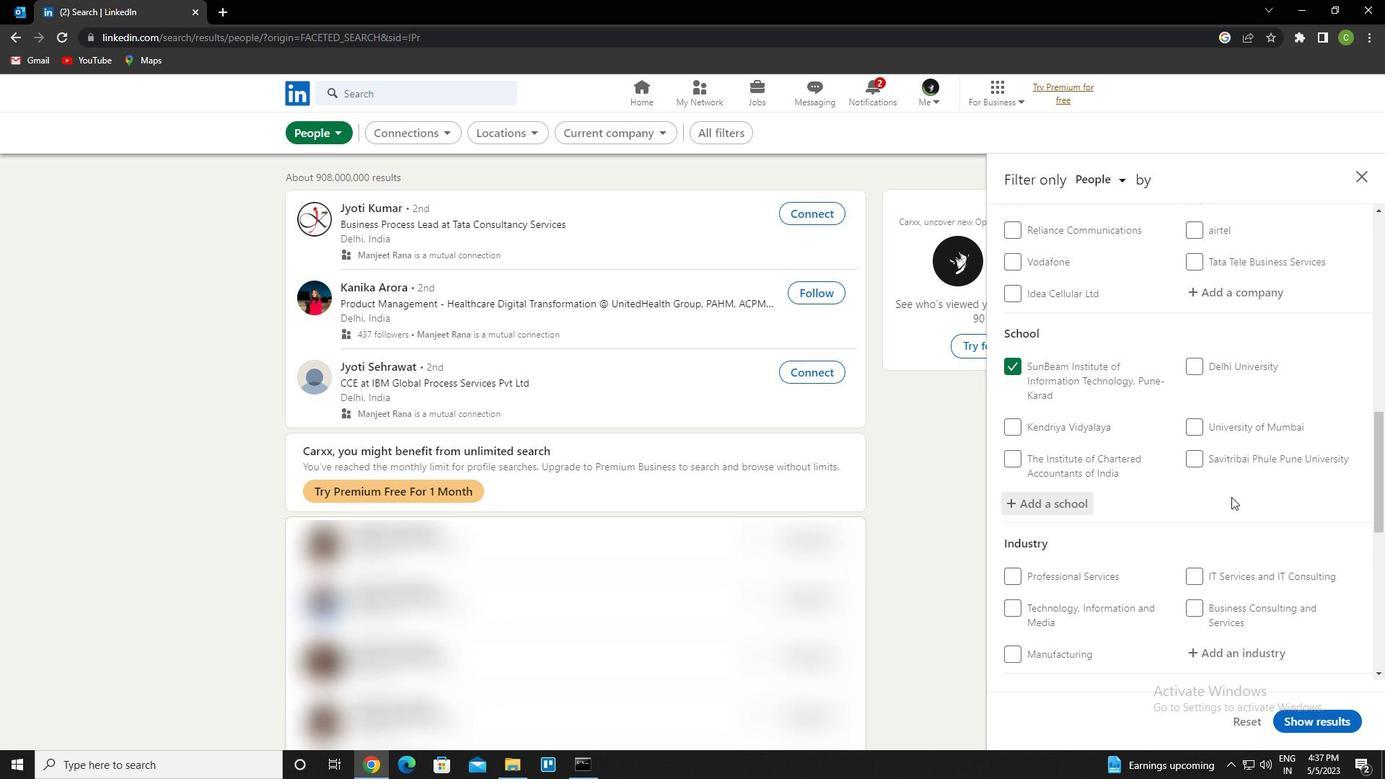 
Action: Mouse moved to (1250, 497)
Screenshot: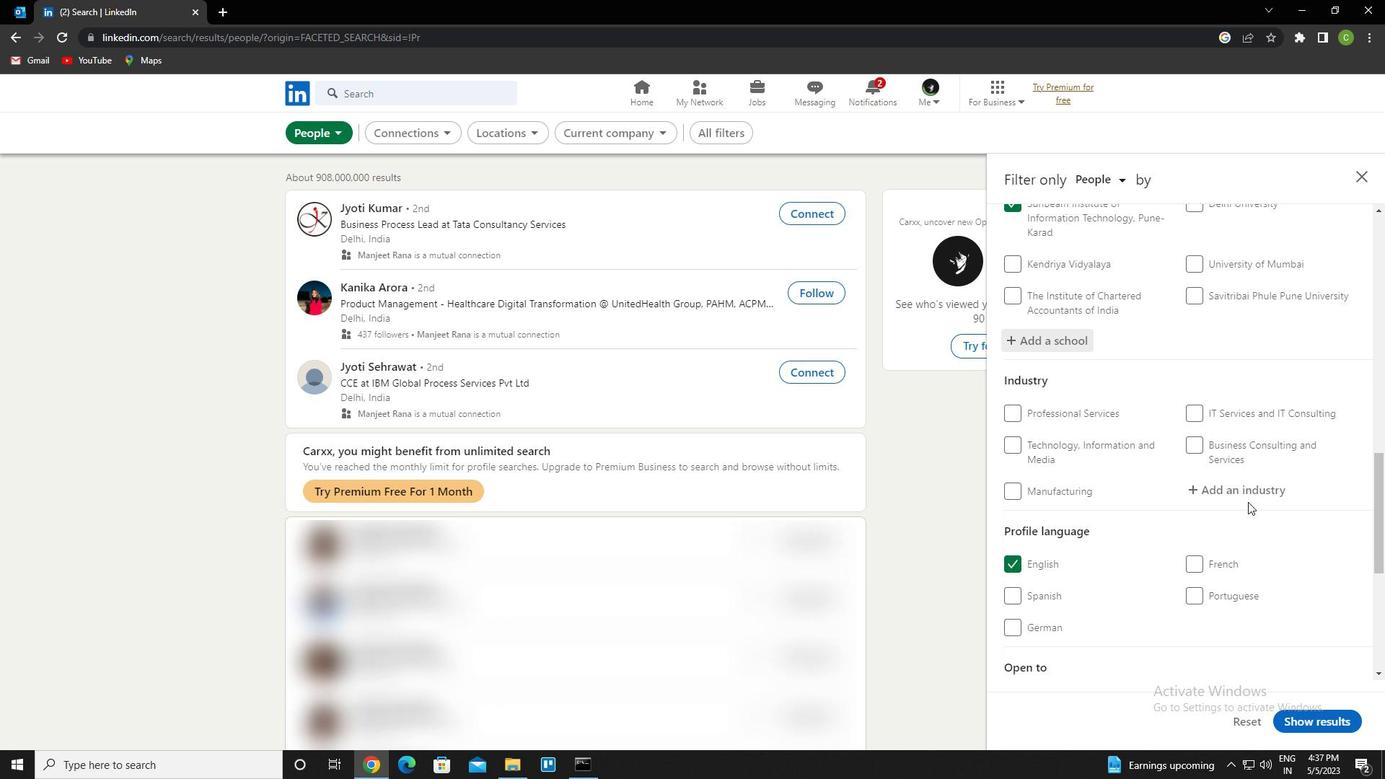 
Action: Mouse pressed left at (1250, 497)
Screenshot: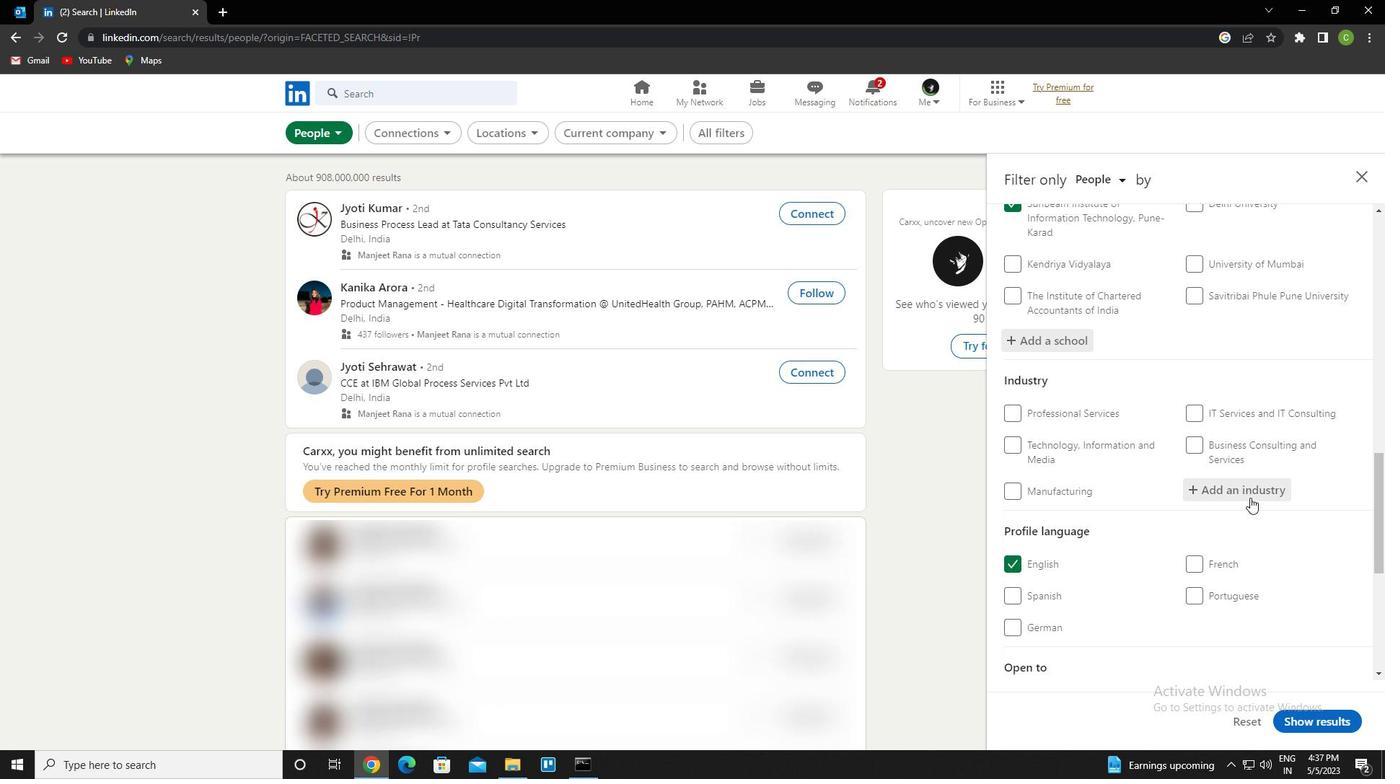 
Action: Key pressed <Key.caps_lock>p<Key.caps_lock>hysical<Key.space>occupational<Key.space>and<Key.space>speech<Key.space><Key.caps_lock>t<Key.caps_lock>hr<Key.backspace>erapist<Key.down><Key.enter>
Screenshot: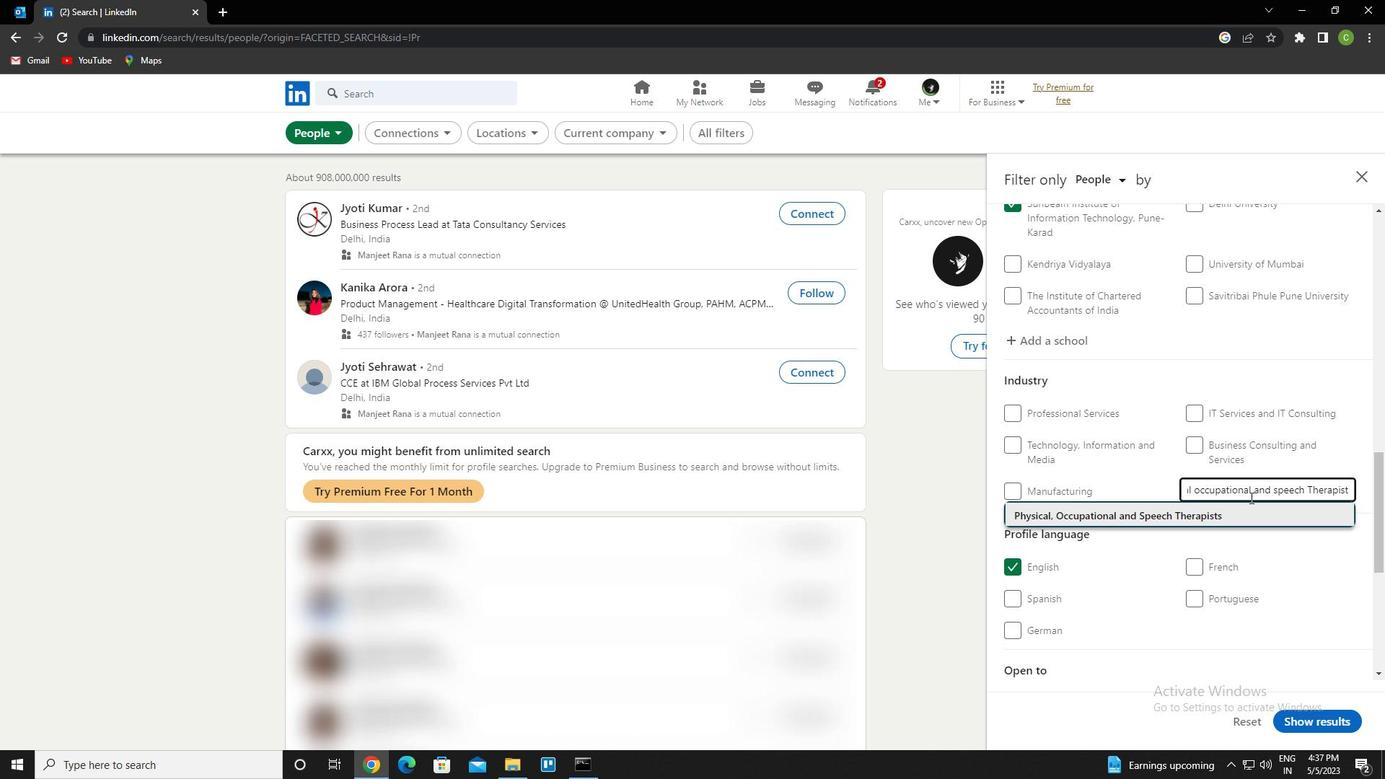 
Action: Mouse scrolled (1250, 497) with delta (0, 0)
Screenshot: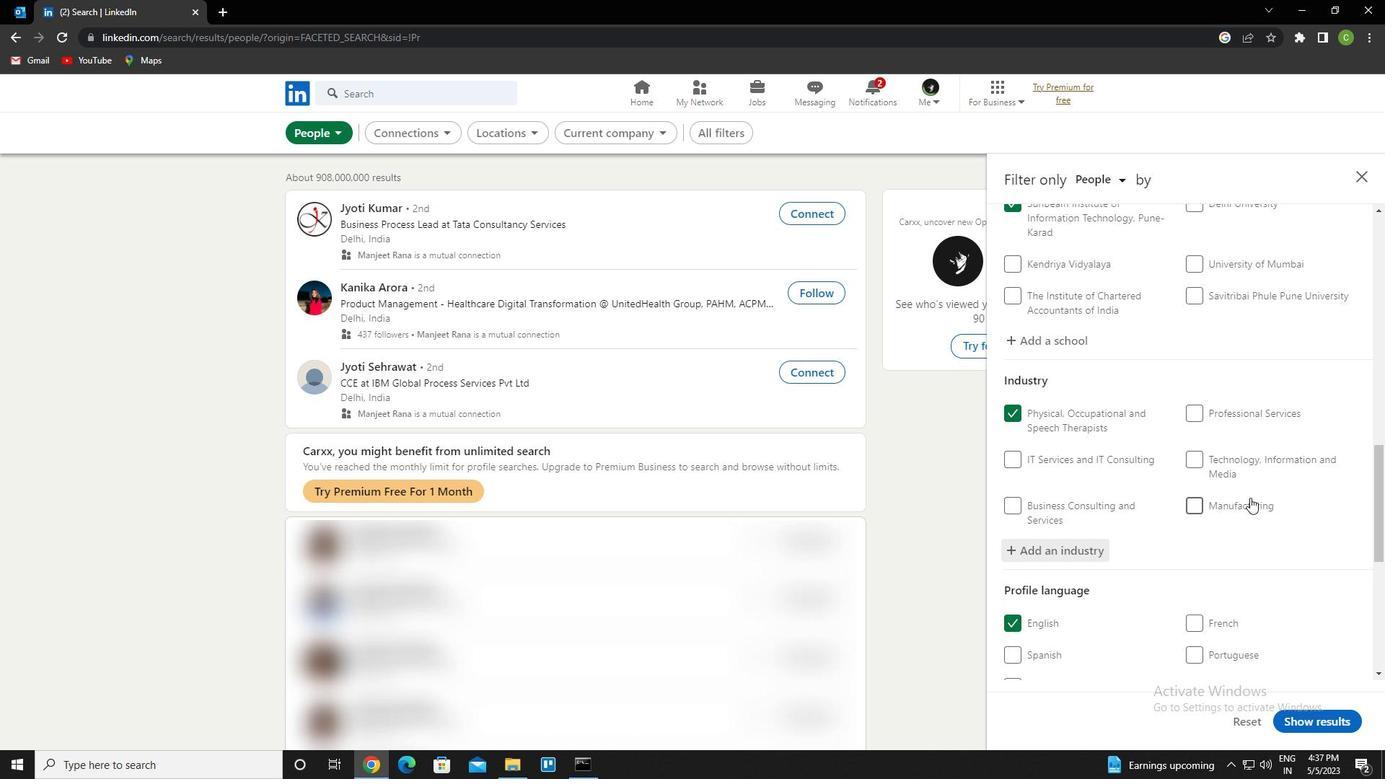 
Action: Mouse scrolled (1250, 497) with delta (0, 0)
Screenshot: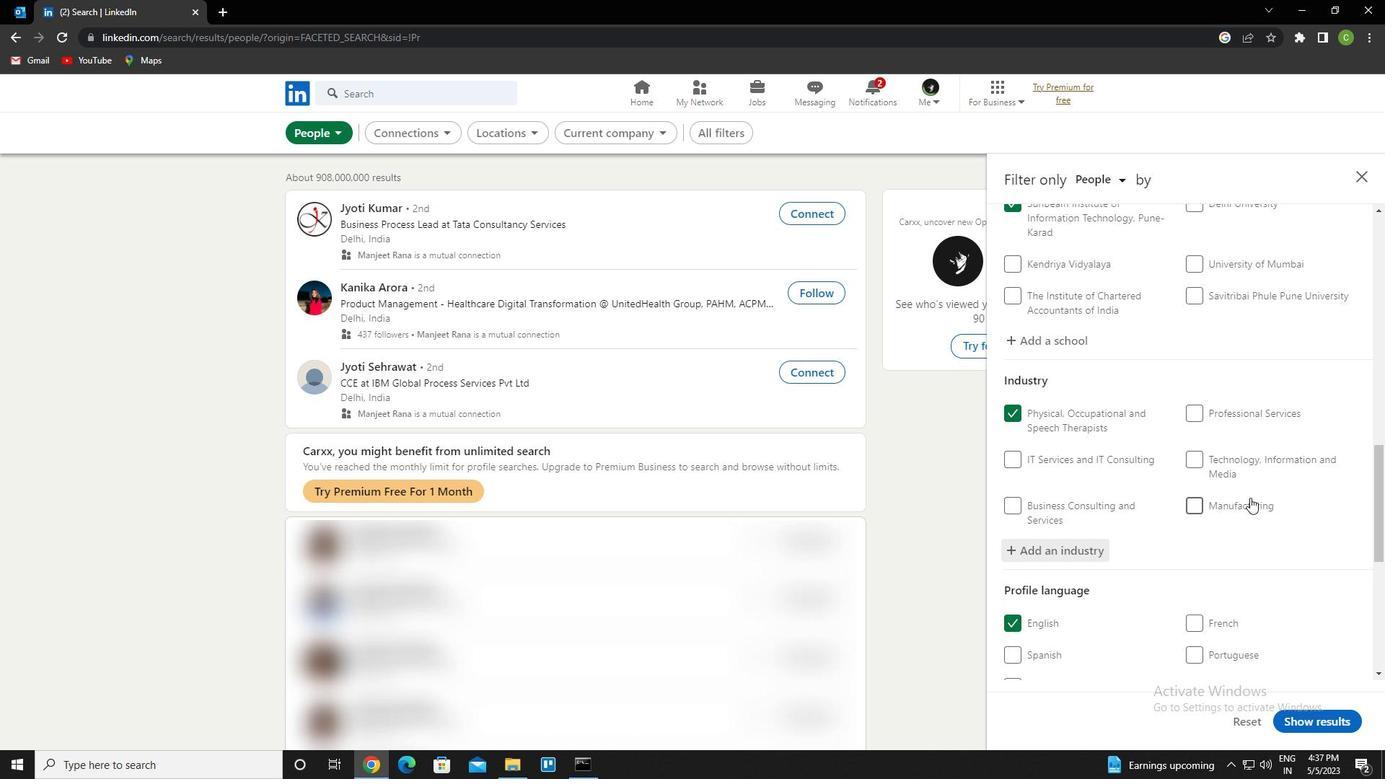 
Action: Mouse scrolled (1250, 497) with delta (0, 0)
Screenshot: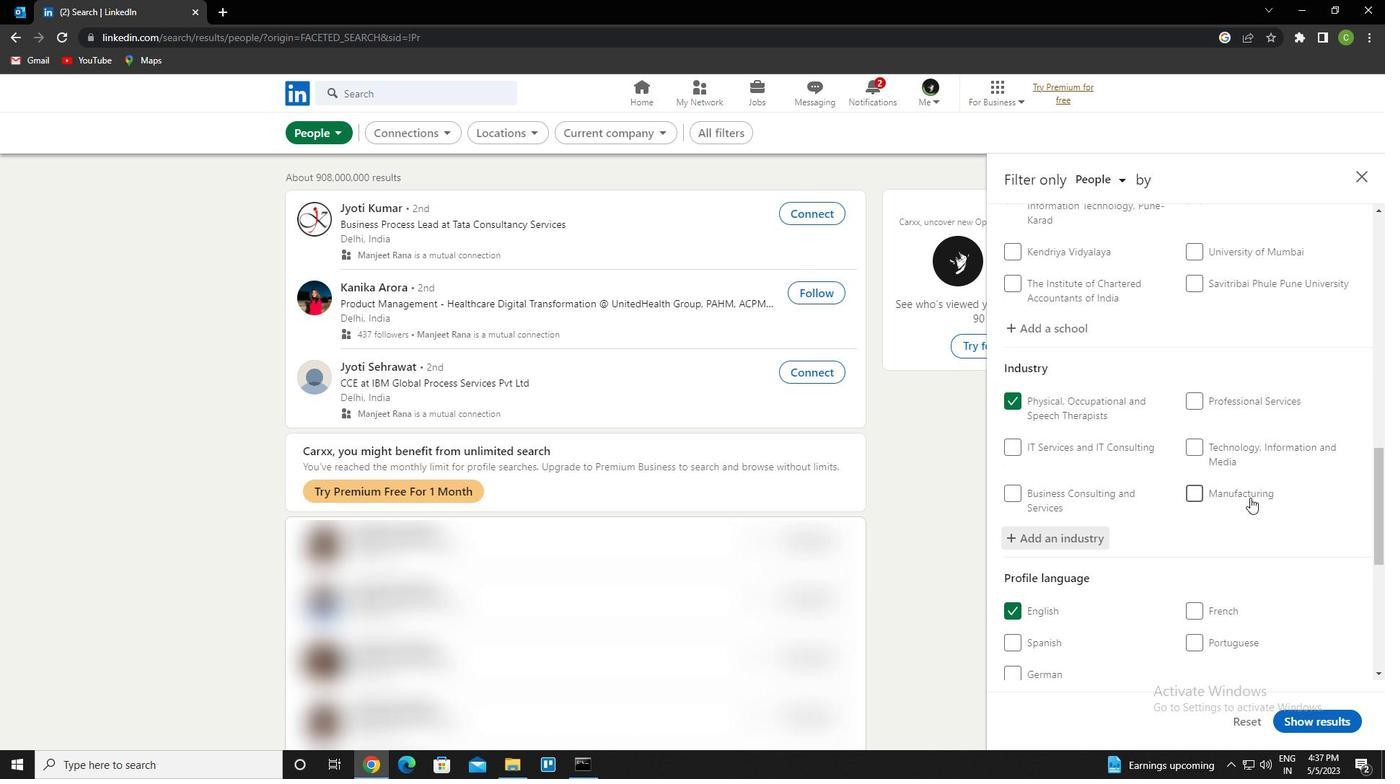 
Action: Mouse moved to (1244, 502)
Screenshot: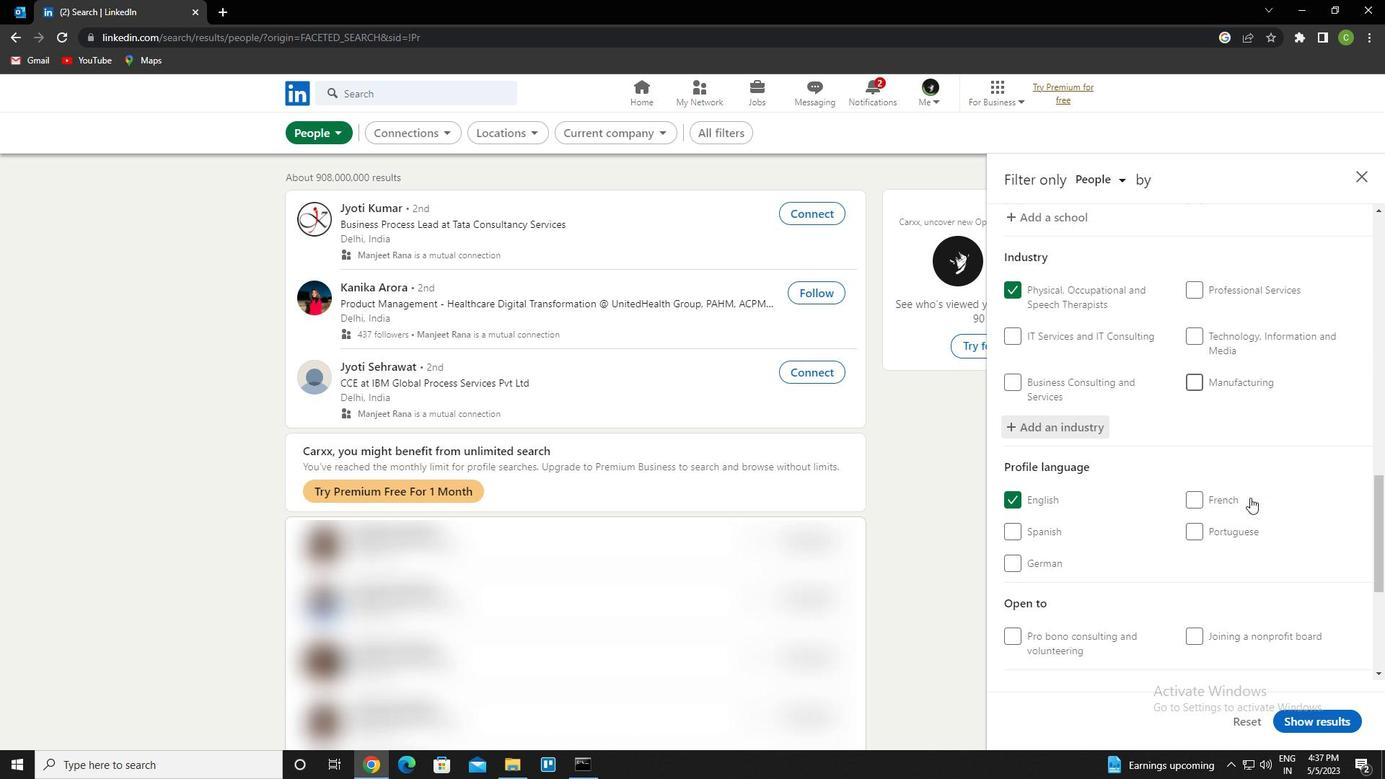 
Action: Mouse scrolled (1244, 501) with delta (0, 0)
Screenshot: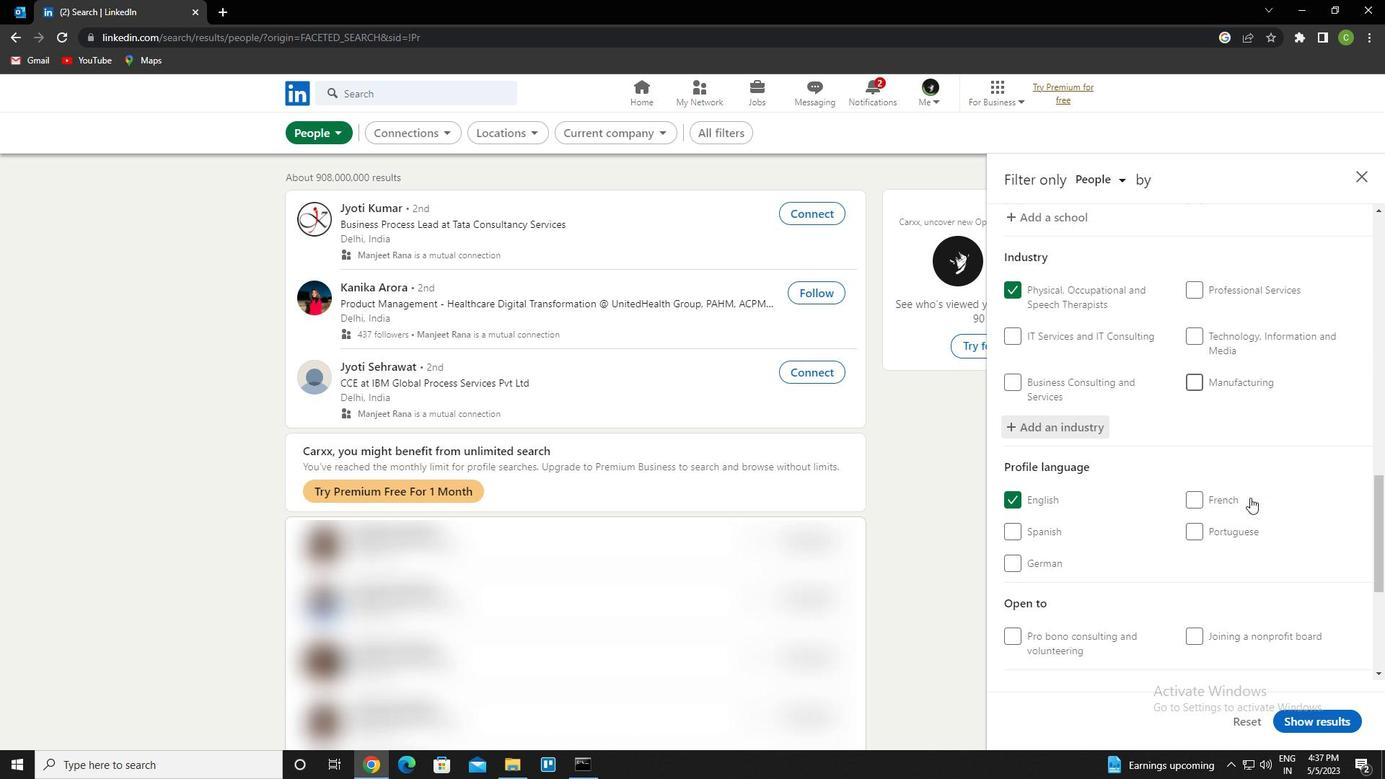 
Action: Mouse moved to (1239, 510)
Screenshot: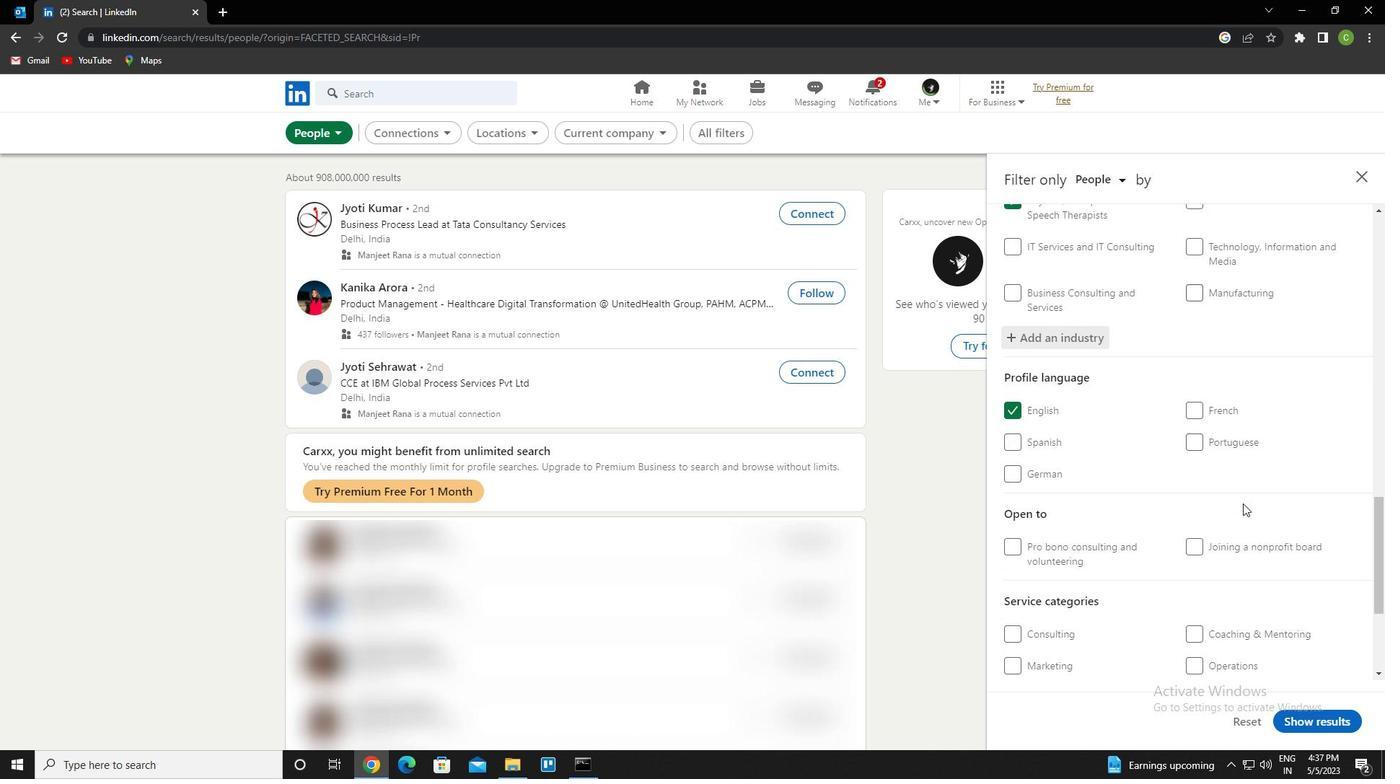
Action: Mouse scrolled (1239, 509) with delta (0, 0)
Screenshot: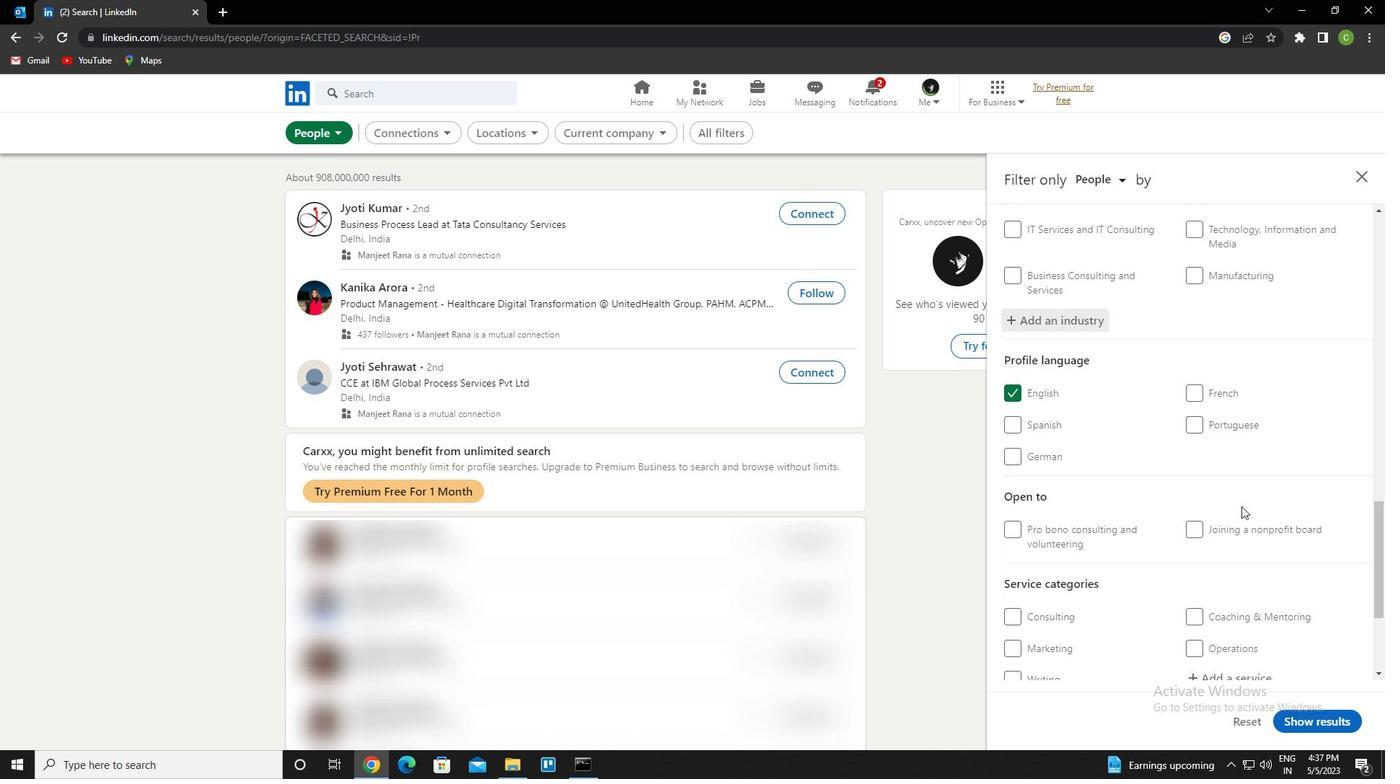 
Action: Mouse scrolled (1239, 509) with delta (0, 0)
Screenshot: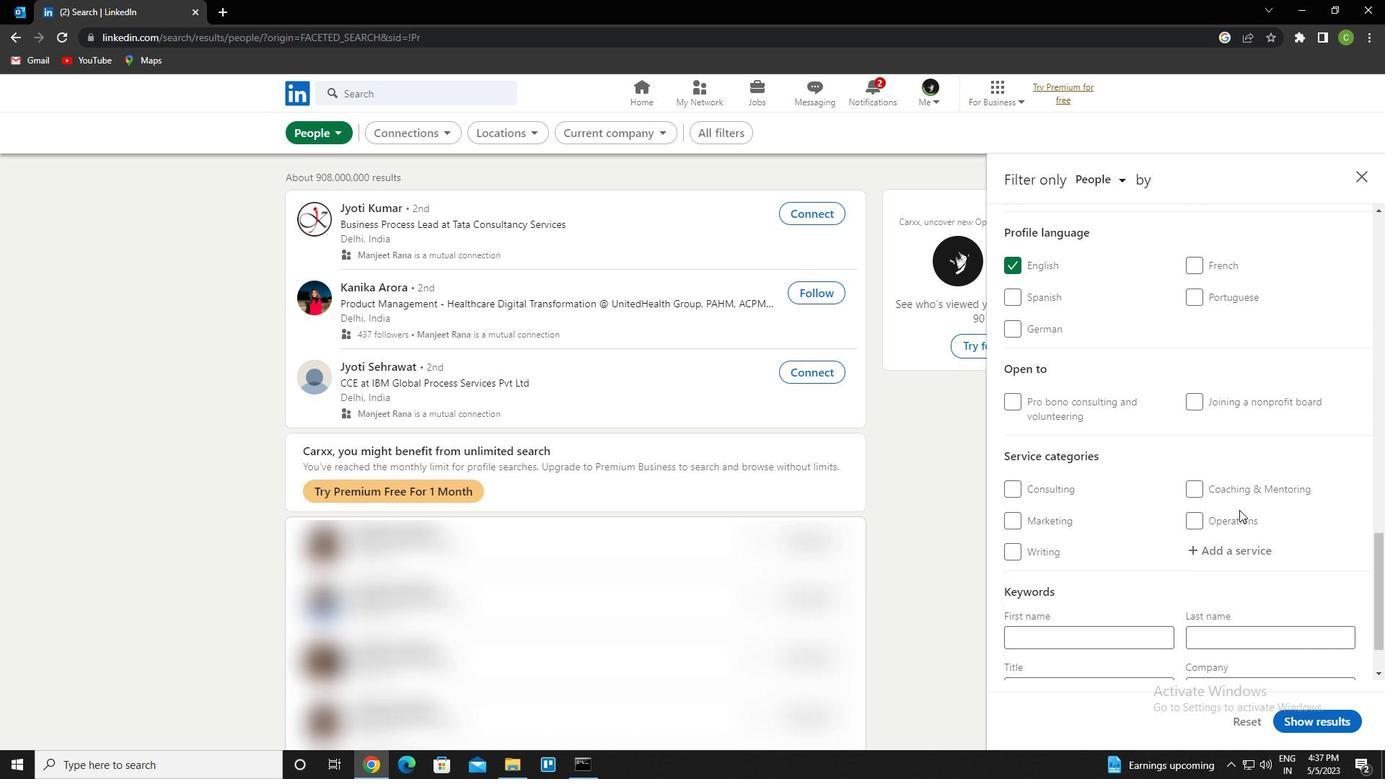 
Action: Mouse scrolled (1239, 509) with delta (0, 0)
Screenshot: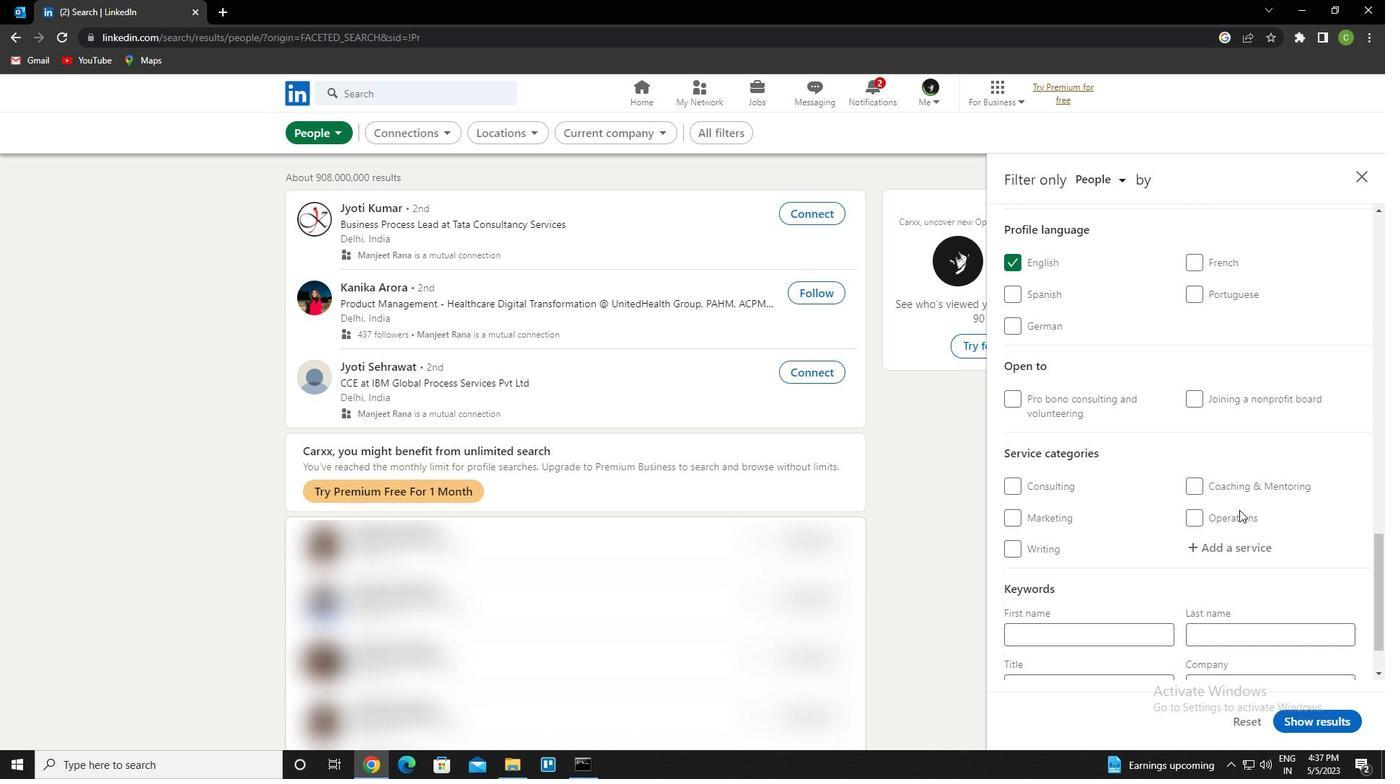 
Action: Mouse moved to (1246, 482)
Screenshot: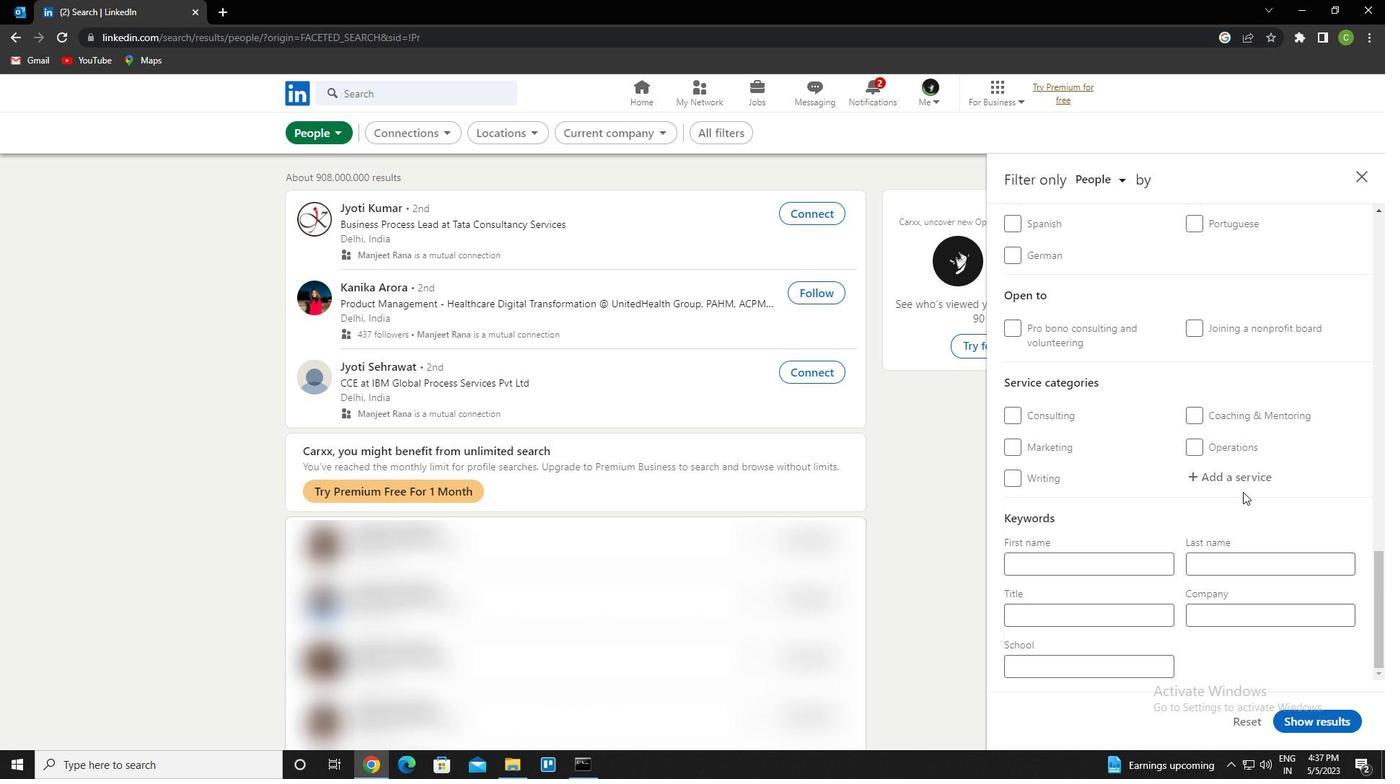 
Action: Mouse pressed left at (1246, 482)
Screenshot: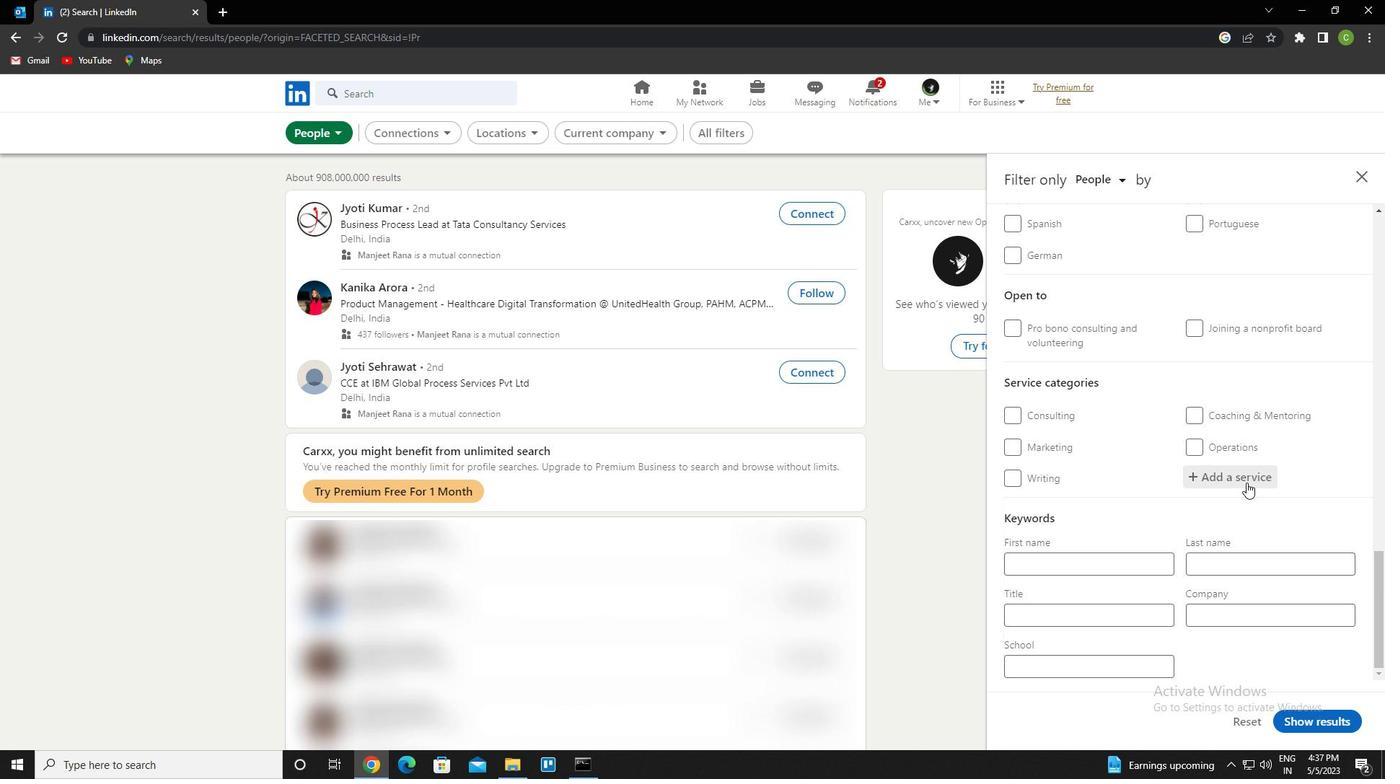 
Action: Key pressed <Key.caps_lock>e<Key.caps_lock>vent<Key.space><Key.caps_lock>p<Key.caps_lock>hotography<Key.down><Key.enter>
Screenshot: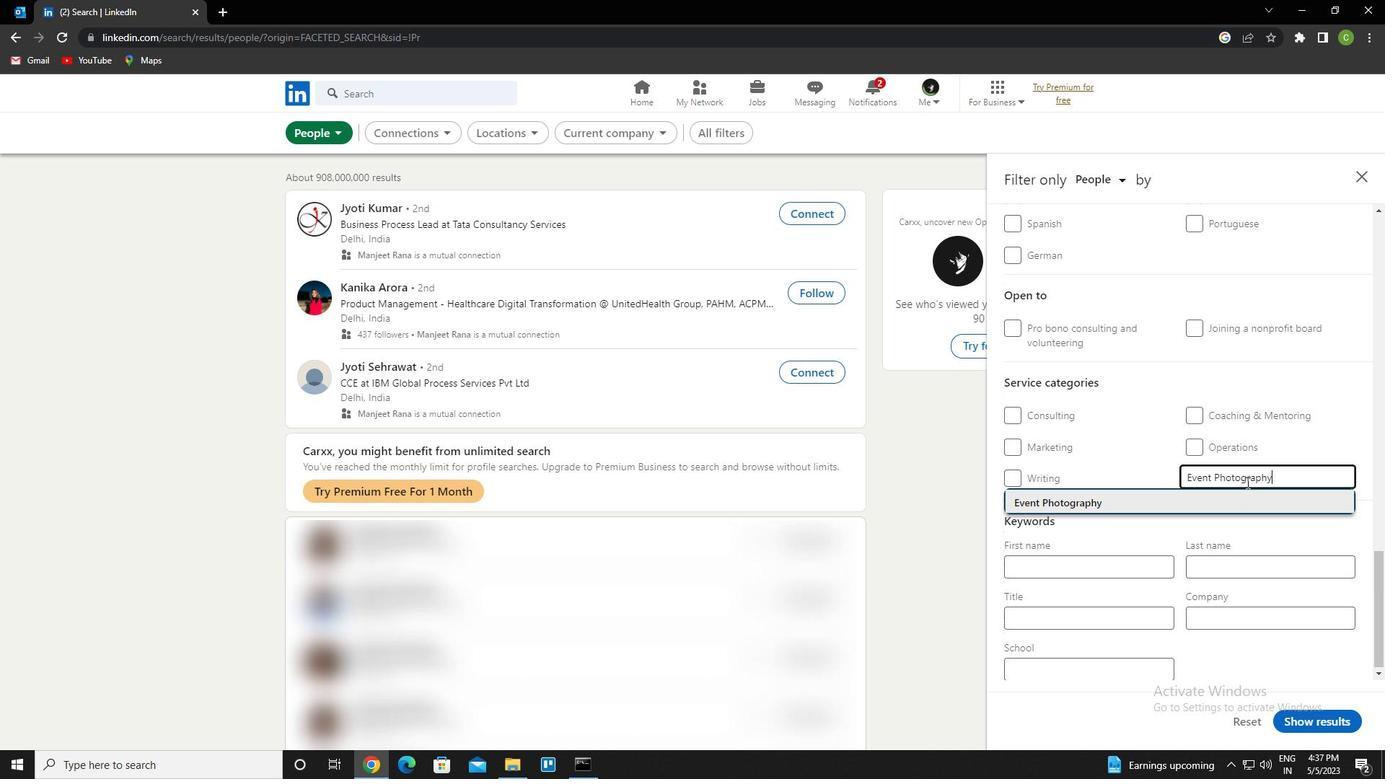 
Action: Mouse scrolled (1246, 482) with delta (0, 0)
Screenshot: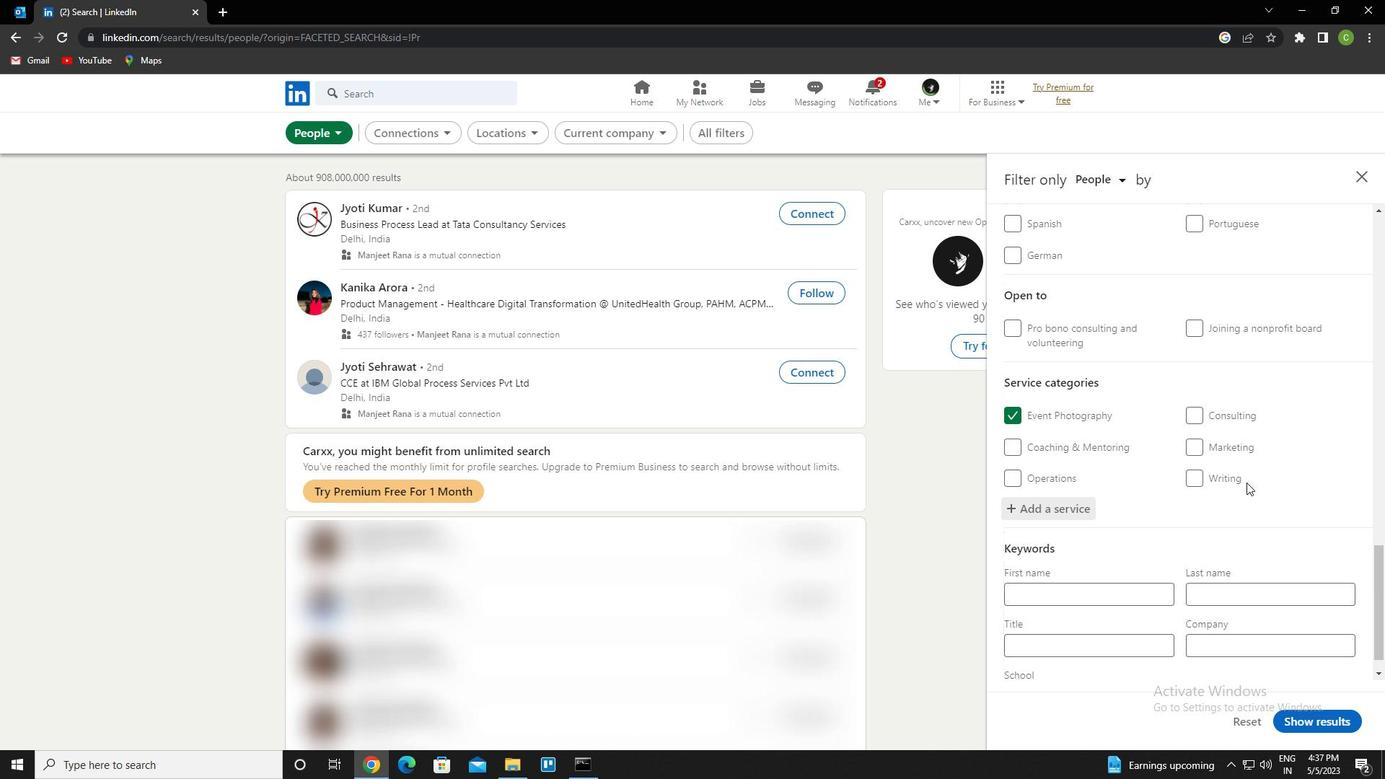 
Action: Mouse scrolled (1246, 482) with delta (0, 0)
Screenshot: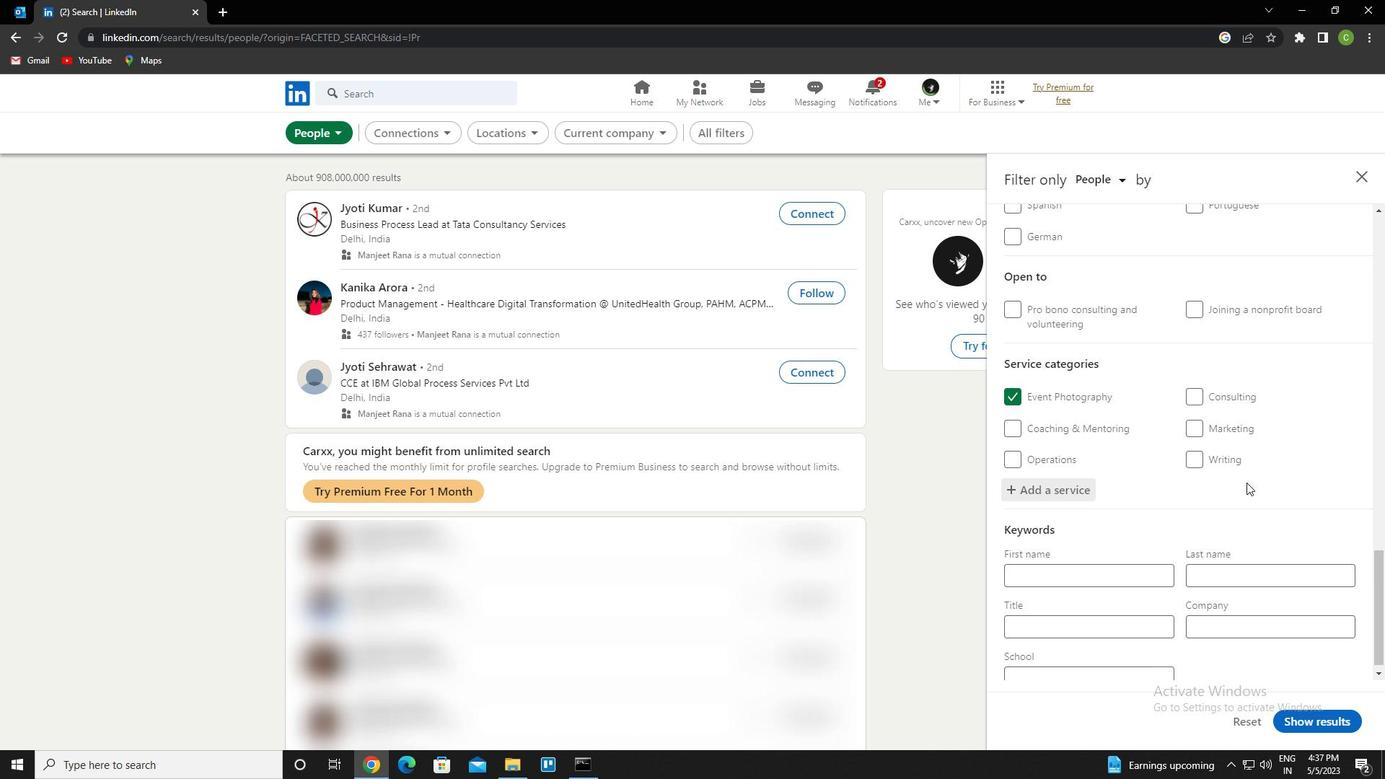 
Action: Mouse moved to (1112, 614)
Screenshot: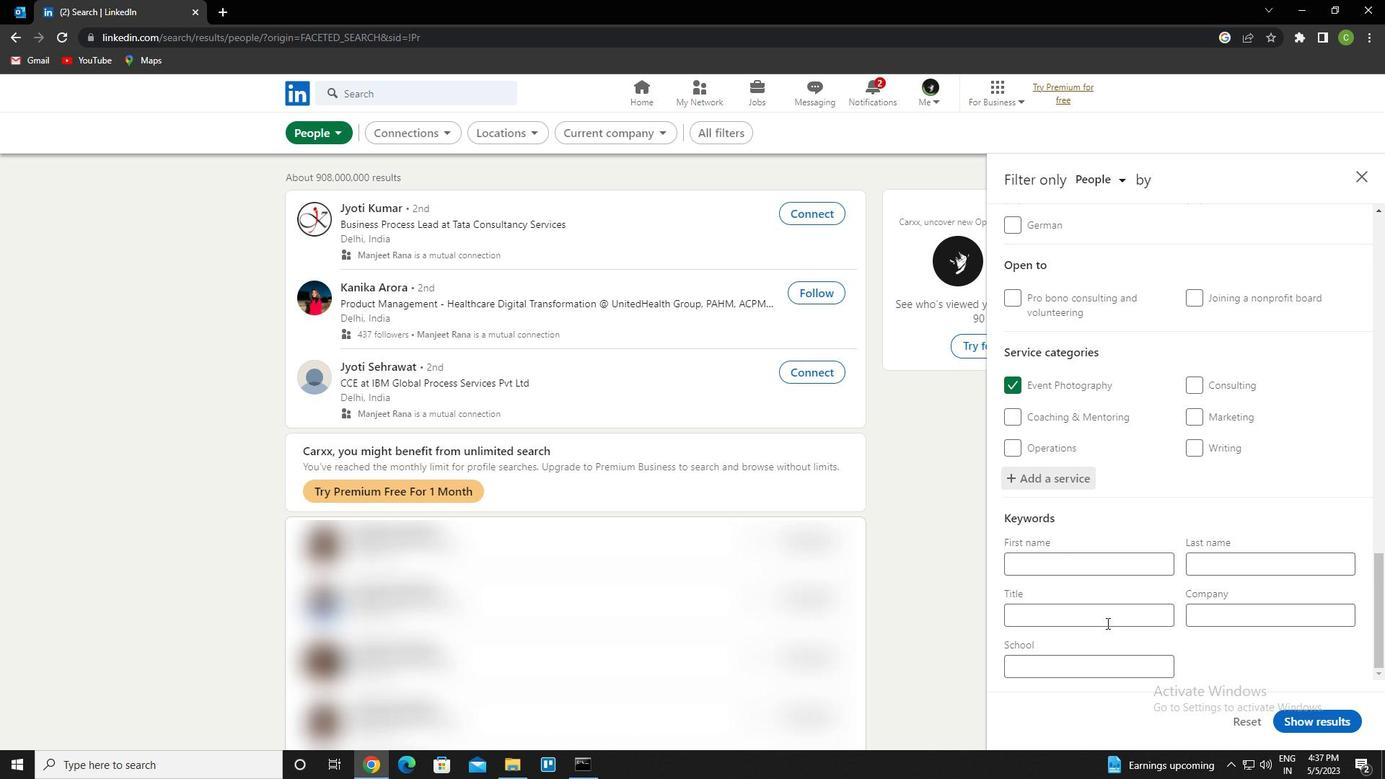 
Action: Mouse pressed left at (1112, 614)
Screenshot: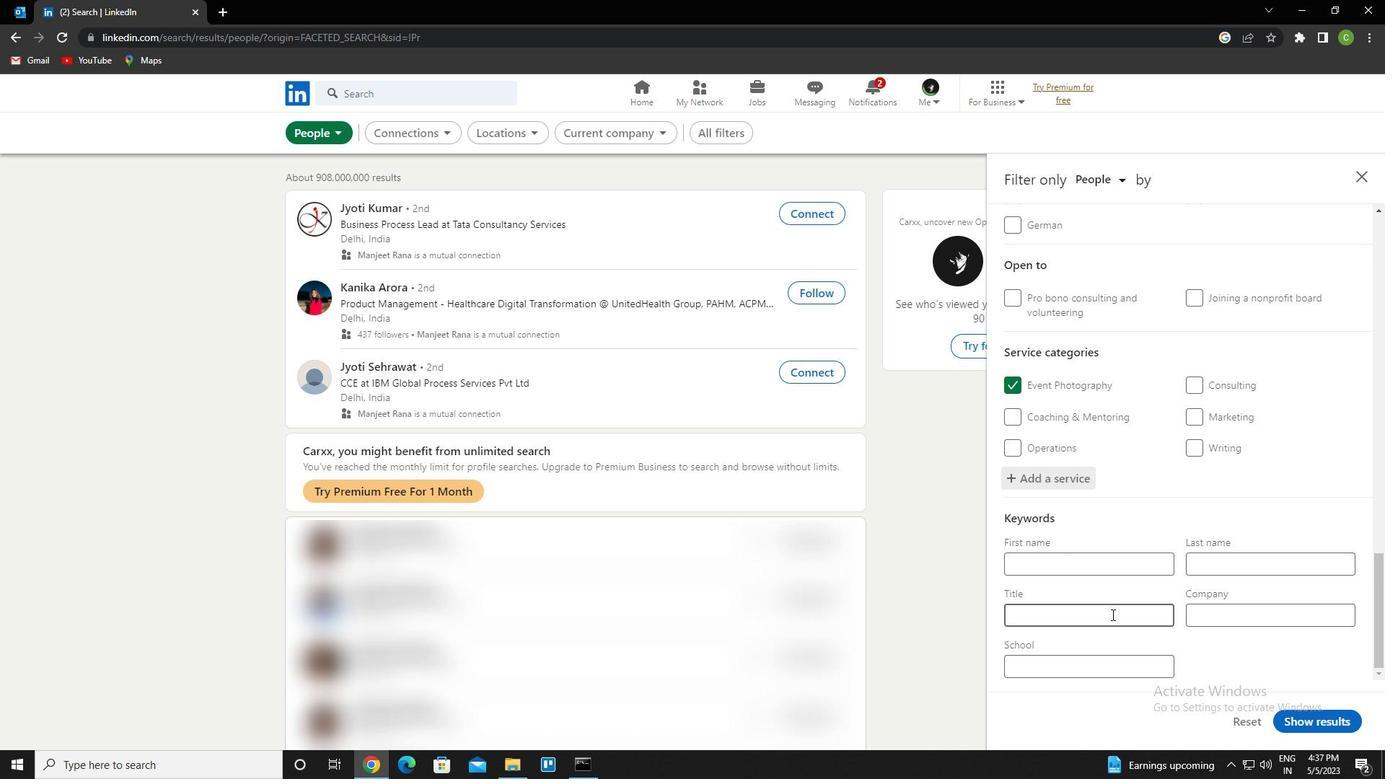 
Action: Key pressed <Key.caps_lock>l<Key.caps_lock>ife<Key.space><Key.caps_lock>c<Key.caps_lock>oax<Key.backspace>ch
Screenshot: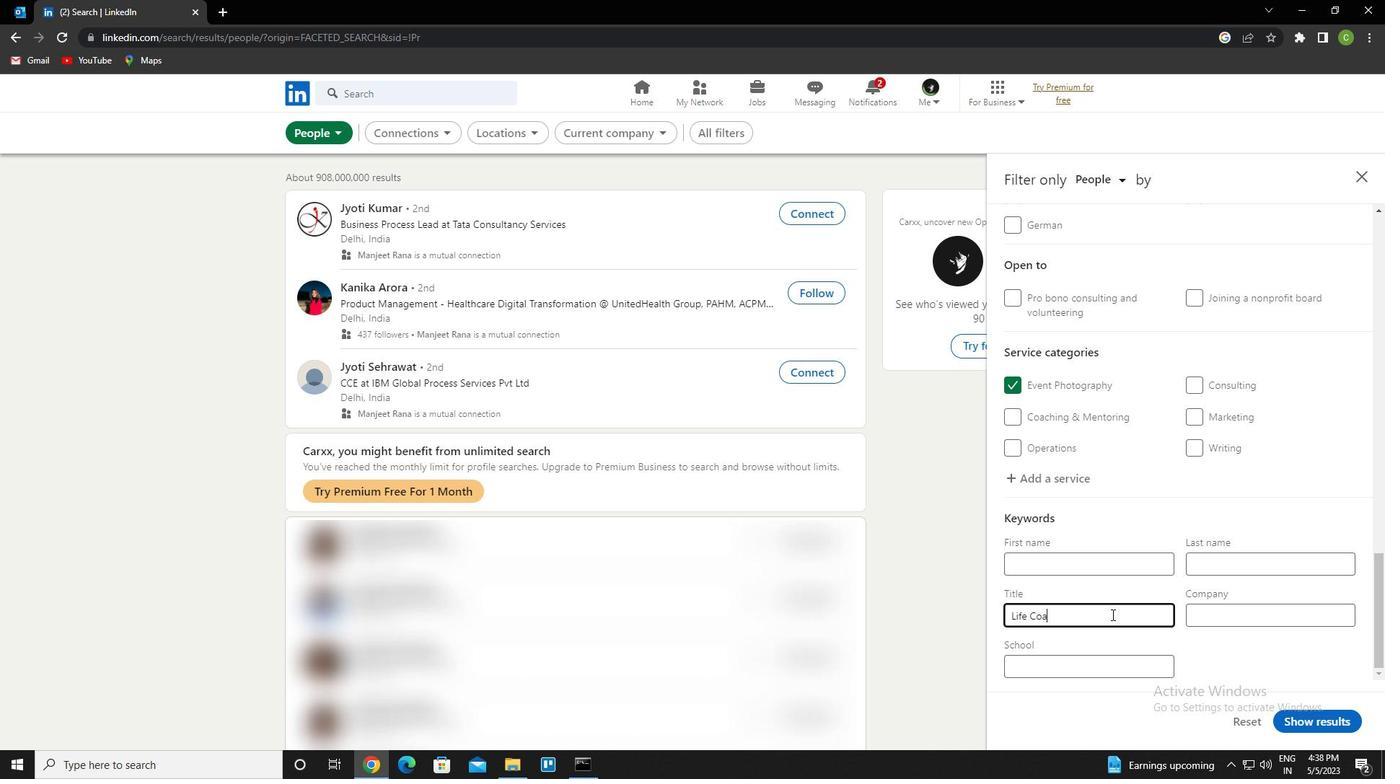 
Action: Mouse moved to (1303, 725)
Screenshot: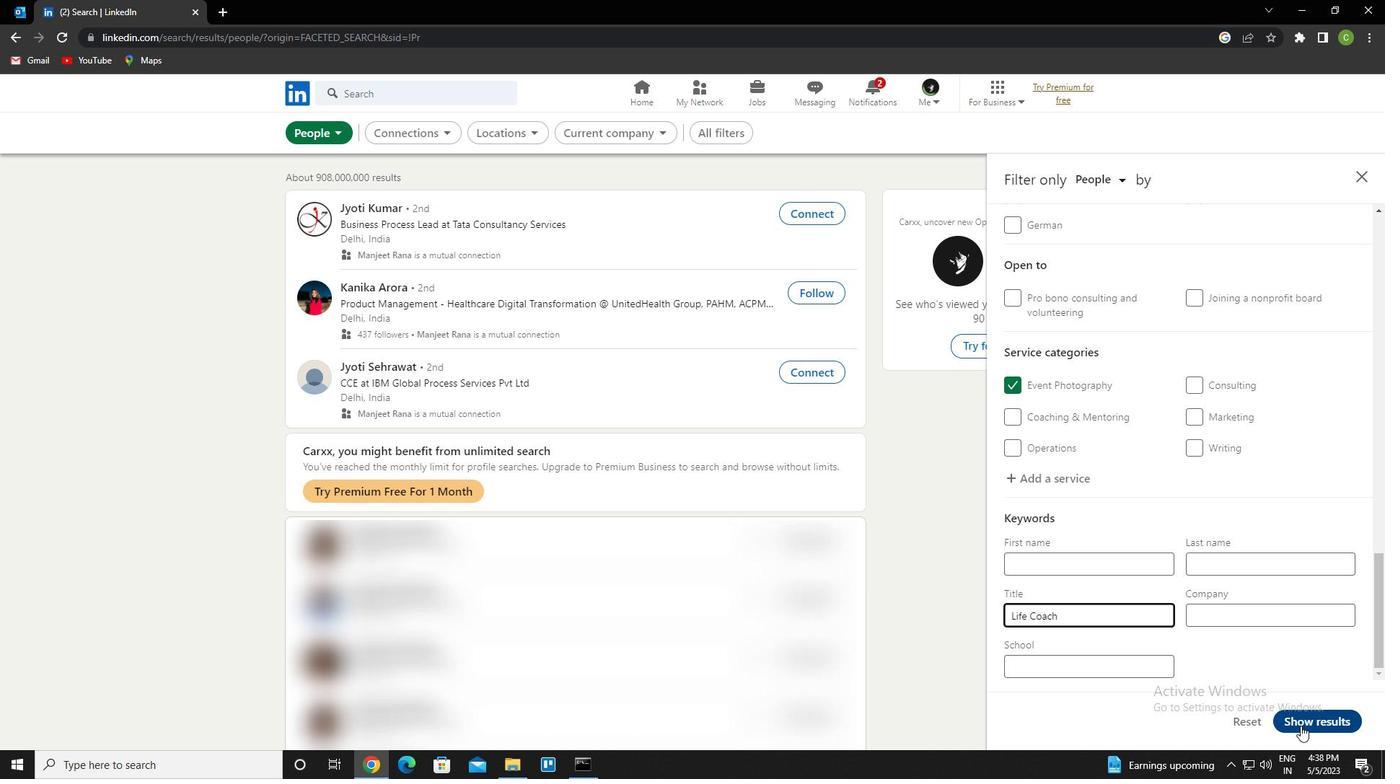 
Action: Mouse pressed left at (1303, 725)
Screenshot: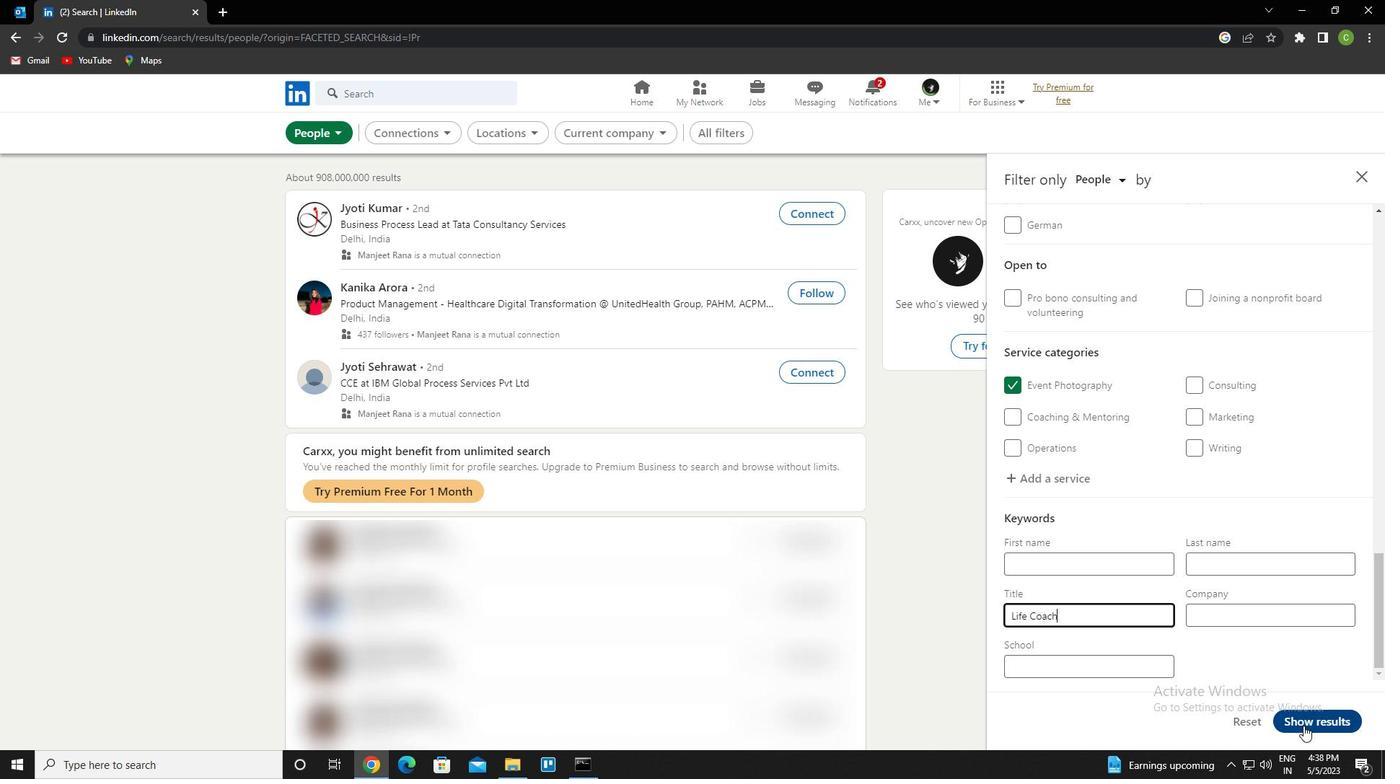 
Action: Mouse moved to (1003, 549)
Screenshot: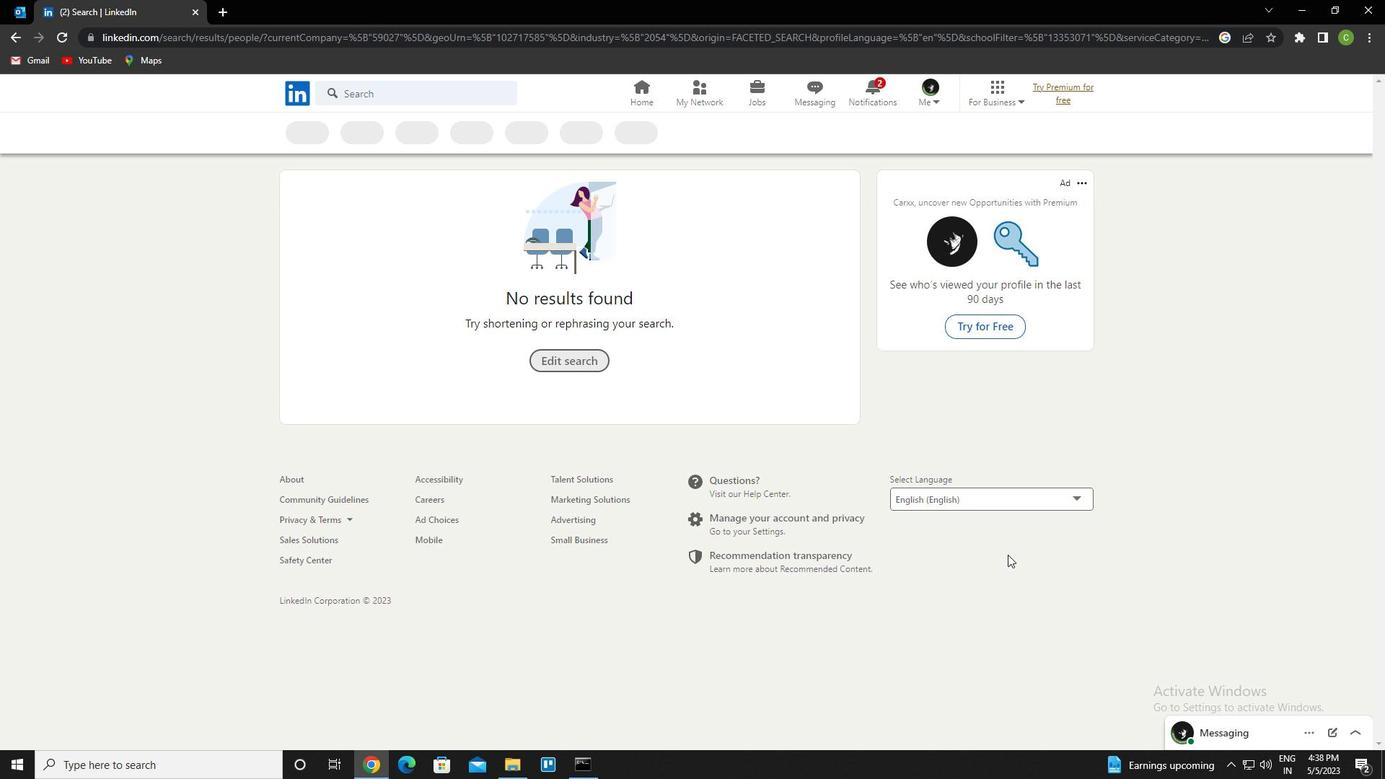 
